 Task: Get information about  a Redfin agent in Portland, Oregon, for assistance in finding a property with a virtual tour available.
Action: Mouse pressed left at (371, 231)
Screenshot: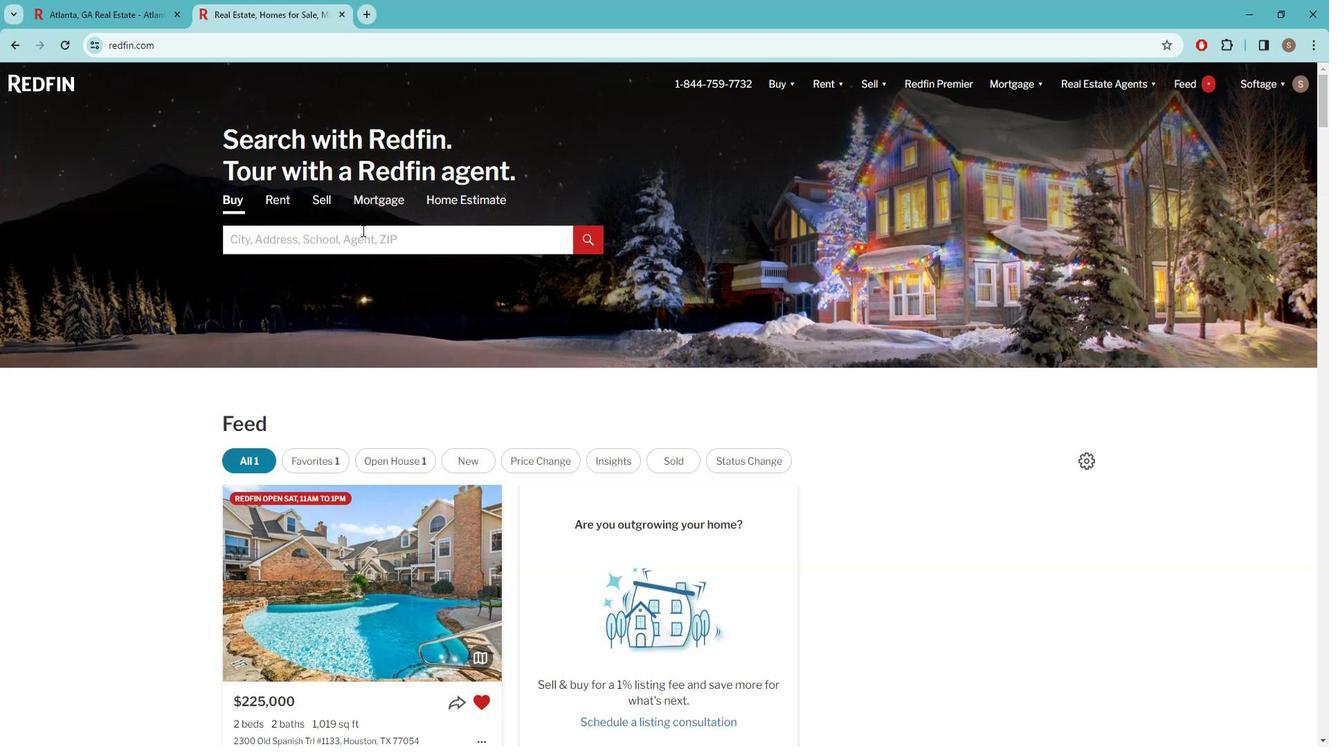 
Action: Key pressed p<Key.caps_lock>ORTLAND
Screenshot: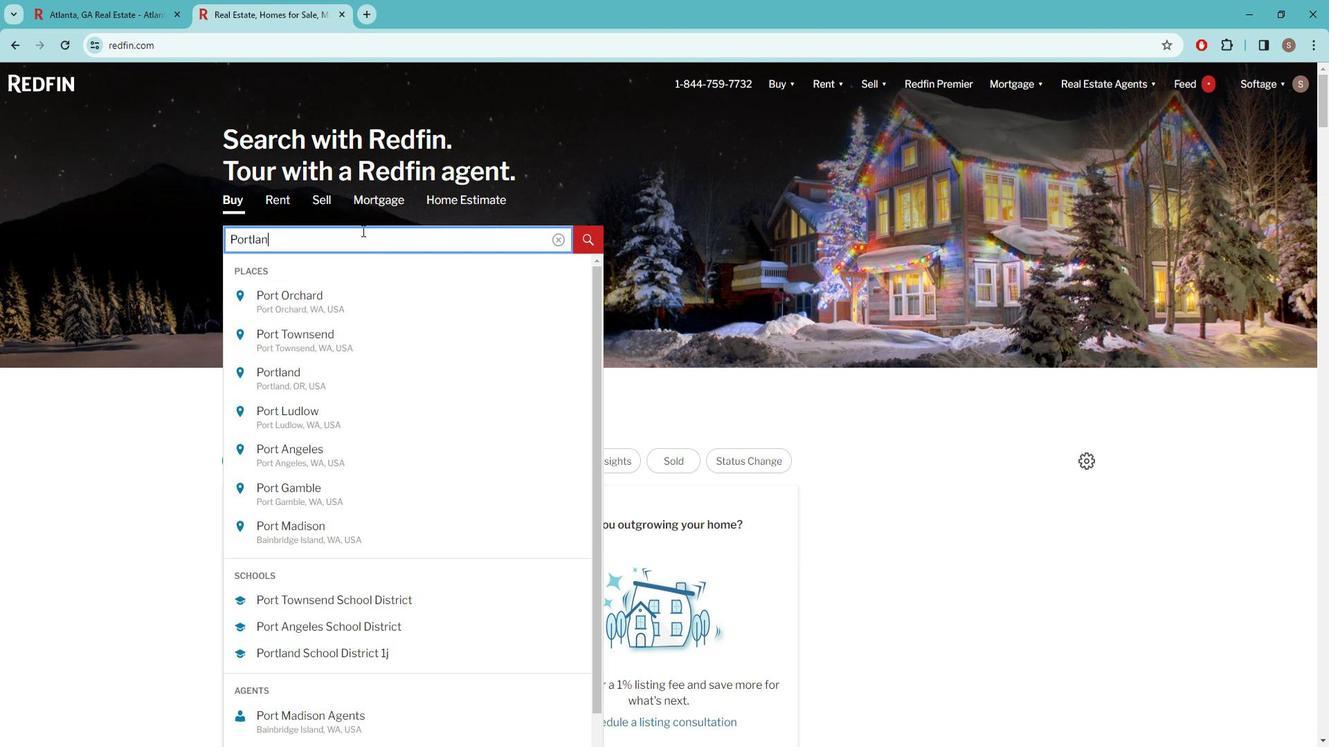 
Action: Mouse moved to (335, 299)
Screenshot: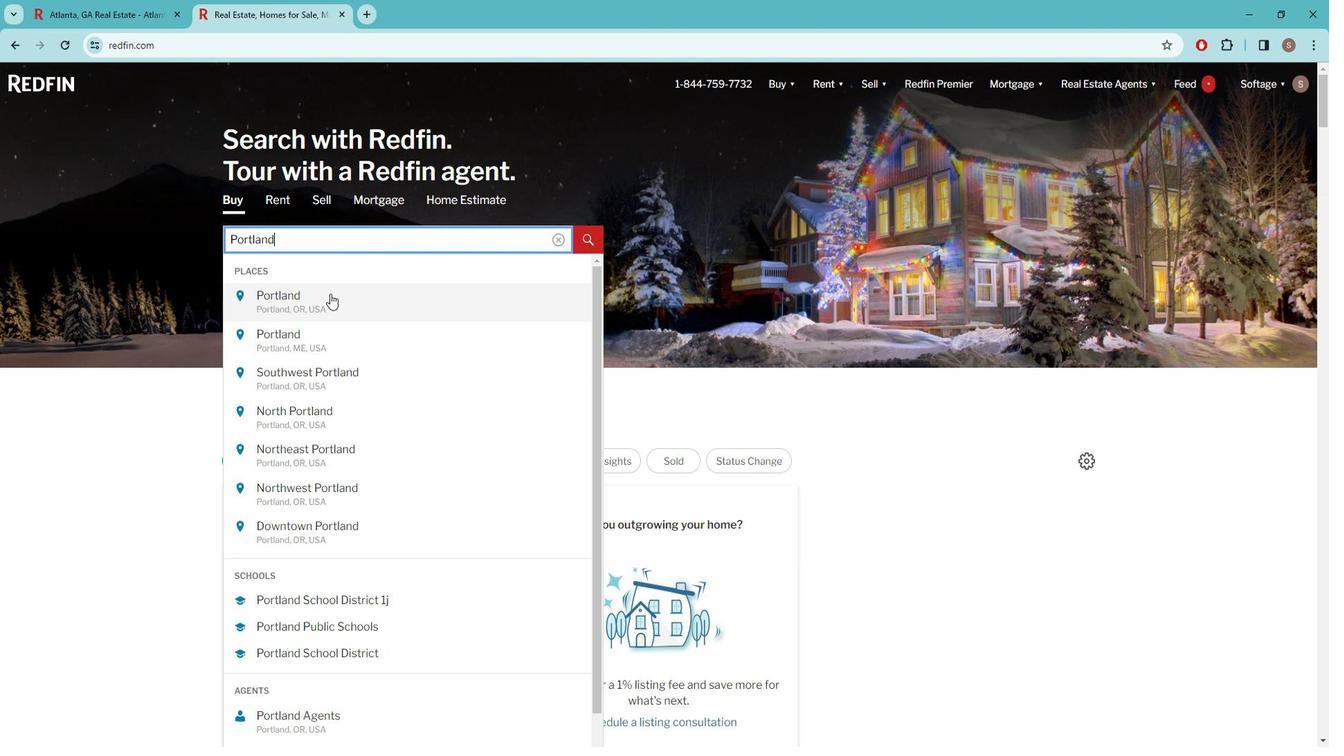 
Action: Mouse pressed left at (335, 299)
Screenshot: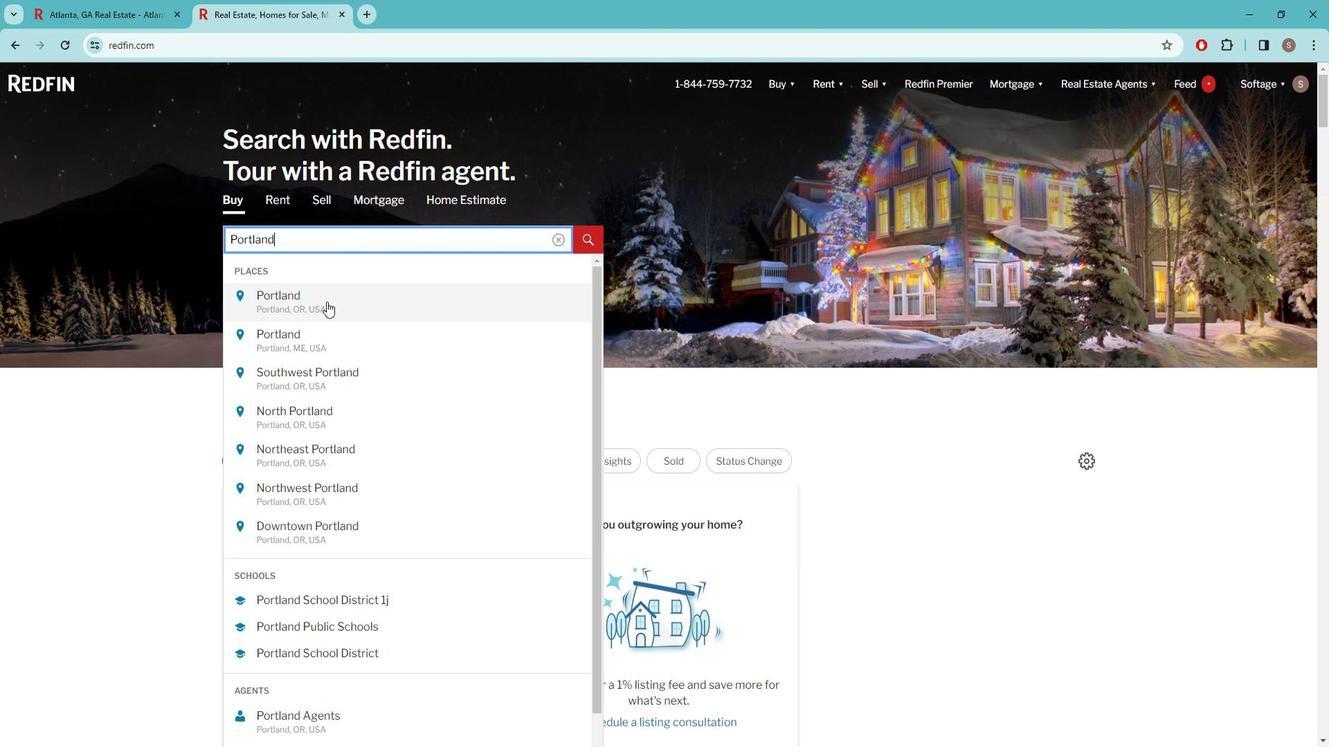 
Action: Mouse moved to (1171, 175)
Screenshot: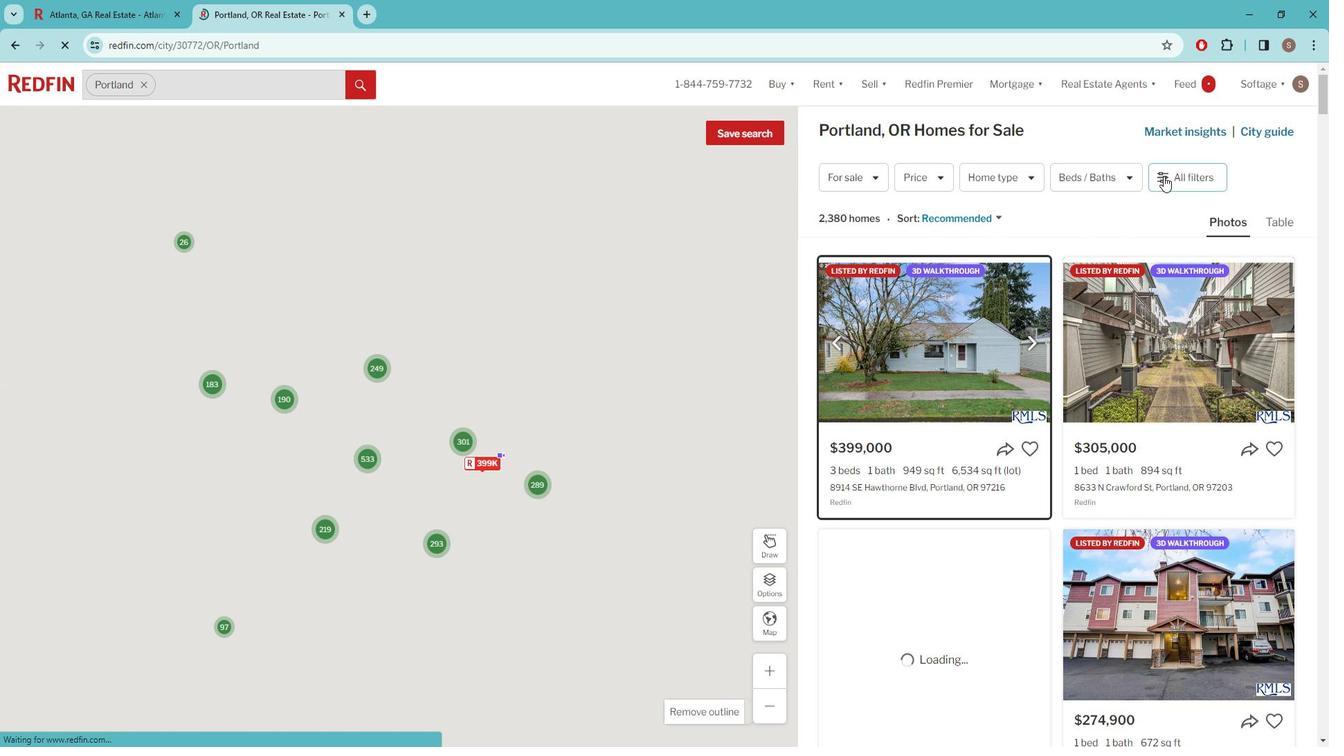 
Action: Mouse pressed left at (1171, 175)
Screenshot: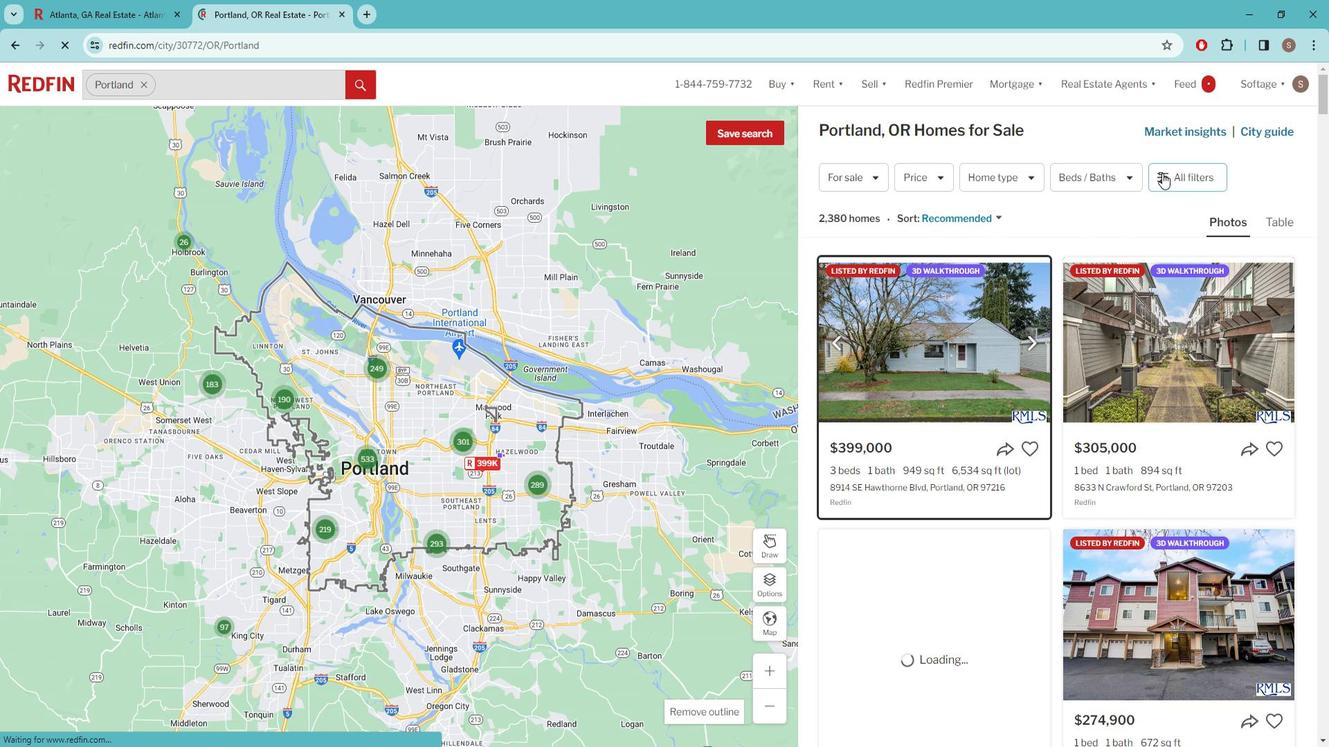 
Action: Mouse pressed left at (1171, 175)
Screenshot: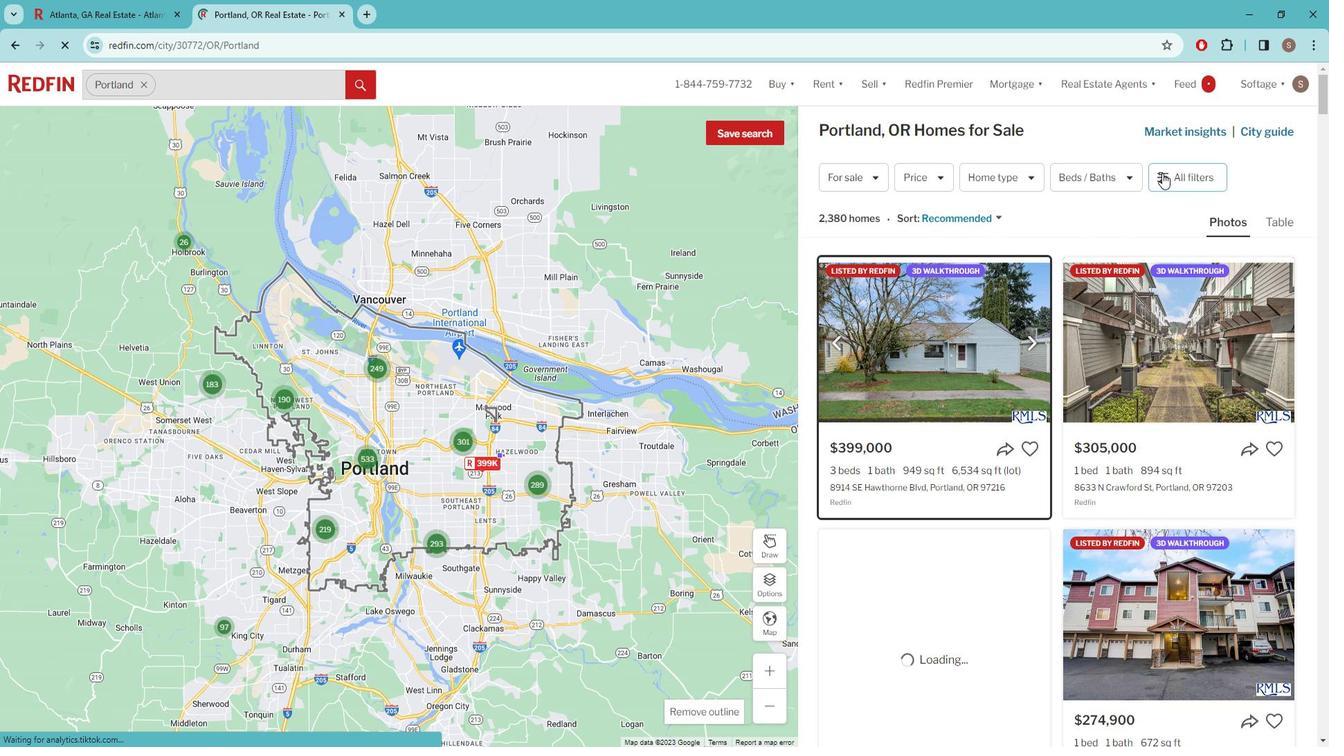 
Action: Mouse pressed left at (1171, 175)
Screenshot: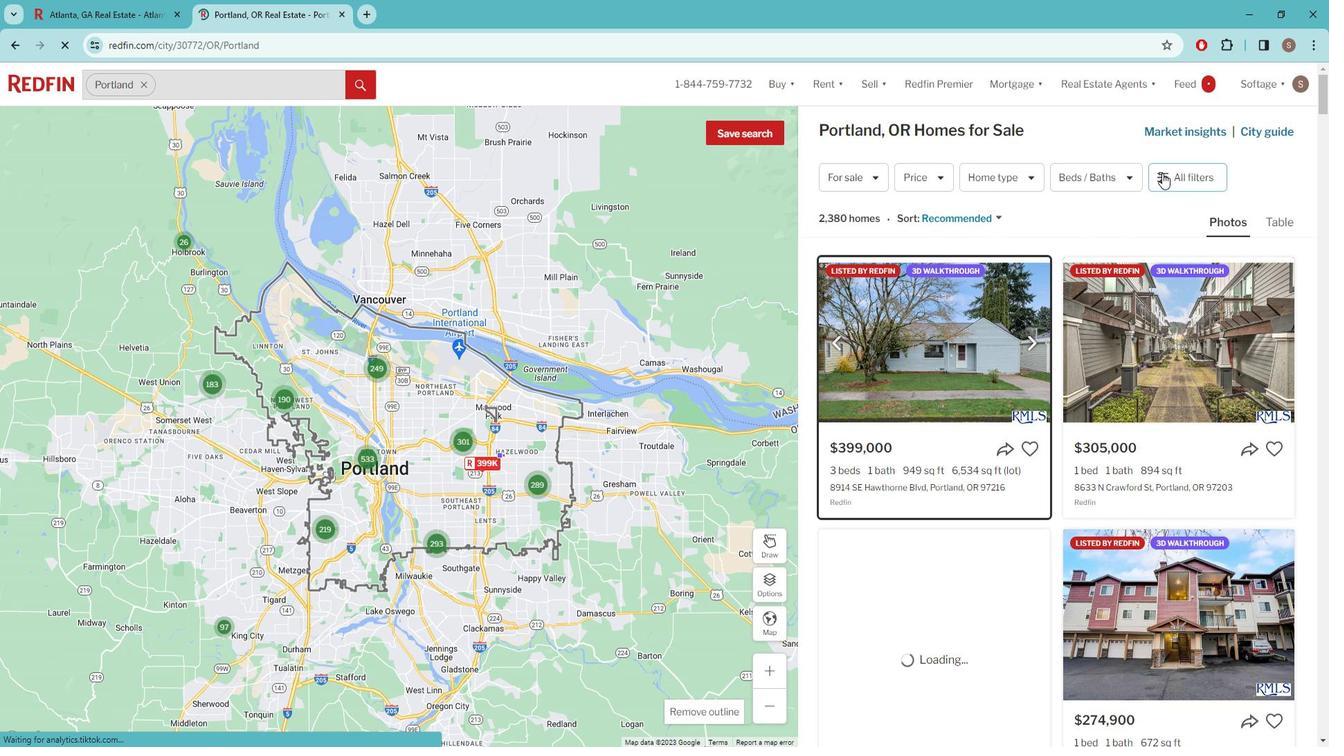 
Action: Mouse moved to (1174, 173)
Screenshot: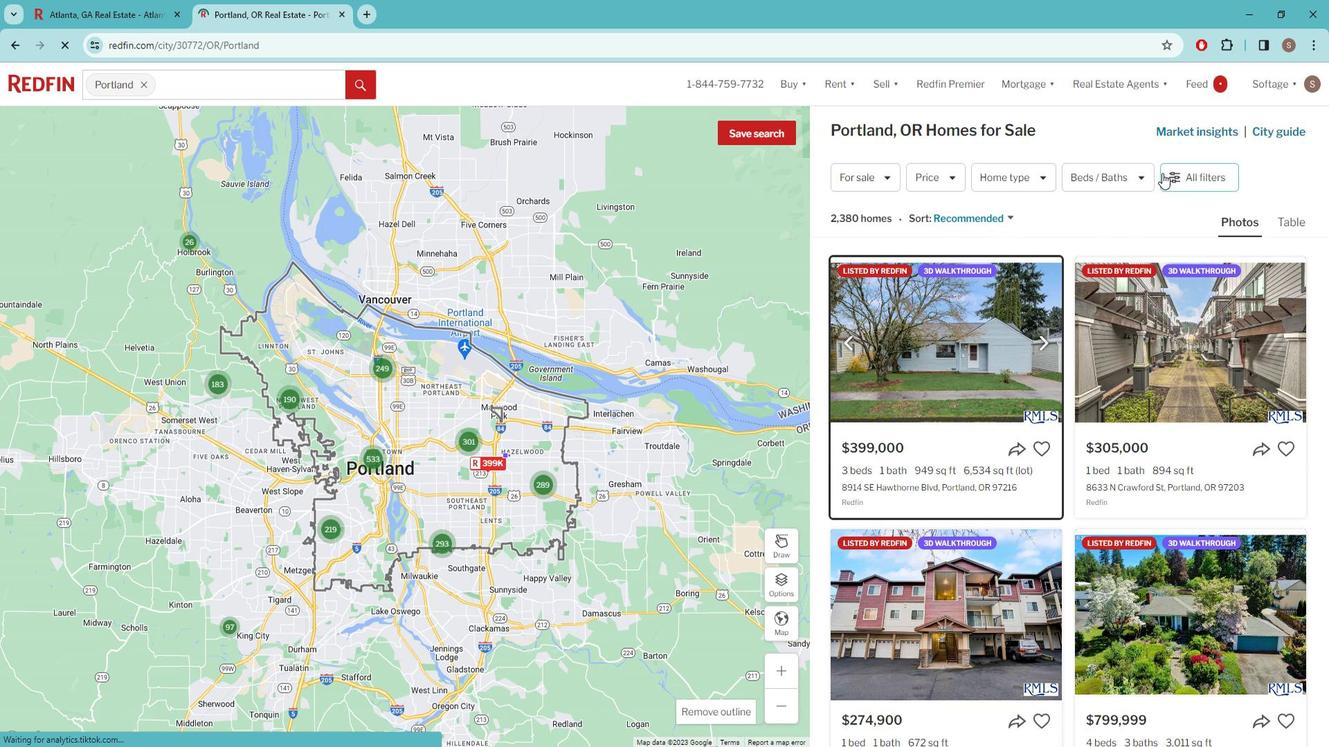 
Action: Mouse pressed left at (1174, 173)
Screenshot: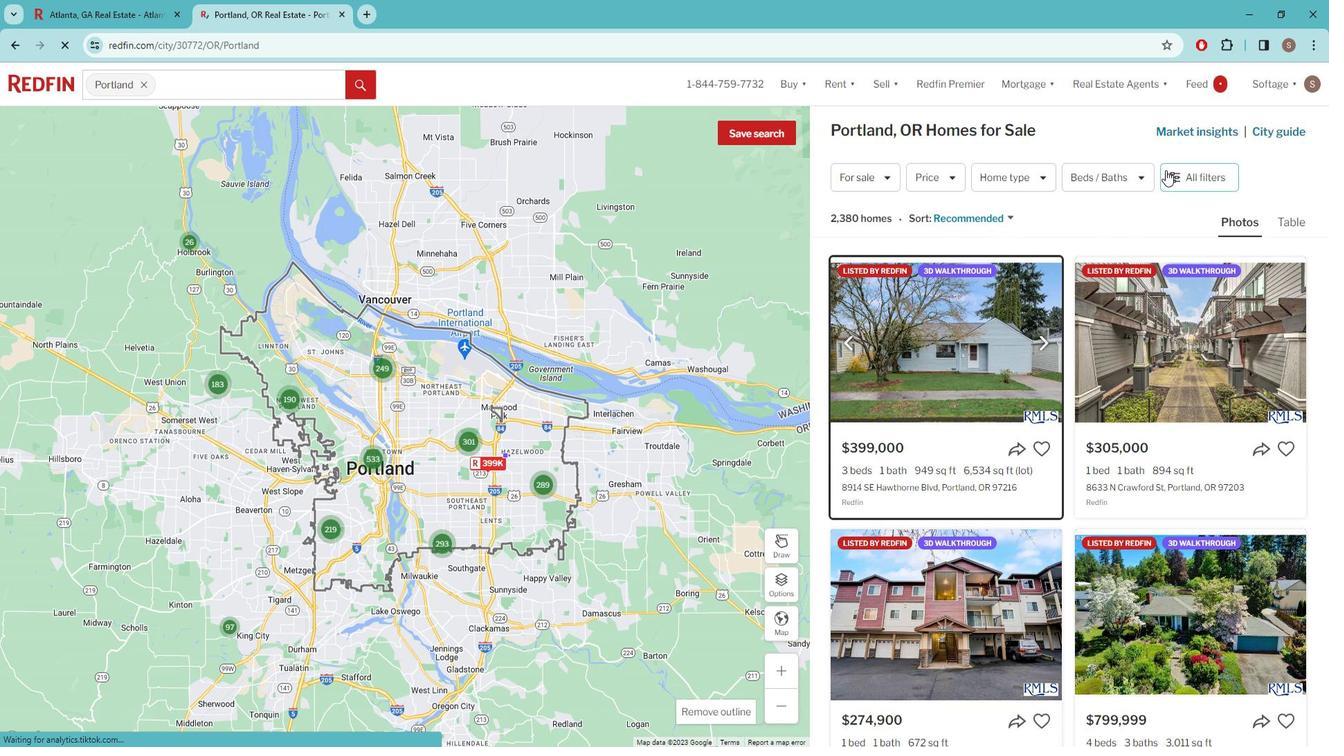 
Action: Mouse pressed left at (1174, 173)
Screenshot: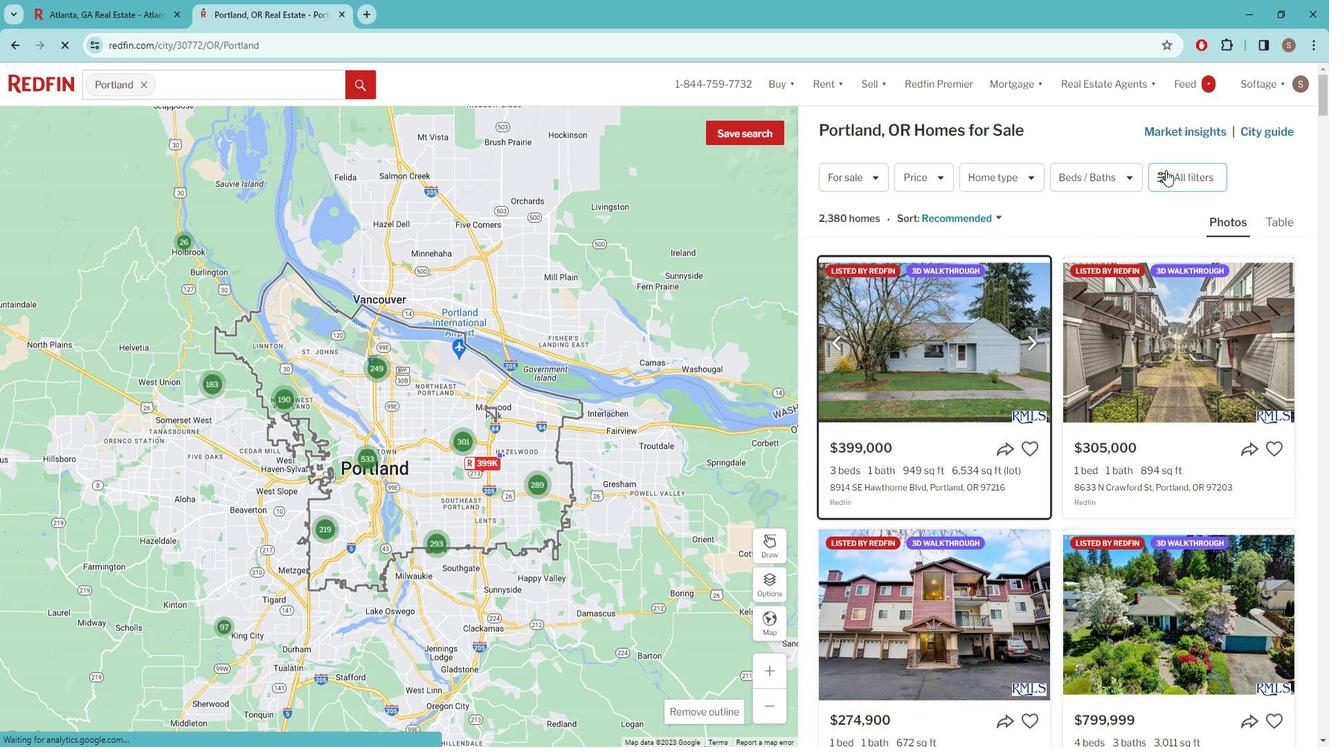 
Action: Mouse moved to (1136, 259)
Screenshot: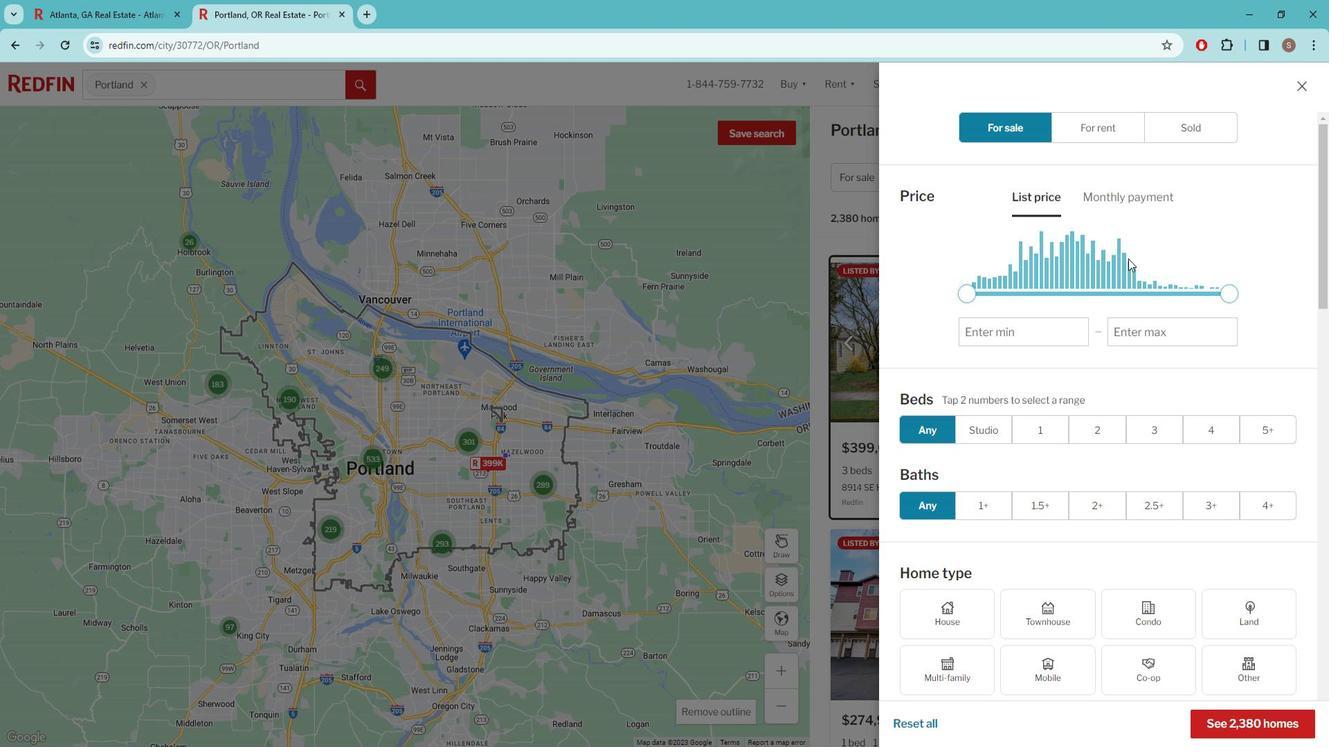 
Action: Mouse scrolled (1136, 258) with delta (0, 0)
Screenshot: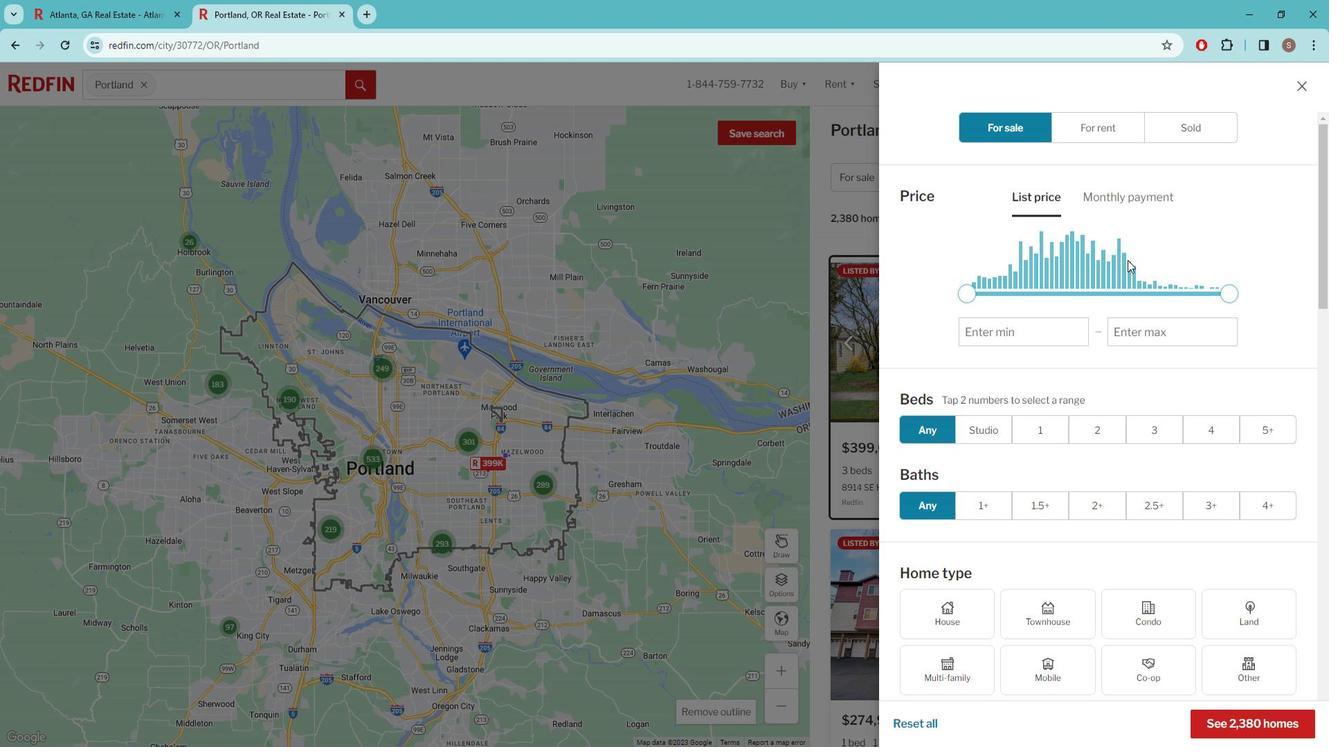 
Action: Mouse scrolled (1136, 258) with delta (0, 0)
Screenshot: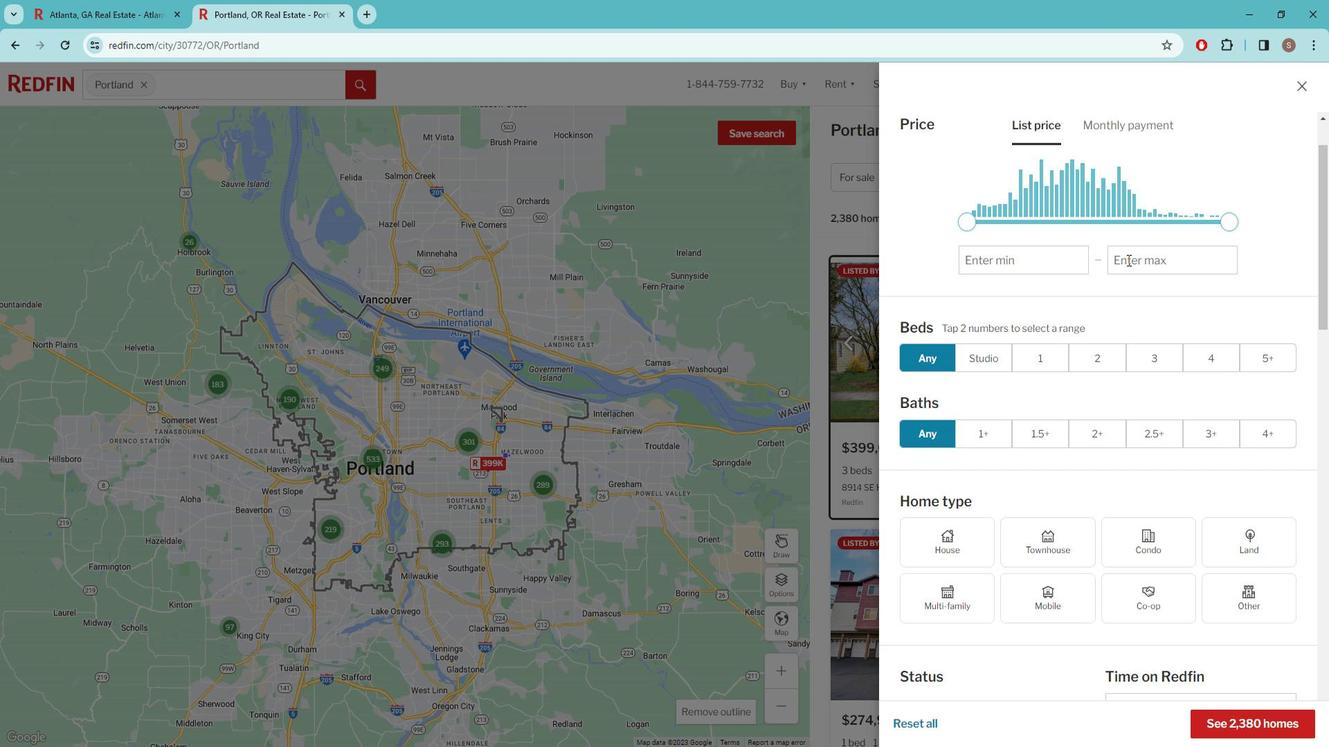 
Action: Mouse scrolled (1136, 258) with delta (0, 0)
Screenshot: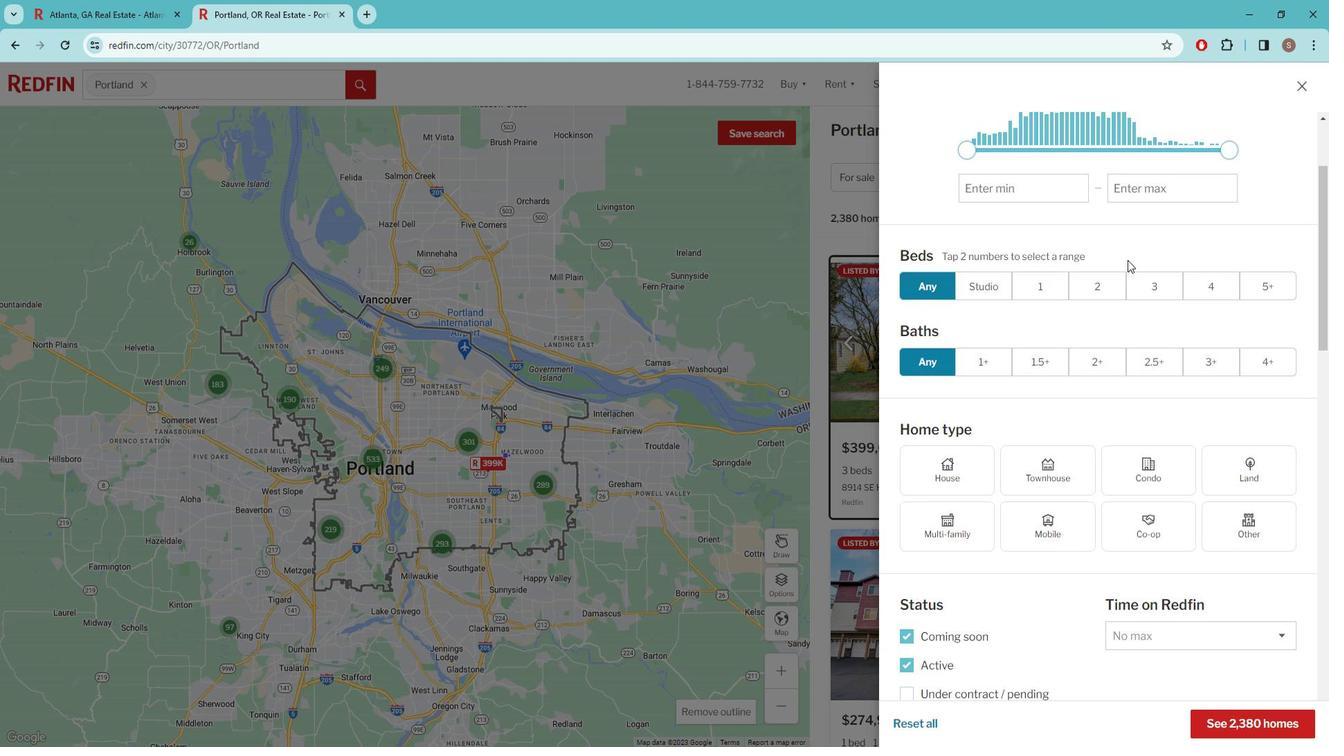 
Action: Mouse scrolled (1136, 258) with delta (0, 0)
Screenshot: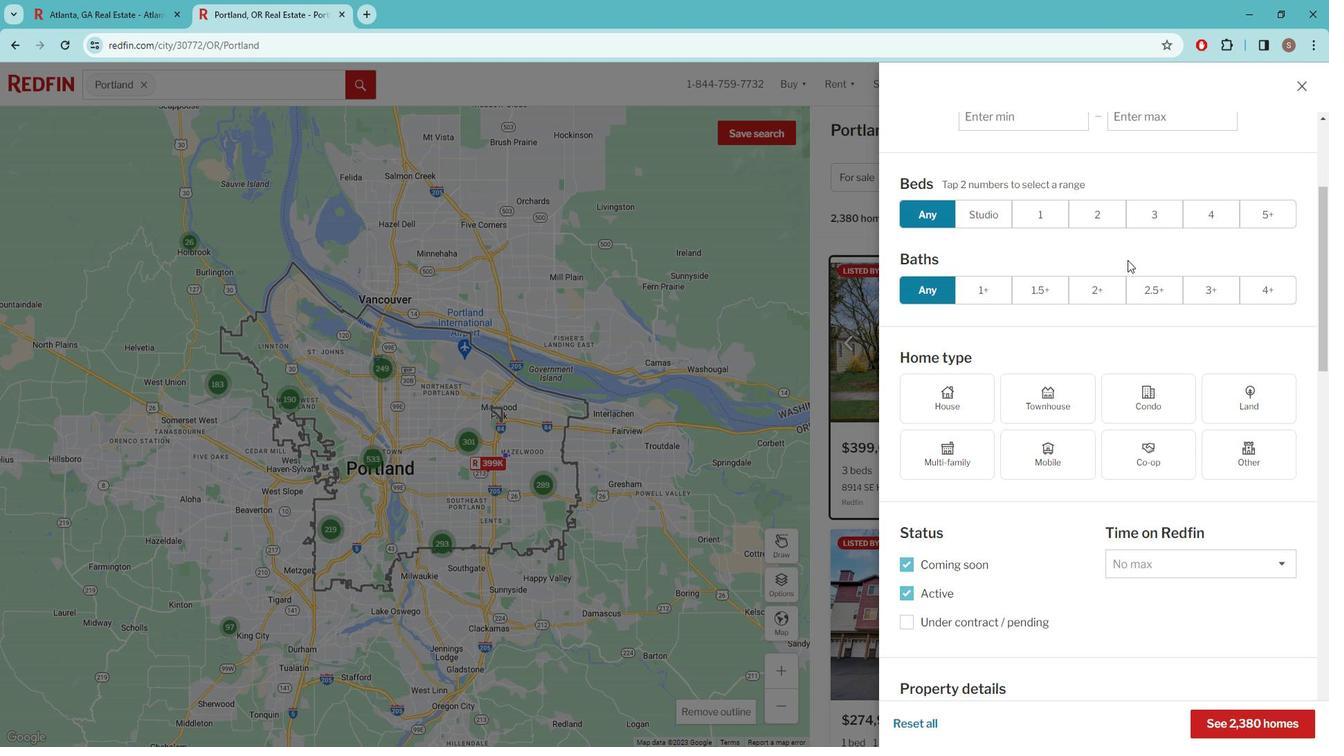 
Action: Mouse scrolled (1136, 258) with delta (0, 0)
Screenshot: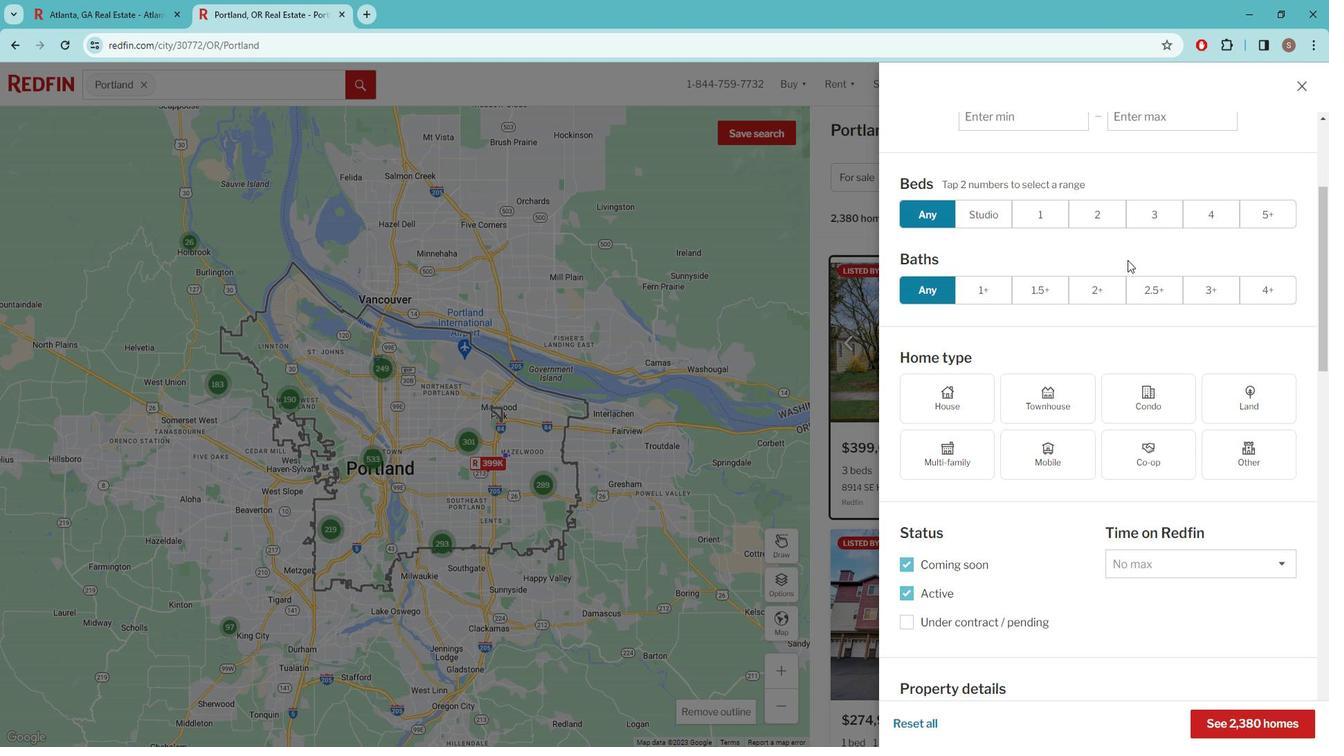 
Action: Mouse scrolled (1136, 260) with delta (0, 0)
Screenshot: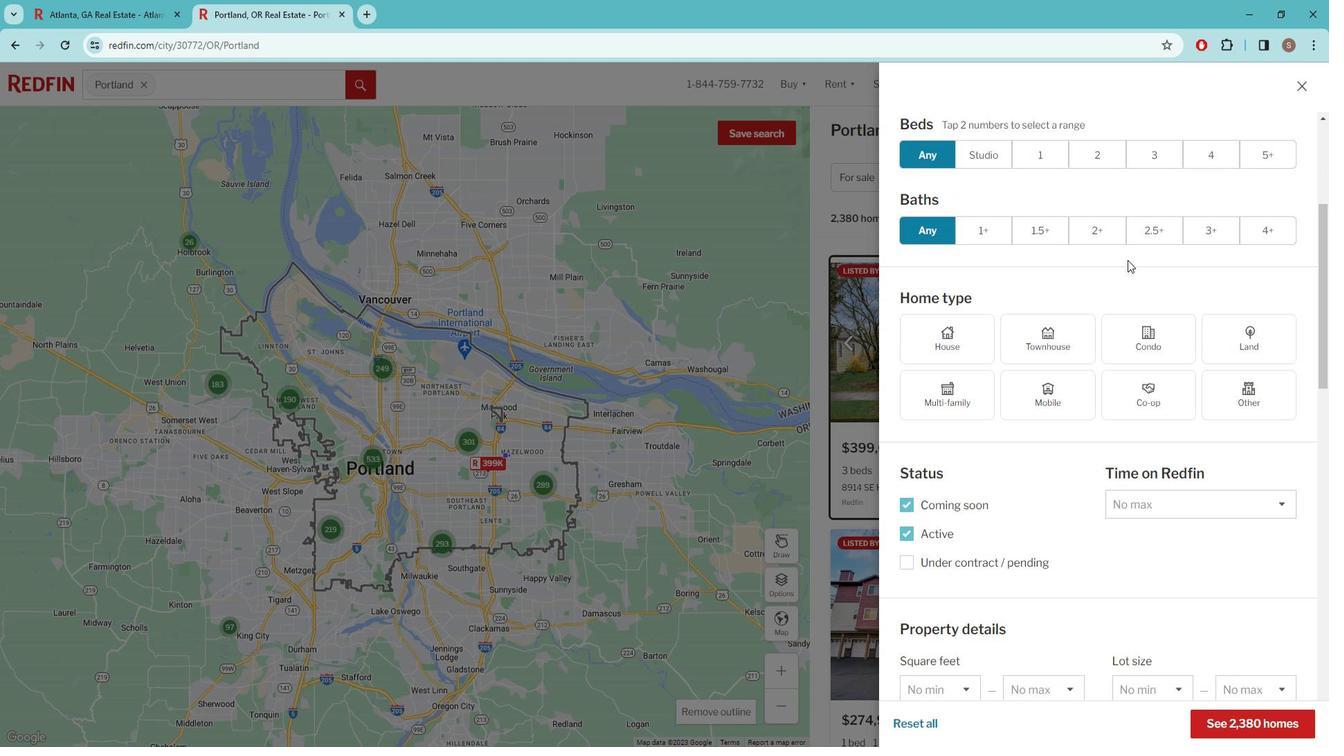 
Action: Mouse scrolled (1136, 258) with delta (0, 0)
Screenshot: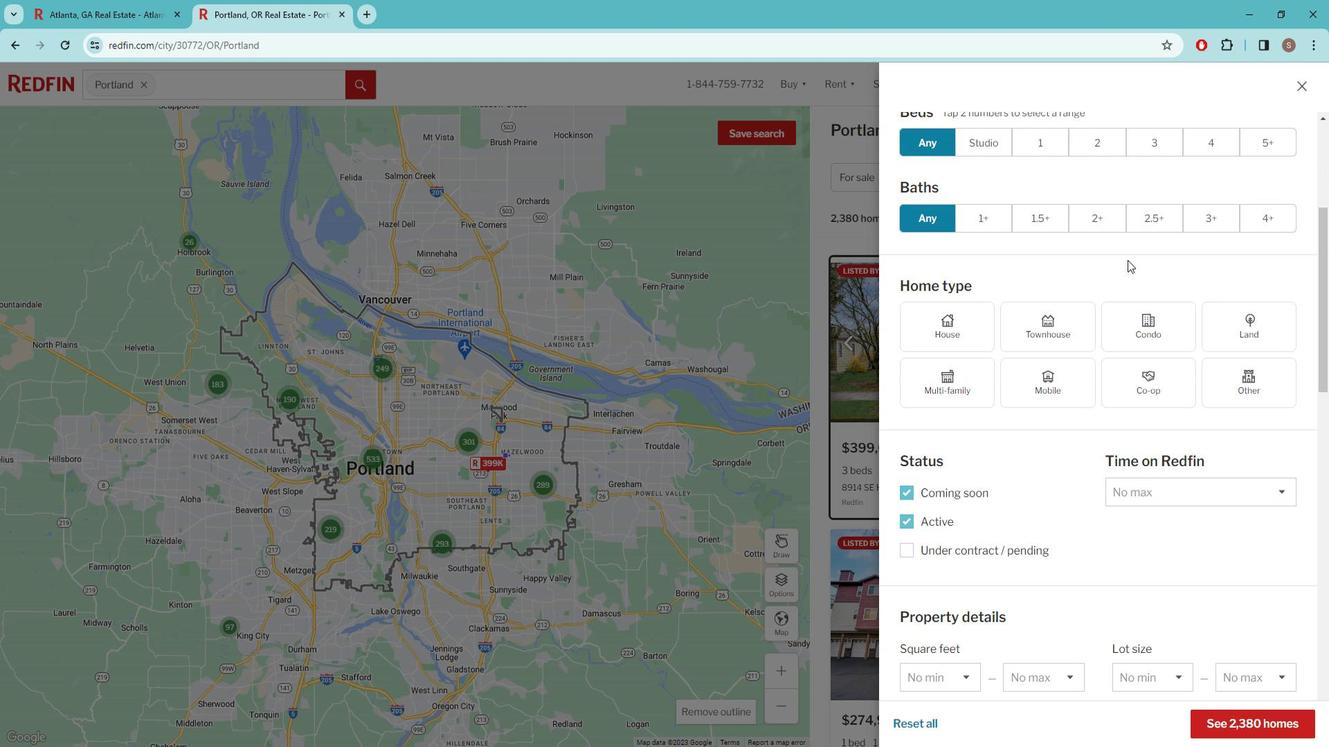 
Action: Mouse scrolled (1136, 258) with delta (0, 0)
Screenshot: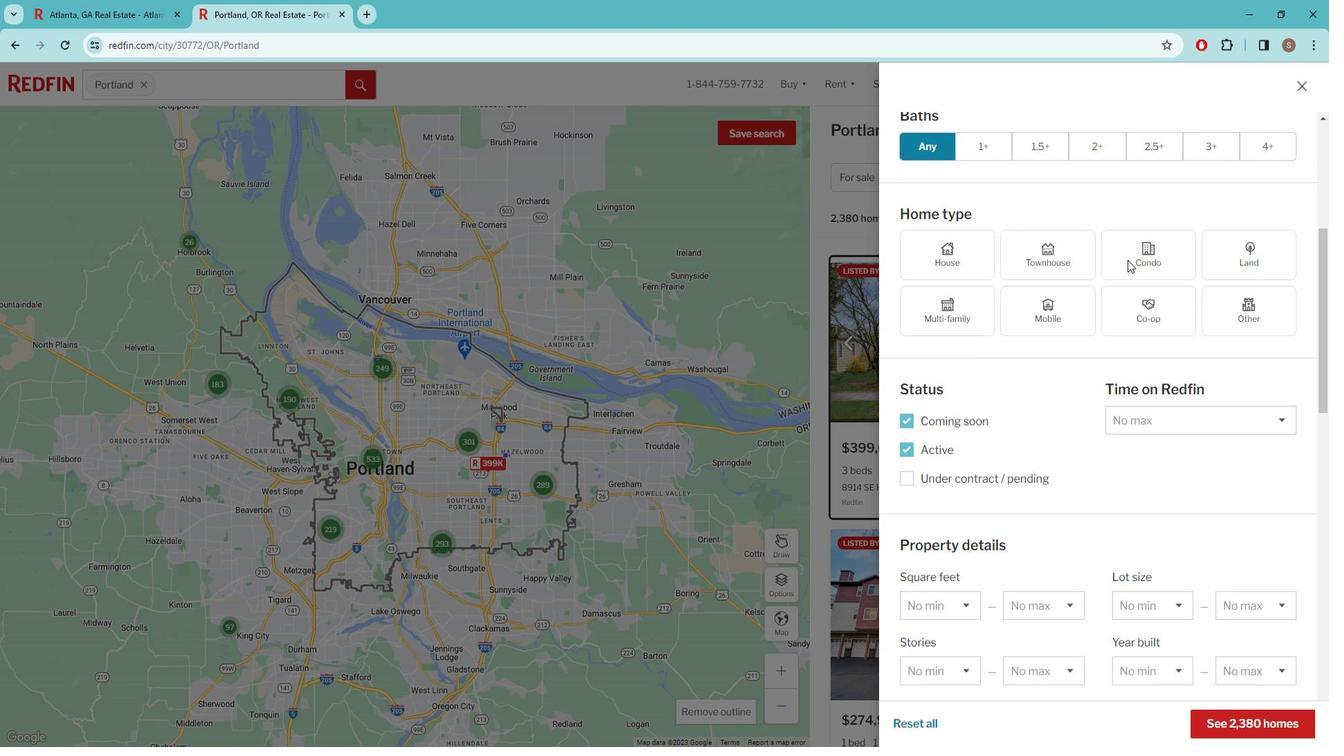 
Action: Mouse scrolled (1136, 258) with delta (0, 0)
Screenshot: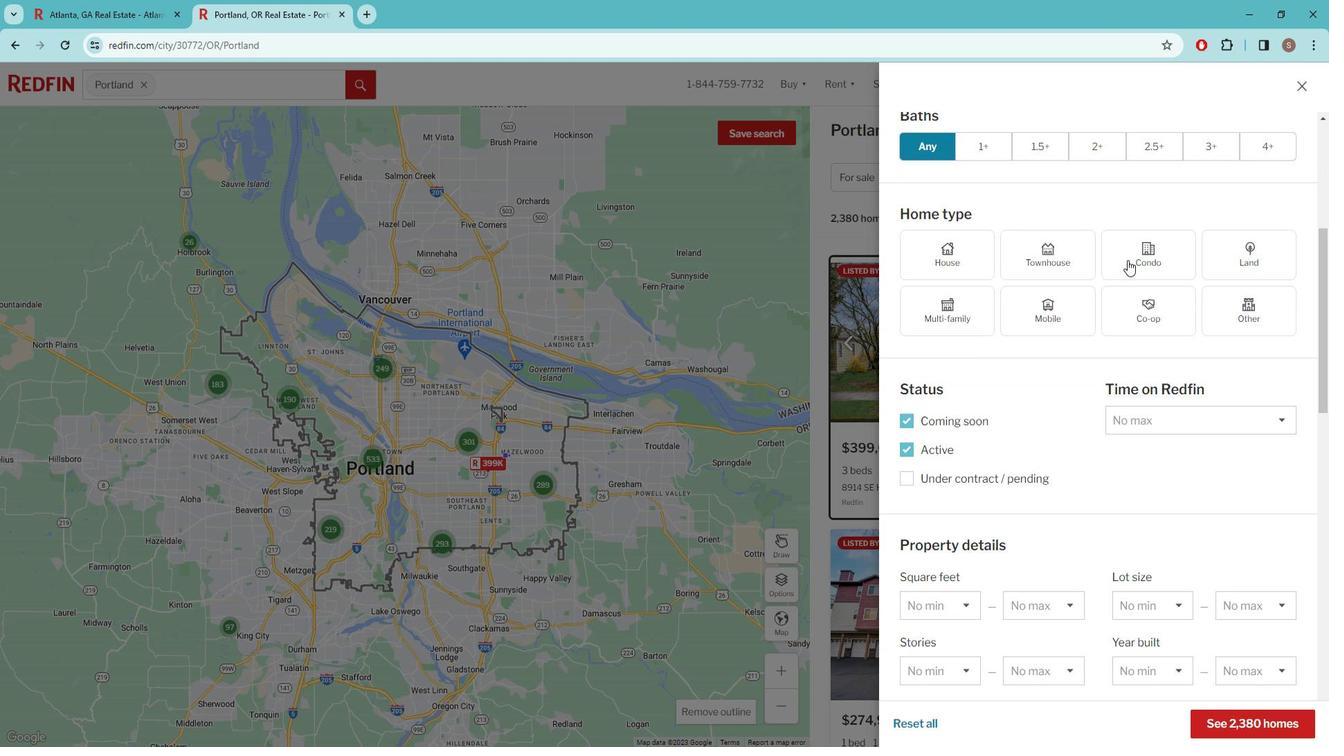 
Action: Mouse scrolled (1136, 258) with delta (0, 0)
Screenshot: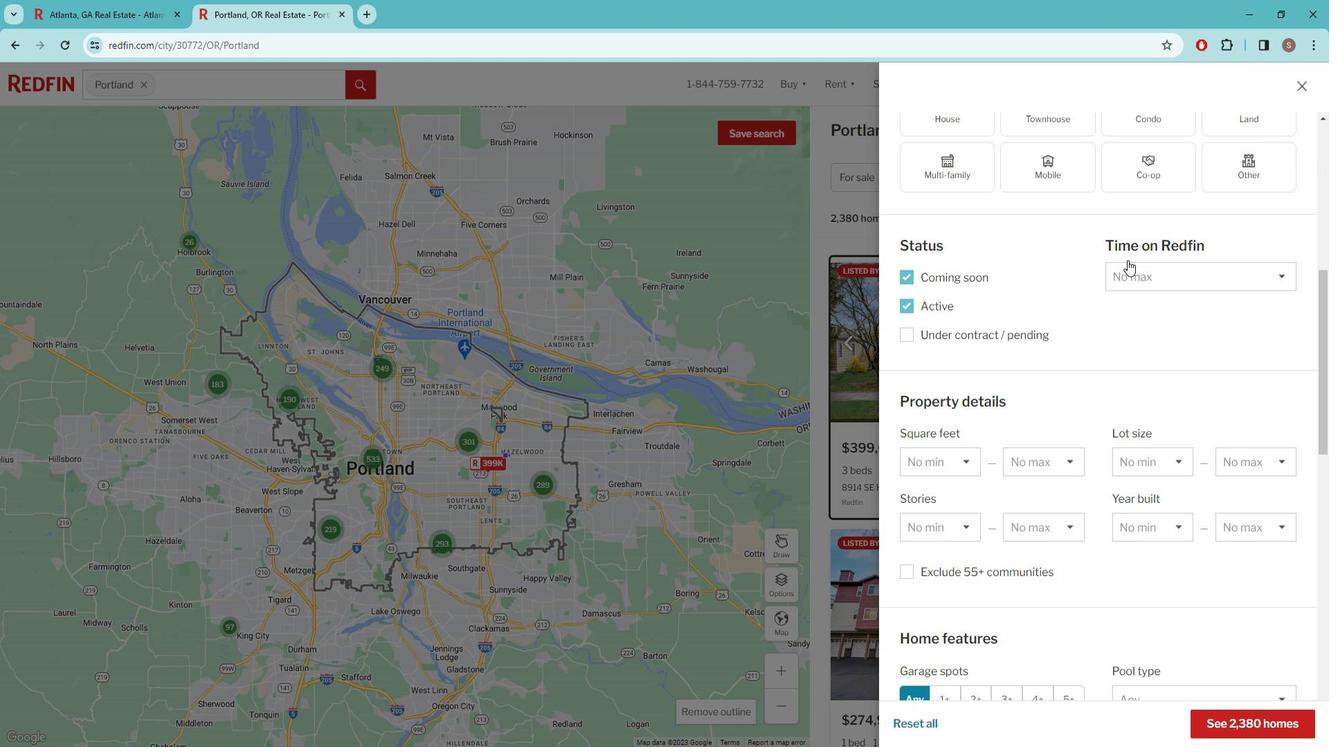 
Action: Mouse scrolled (1136, 258) with delta (0, 0)
Screenshot: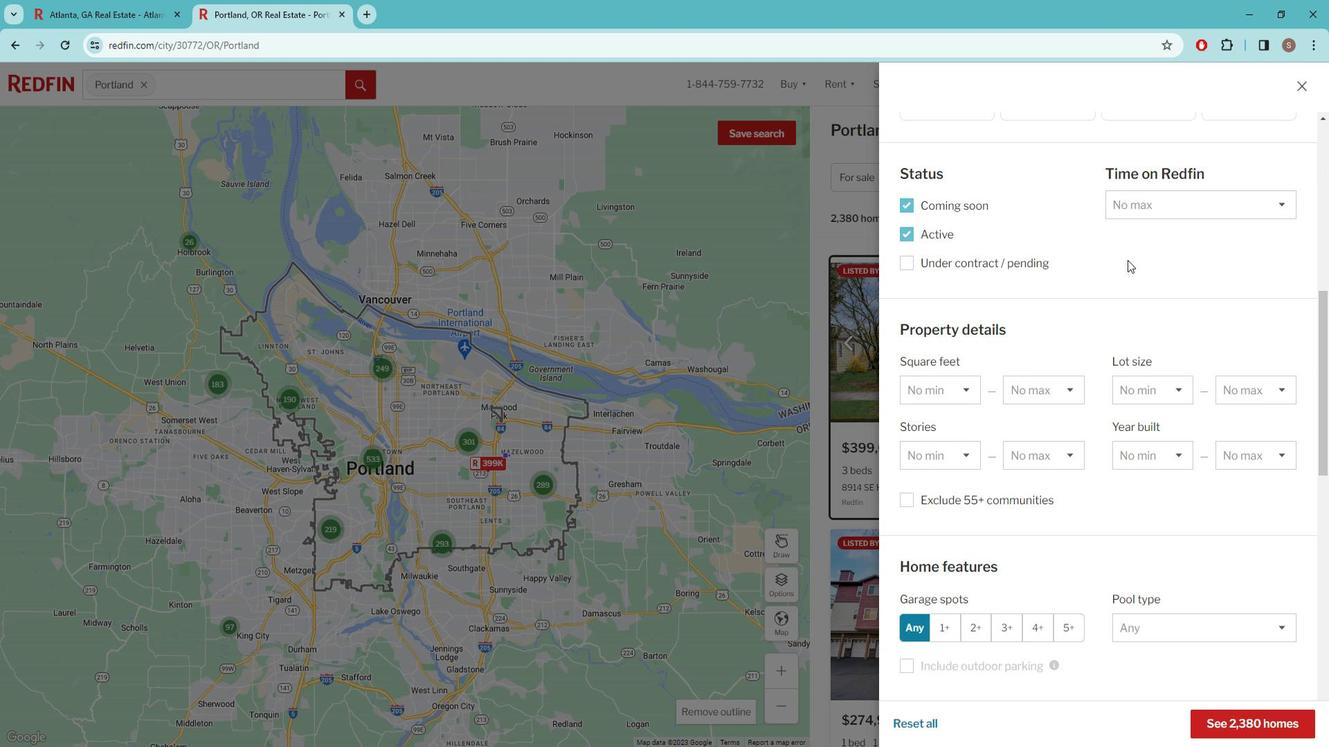 
Action: Mouse scrolled (1136, 258) with delta (0, 0)
Screenshot: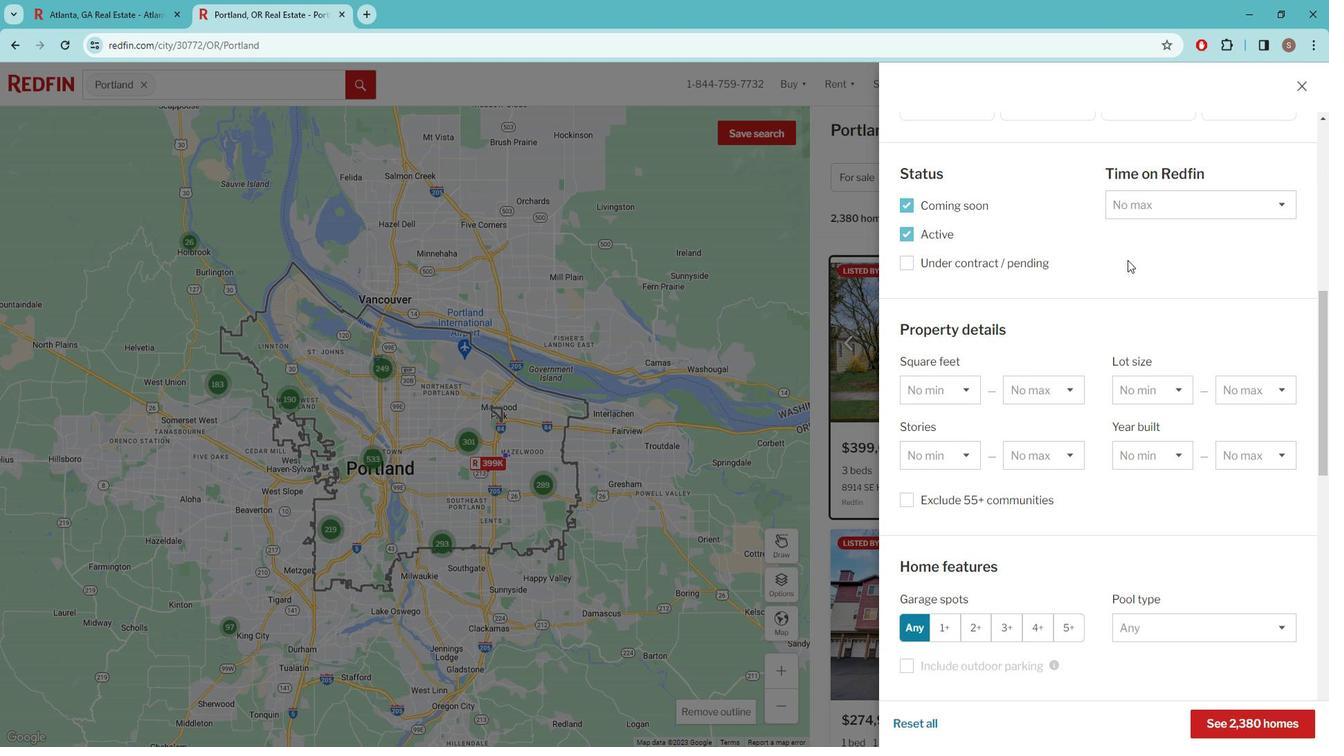 
Action: Mouse scrolled (1136, 258) with delta (0, 0)
Screenshot: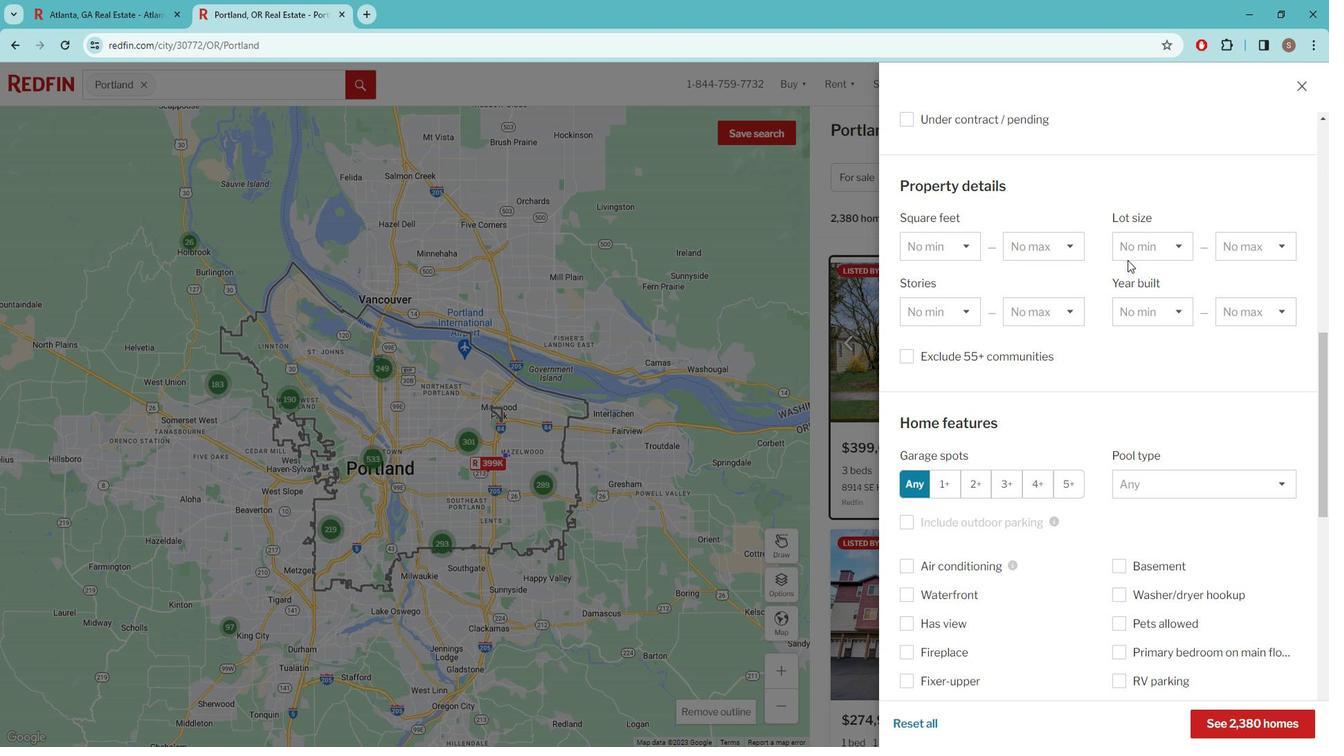 
Action: Mouse scrolled (1136, 258) with delta (0, 0)
Screenshot: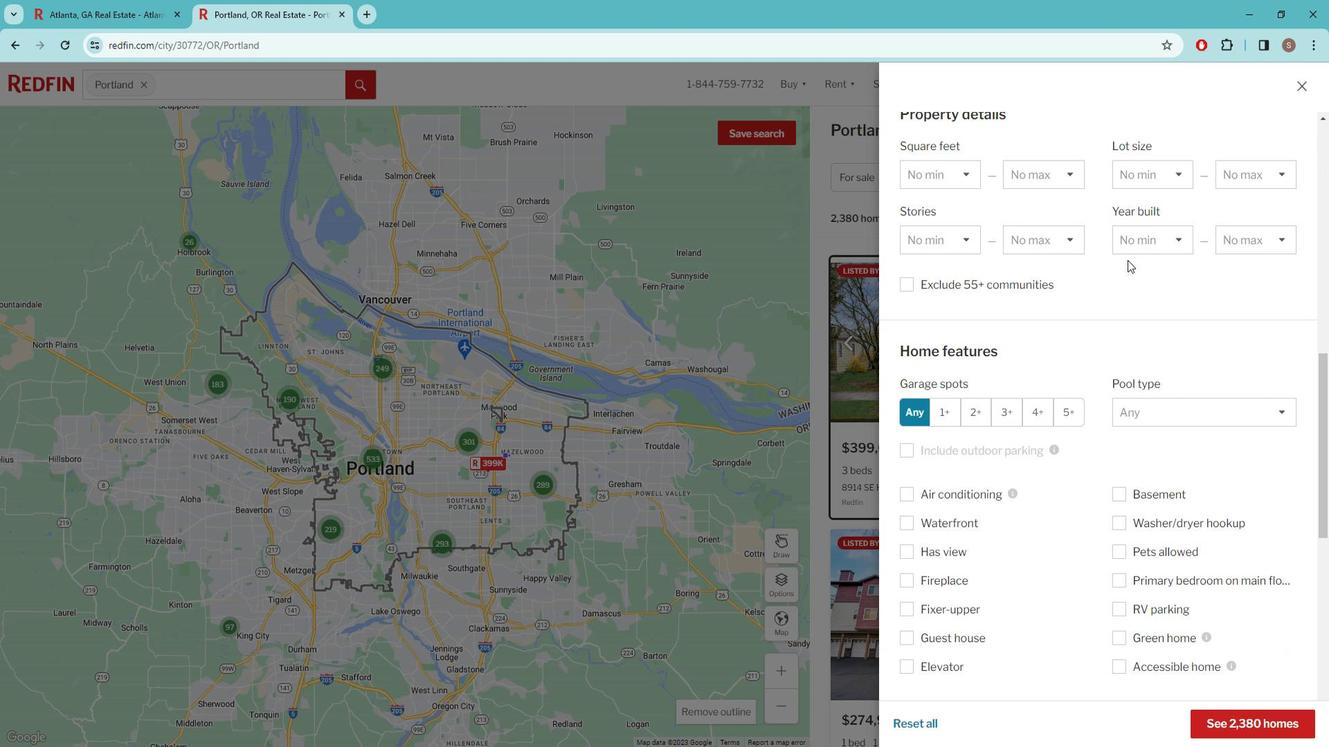 
Action: Mouse scrolled (1136, 258) with delta (0, 0)
Screenshot: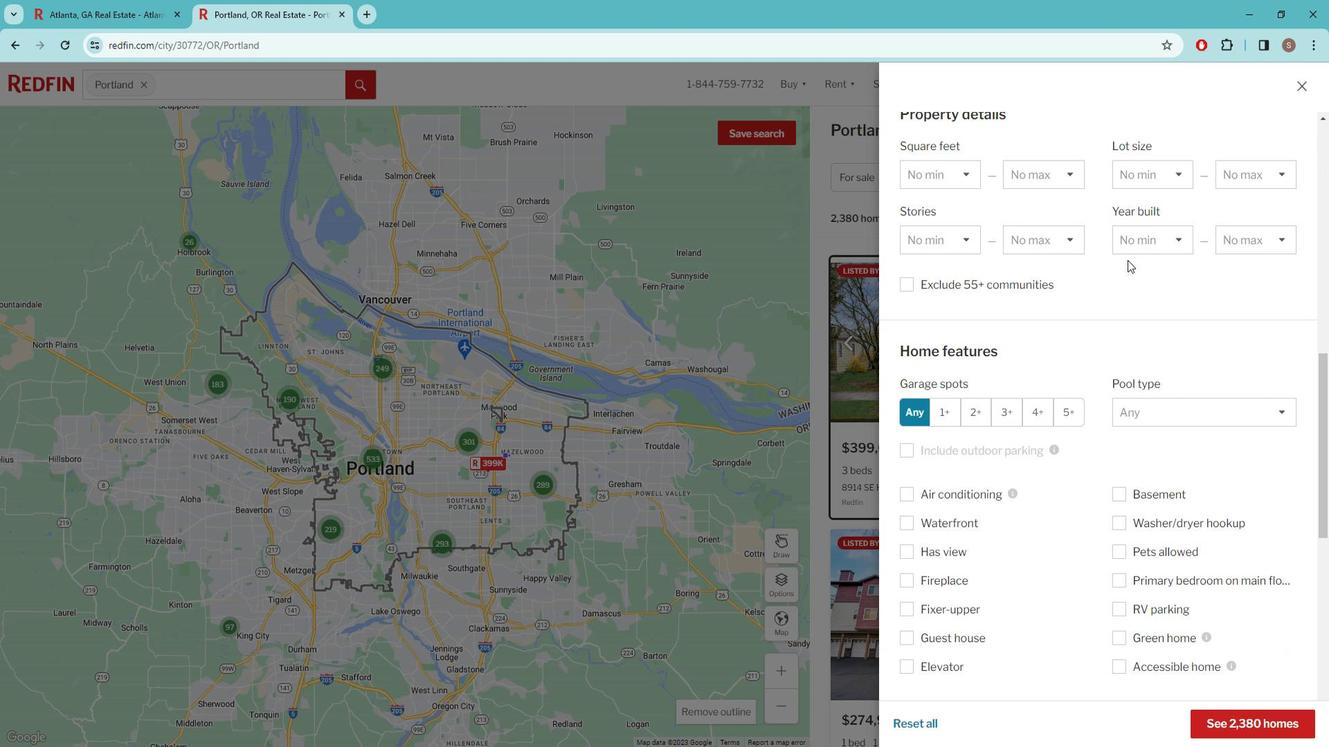 
Action: Mouse scrolled (1136, 258) with delta (0, 0)
Screenshot: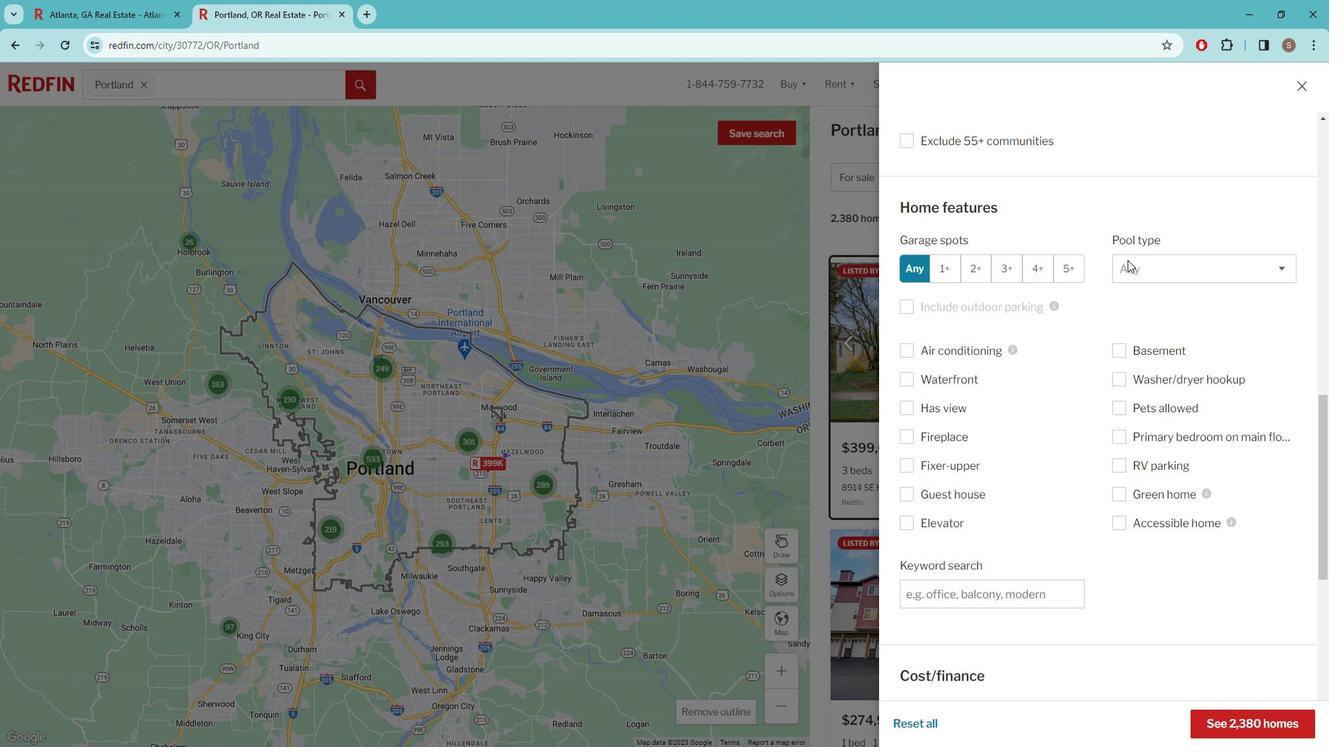 
Action: Mouse scrolled (1136, 258) with delta (0, 0)
Screenshot: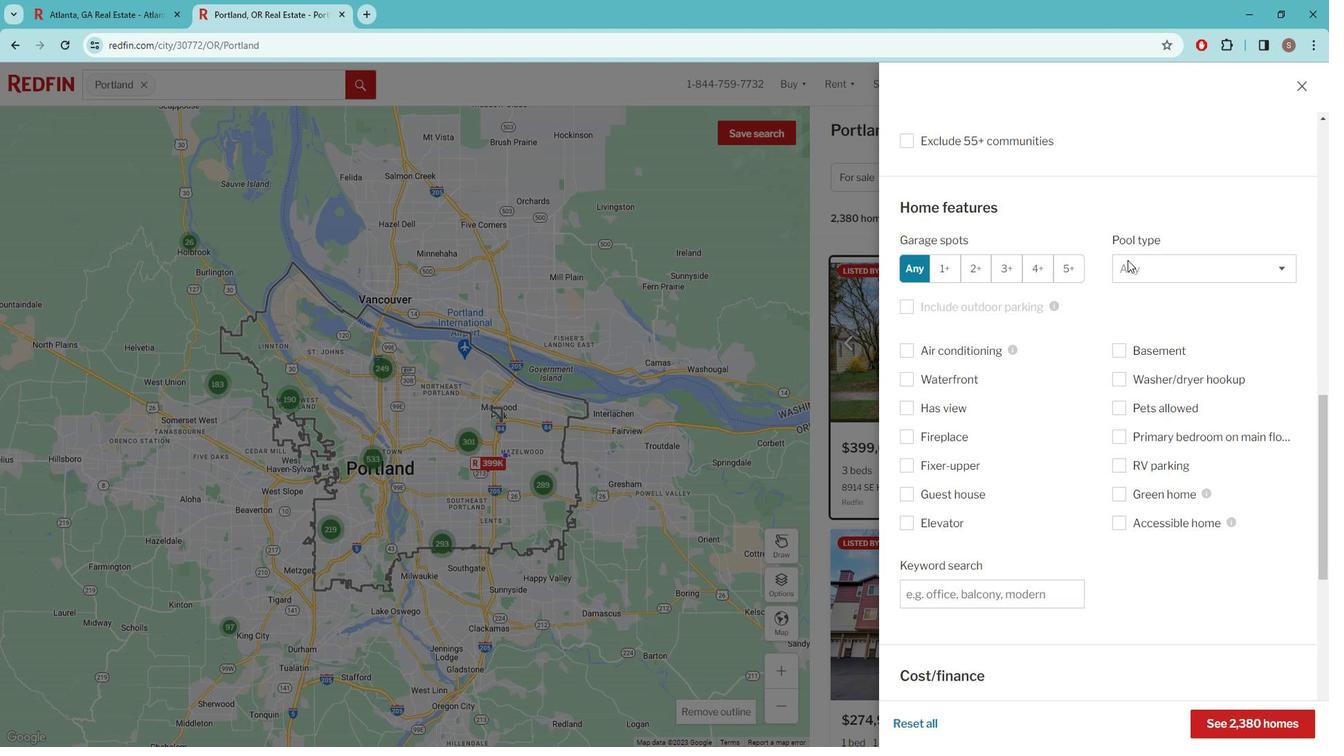 
Action: Mouse moved to (971, 449)
Screenshot: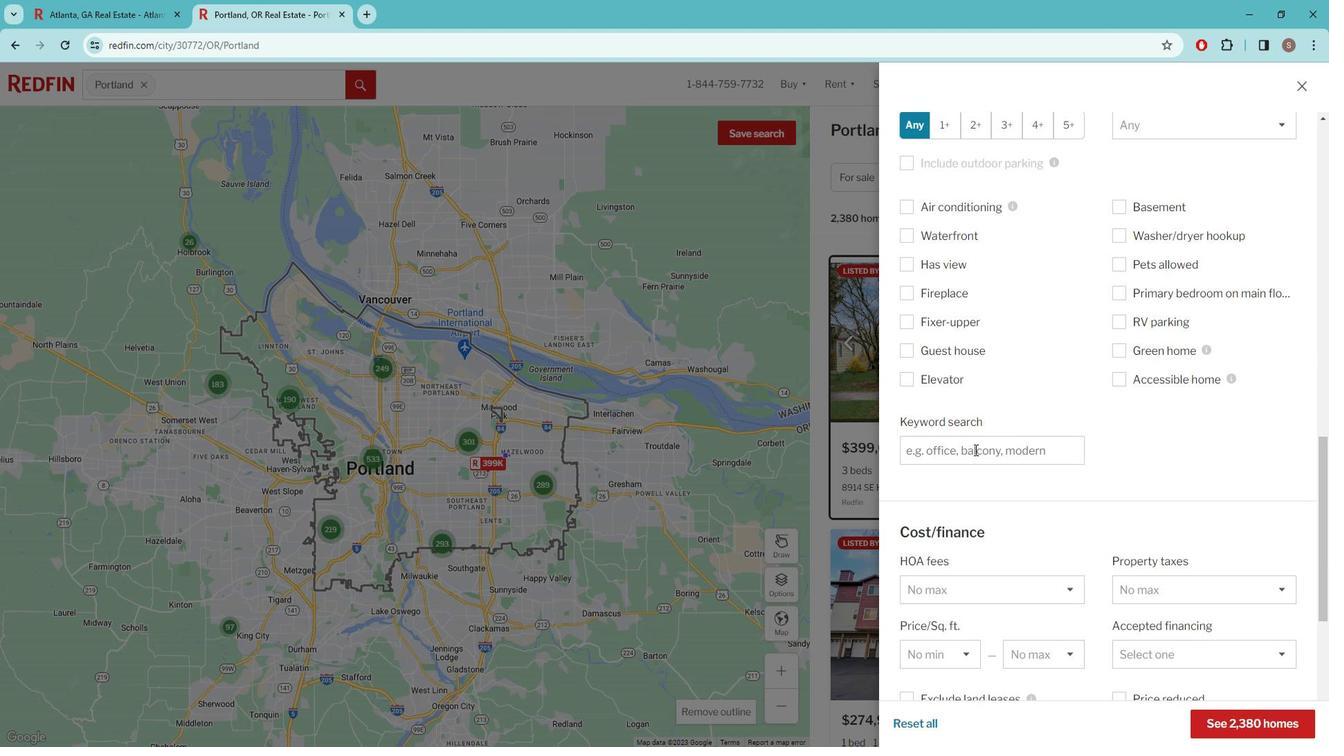
Action: Mouse pressed left at (971, 449)
Screenshot: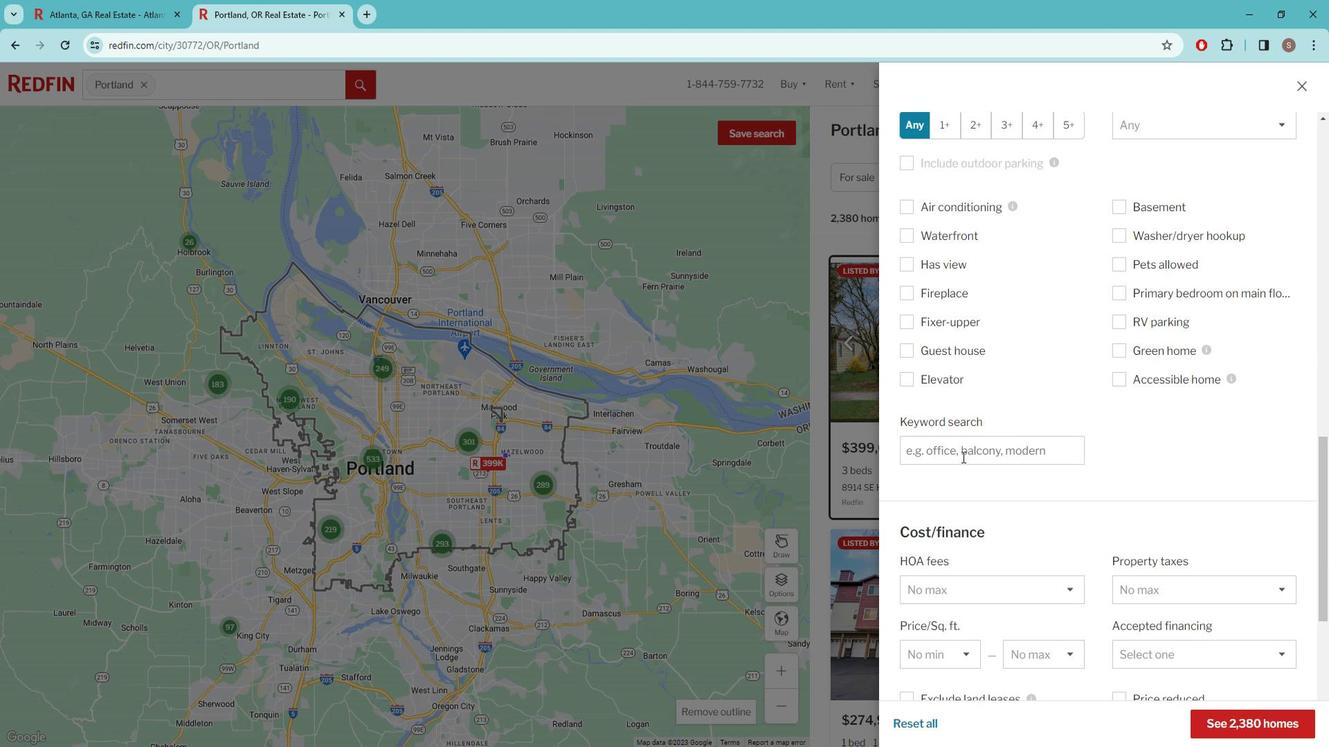 
Action: Key pressed VIRTUAL<Key.space>TOUR<Key.space>
Screenshot: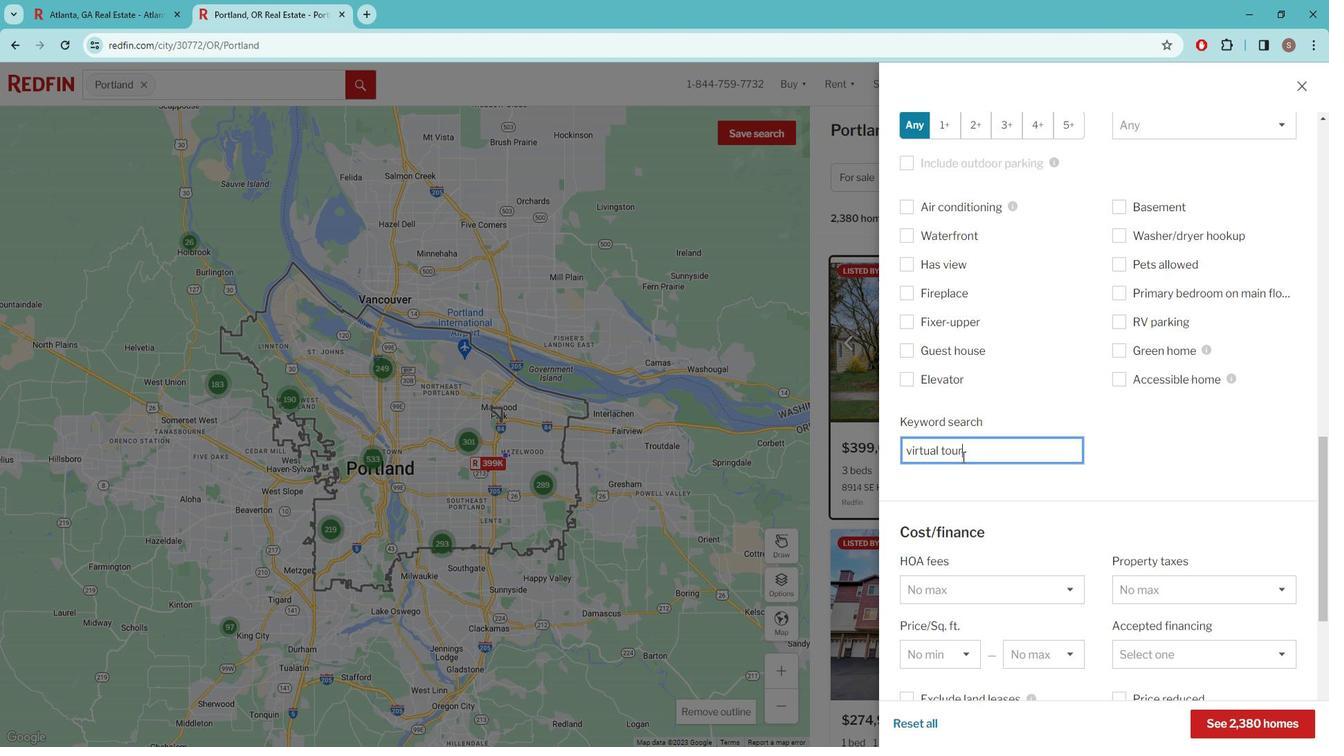 
Action: Mouse moved to (1005, 483)
Screenshot: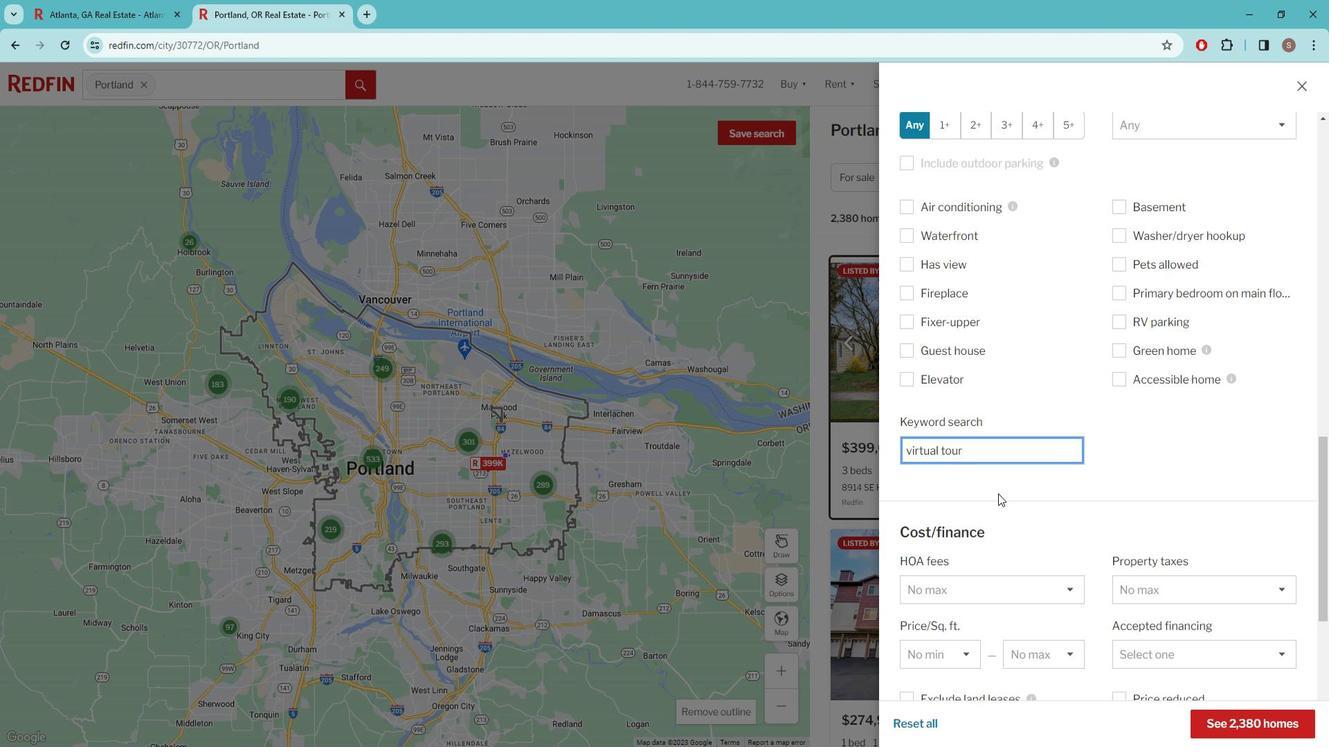 
Action: Mouse scrolled (1005, 483) with delta (0, 0)
Screenshot: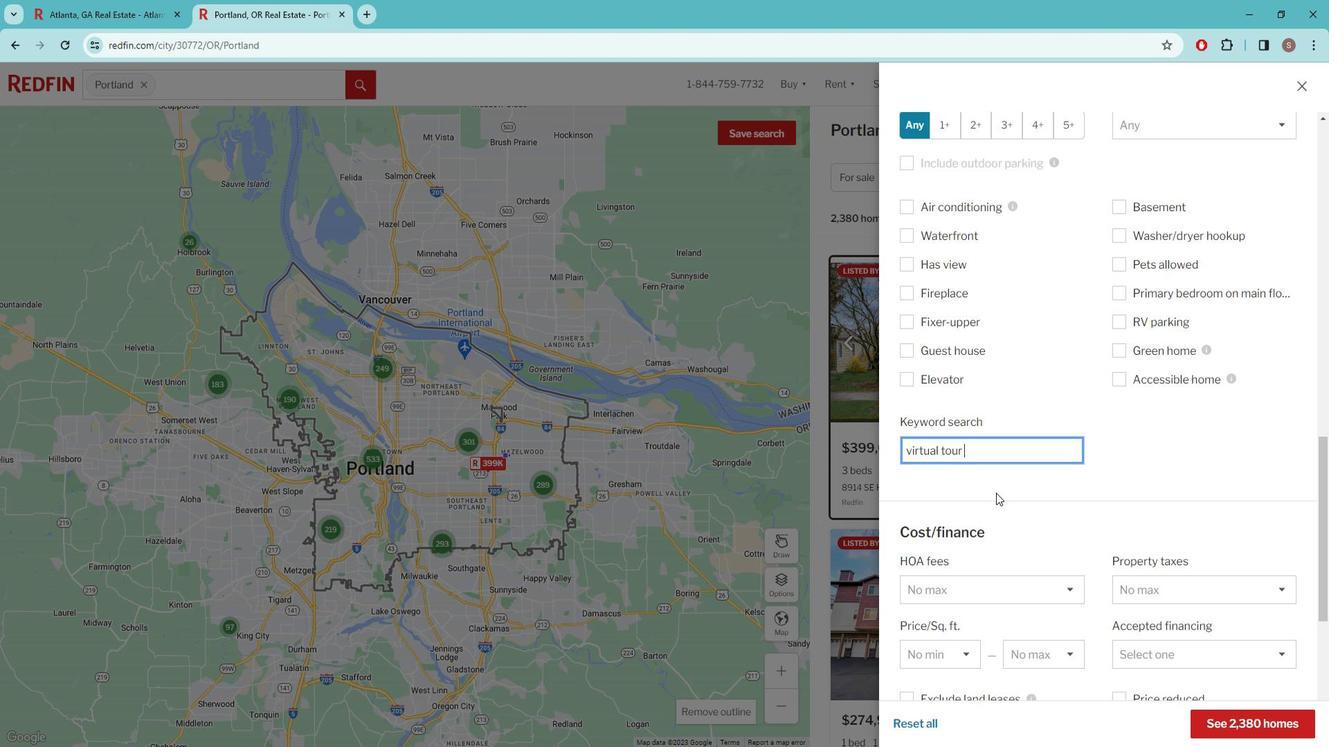 
Action: Mouse moved to (1005, 477)
Screenshot: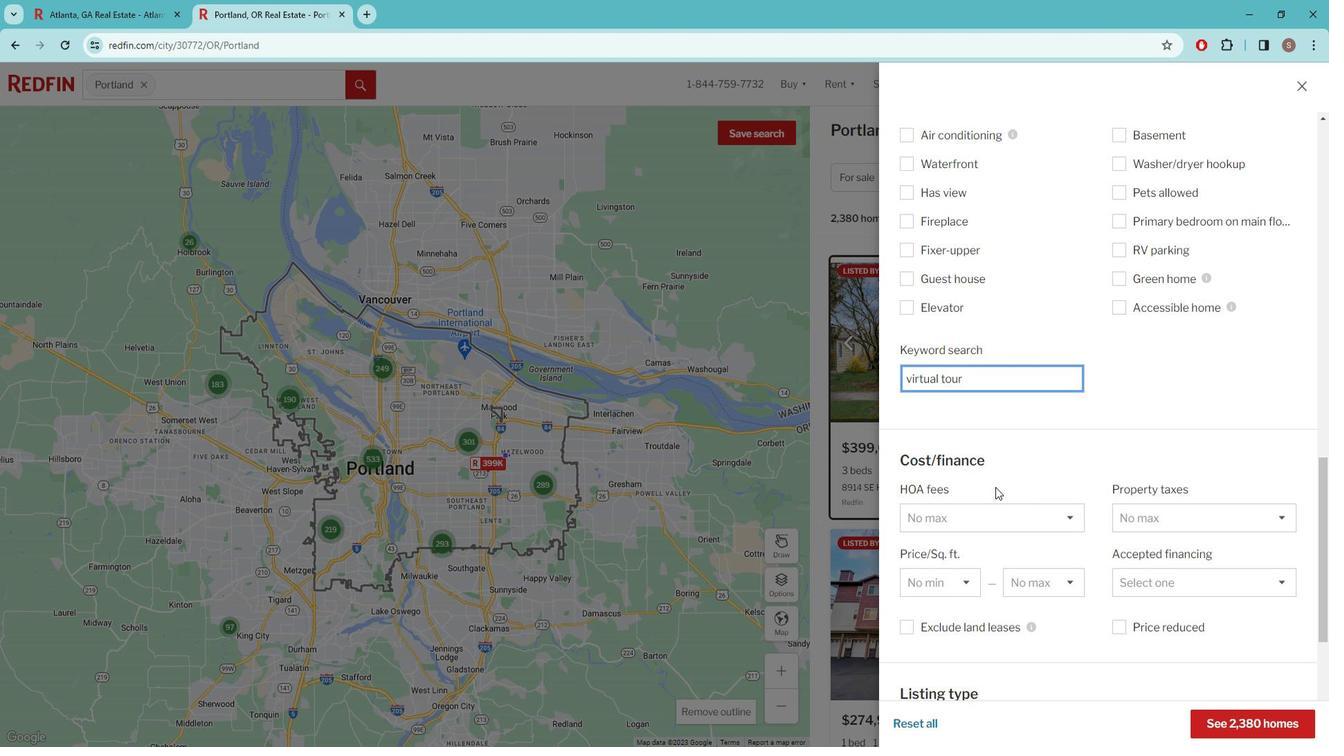 
Action: Mouse scrolled (1005, 477) with delta (0, 0)
Screenshot: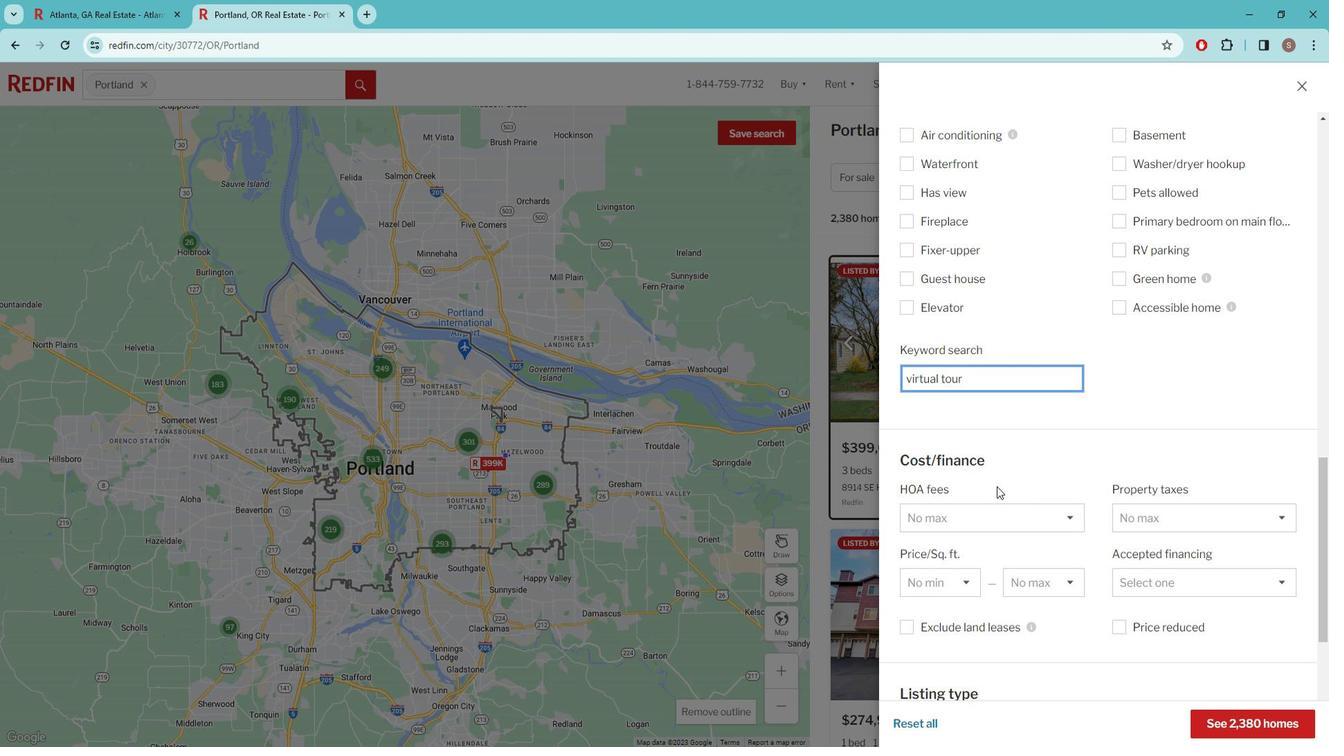 
Action: Mouse scrolled (1005, 477) with delta (0, 0)
Screenshot: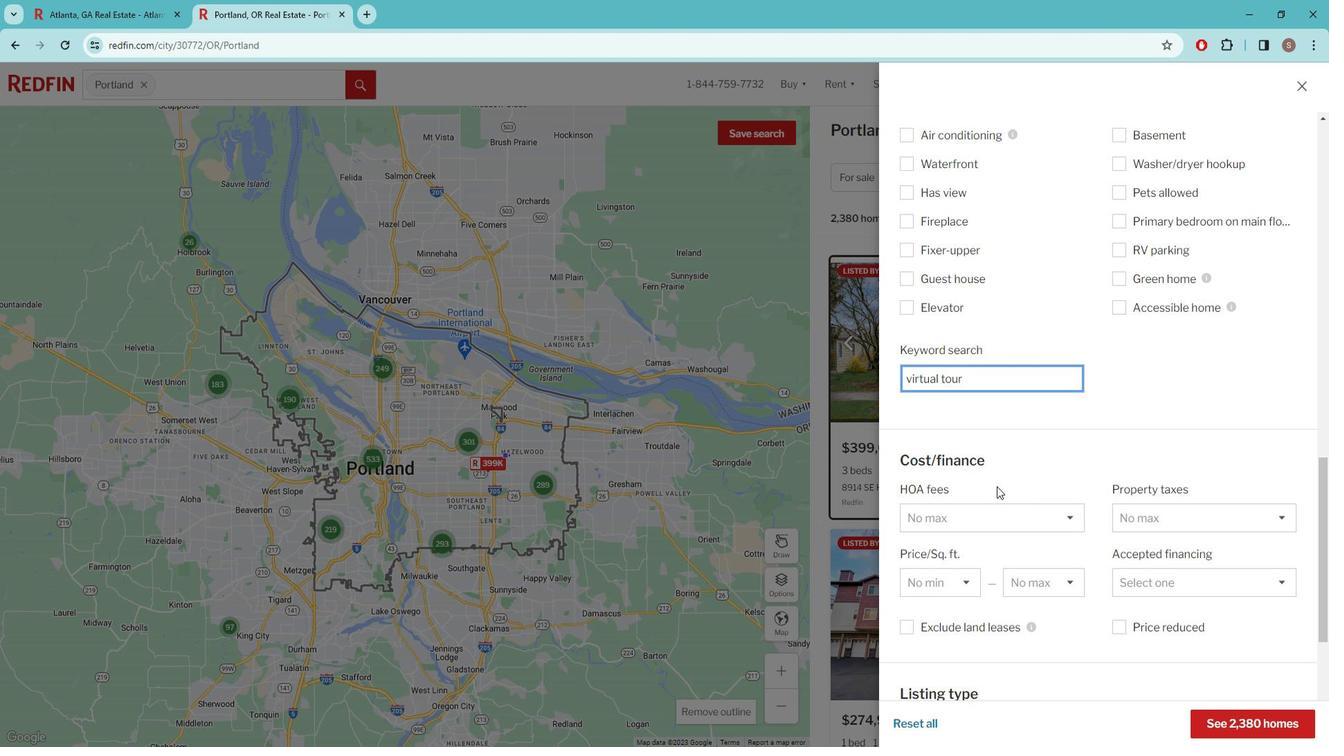 
Action: Mouse scrolled (1005, 477) with delta (0, 0)
Screenshot: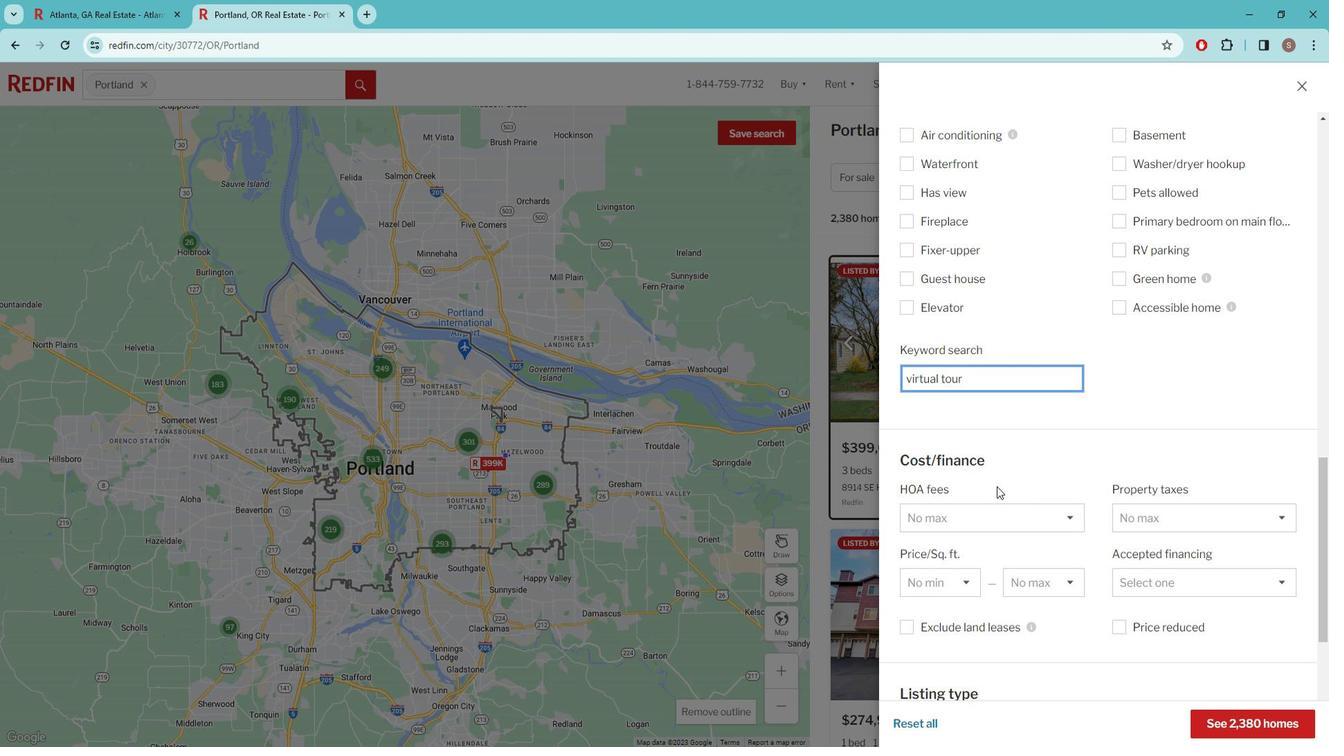 
Action: Mouse moved to (1006, 477)
Screenshot: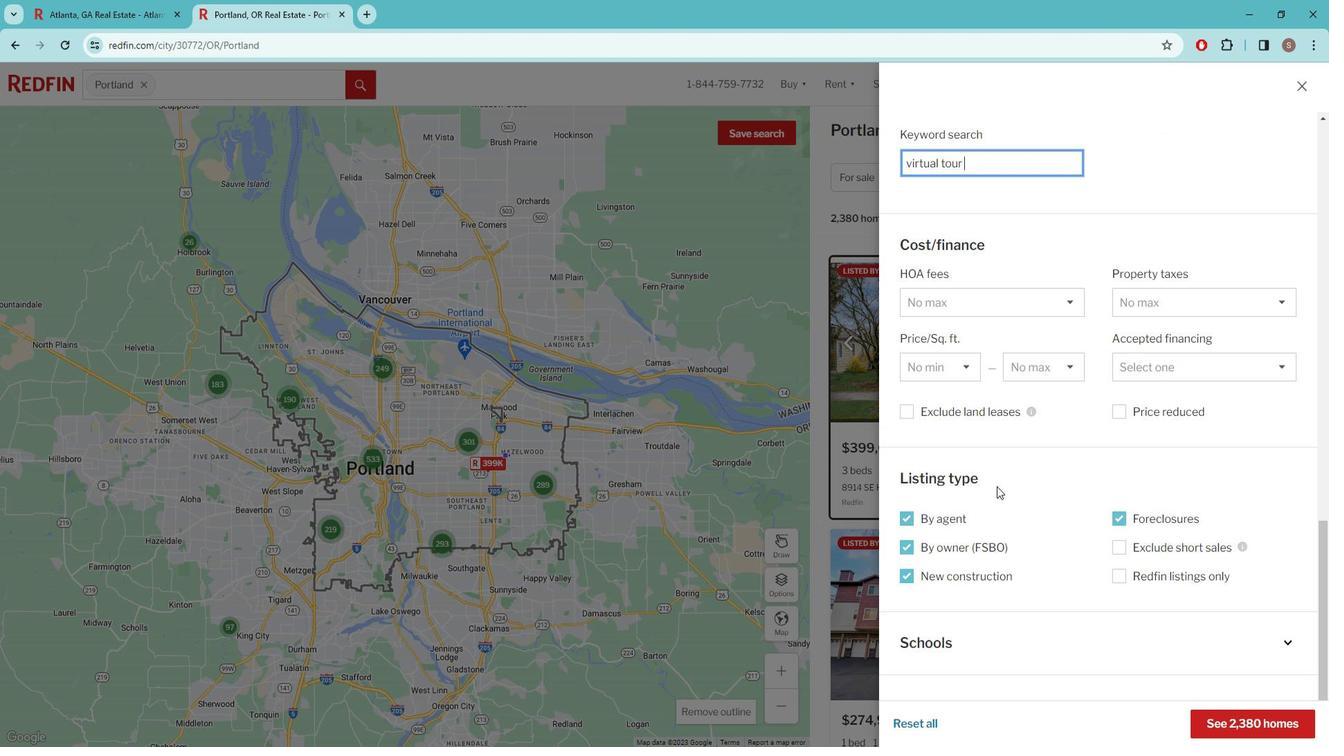 
Action: Mouse scrolled (1006, 477) with delta (0, 0)
Screenshot: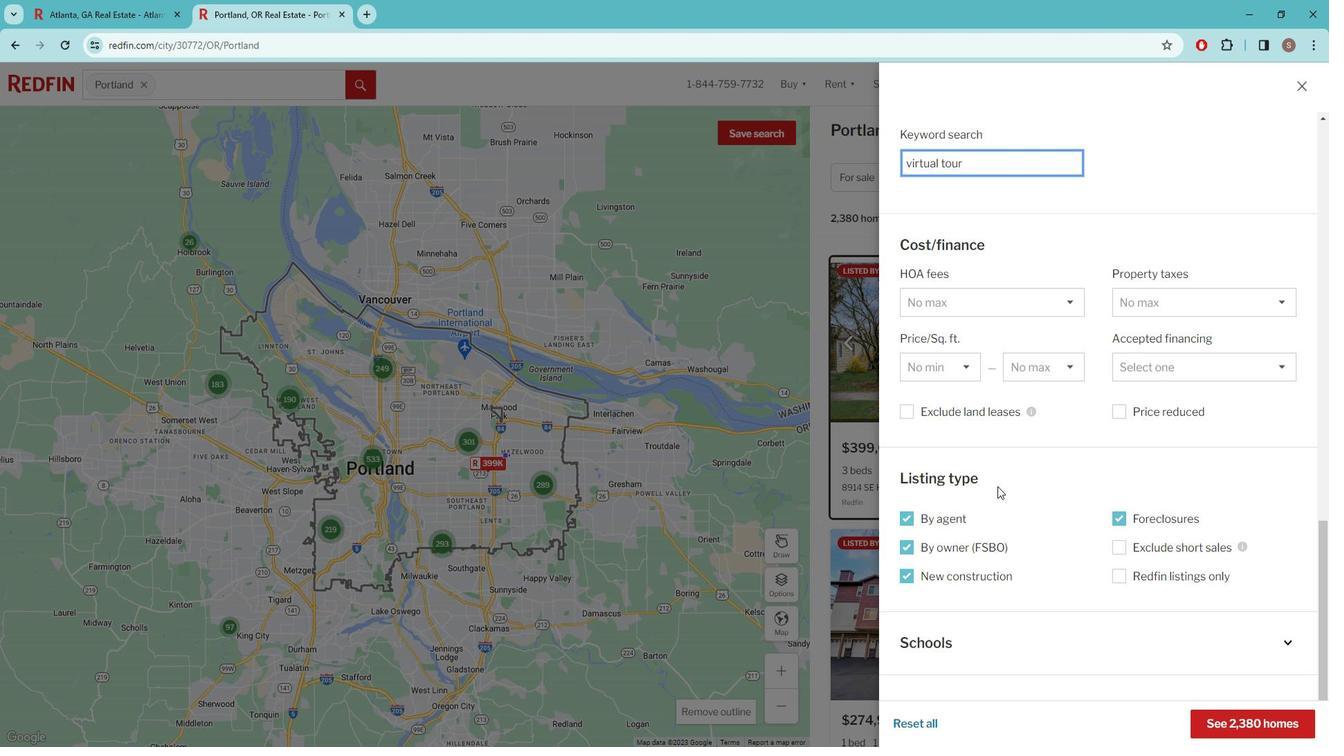 
Action: Mouse scrolled (1006, 477) with delta (0, 0)
Screenshot: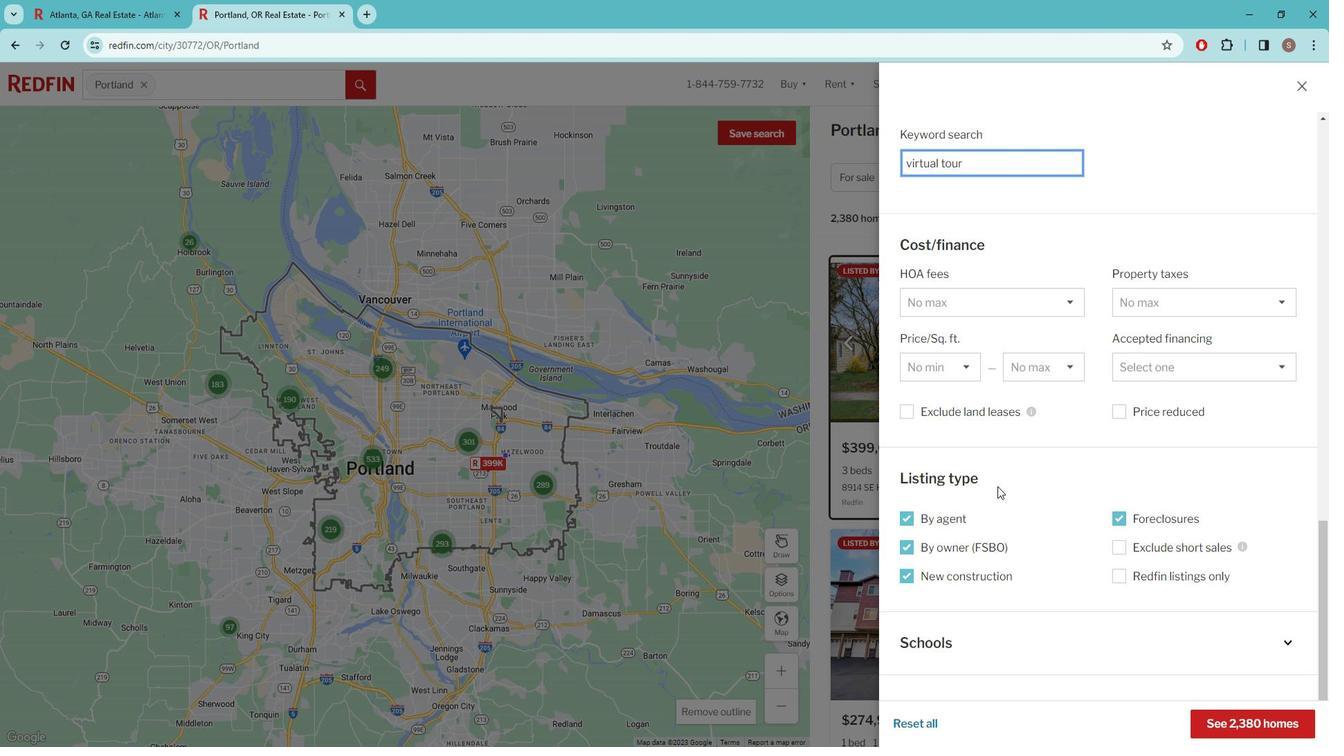 
Action: Mouse scrolled (1006, 477) with delta (0, 0)
Screenshot: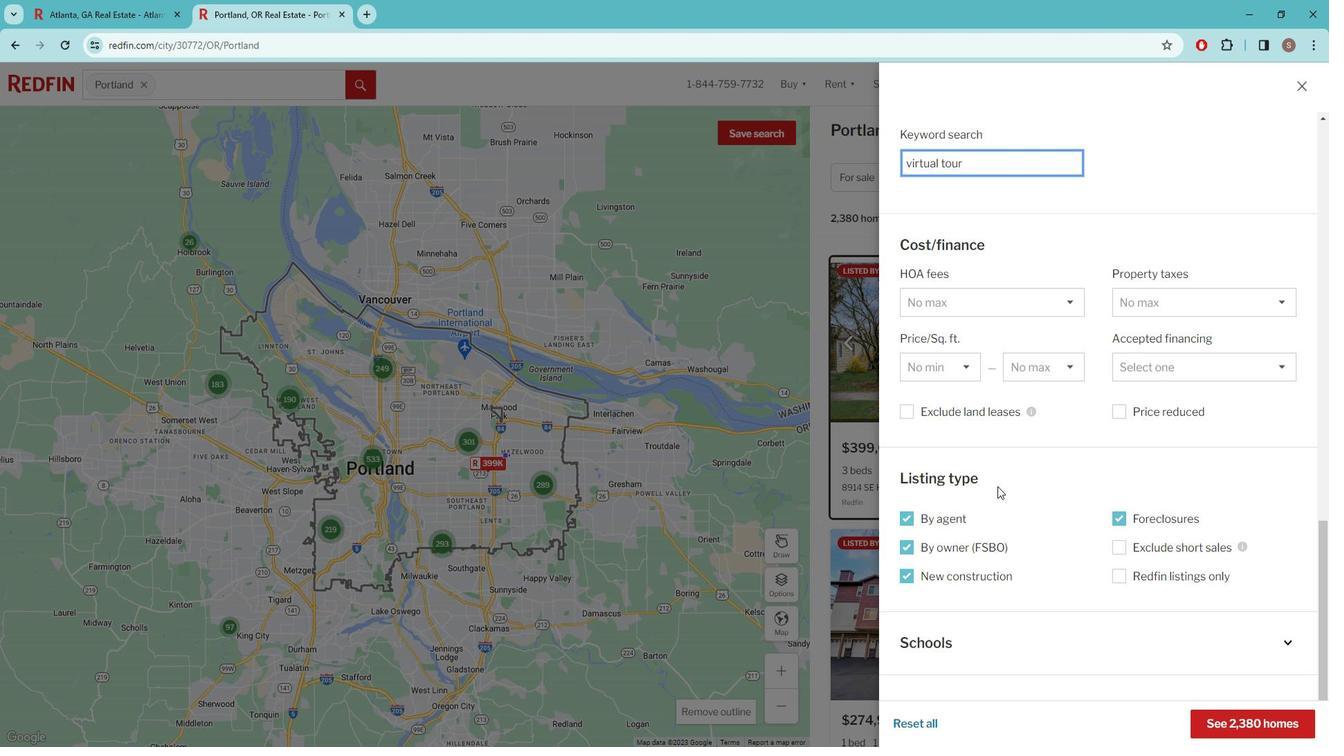 
Action: Mouse scrolled (1006, 477) with delta (0, 0)
Screenshot: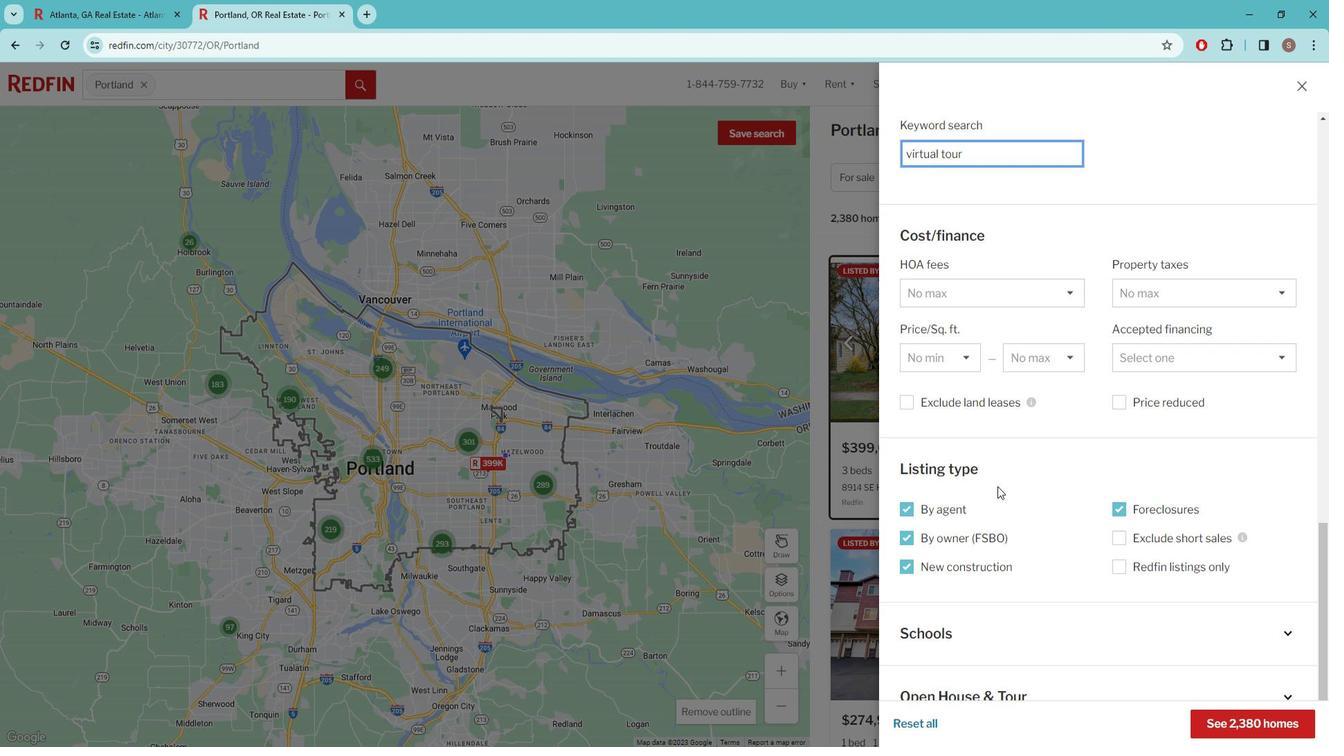 
Action: Mouse scrolled (1006, 477) with delta (0, 0)
Screenshot: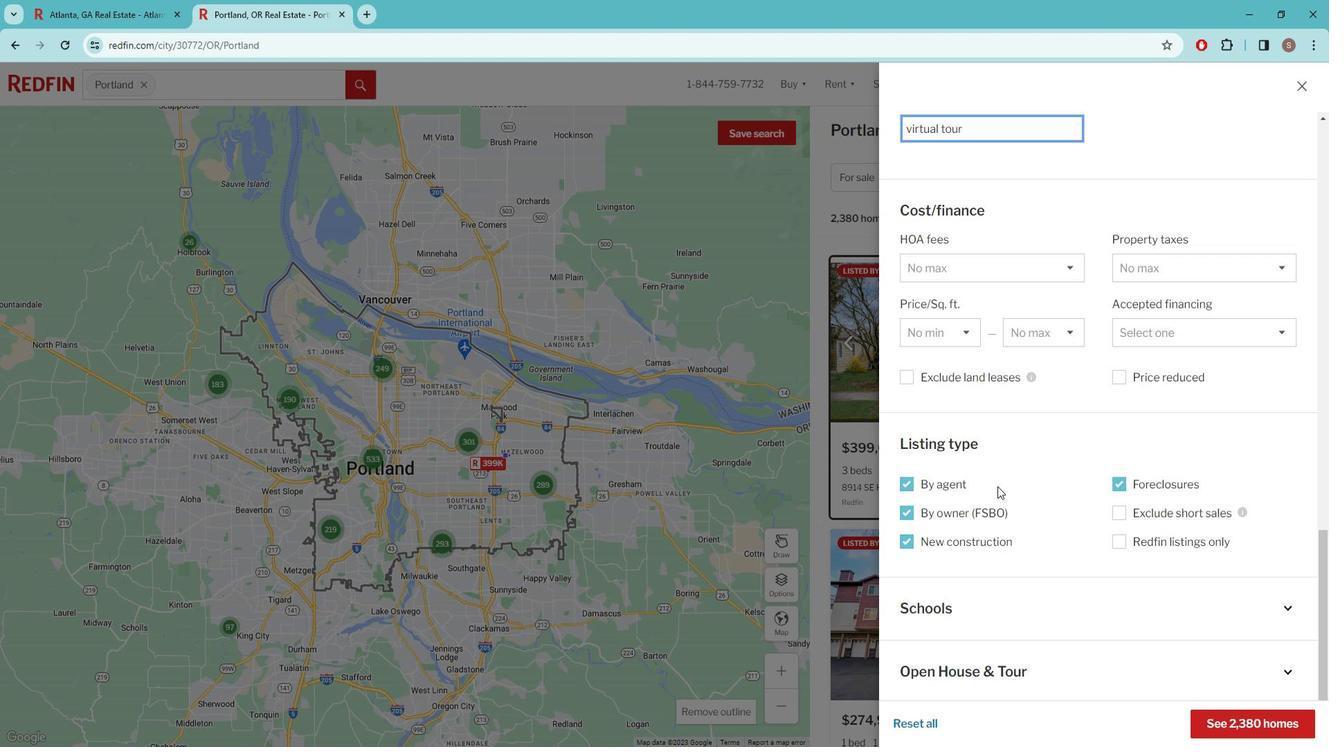 
Action: Mouse moved to (1251, 708)
Screenshot: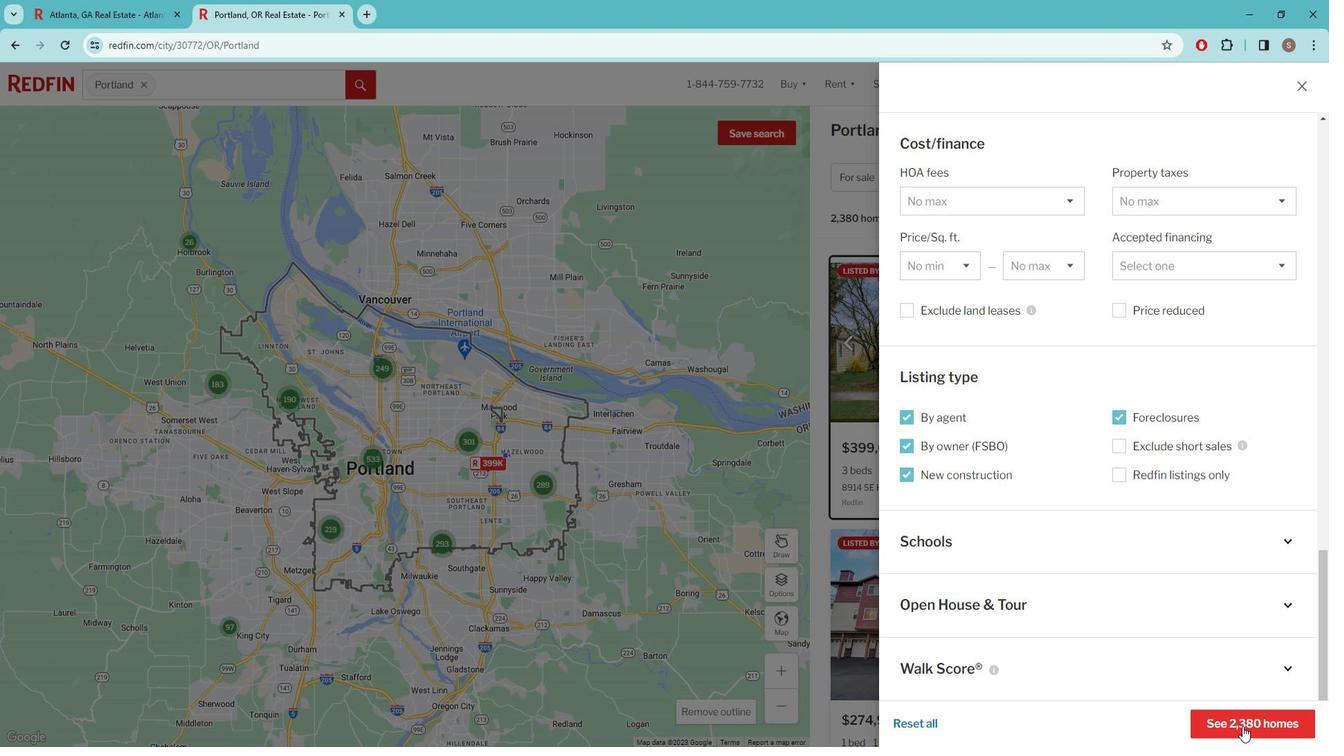 
Action: Mouse pressed left at (1251, 708)
Screenshot: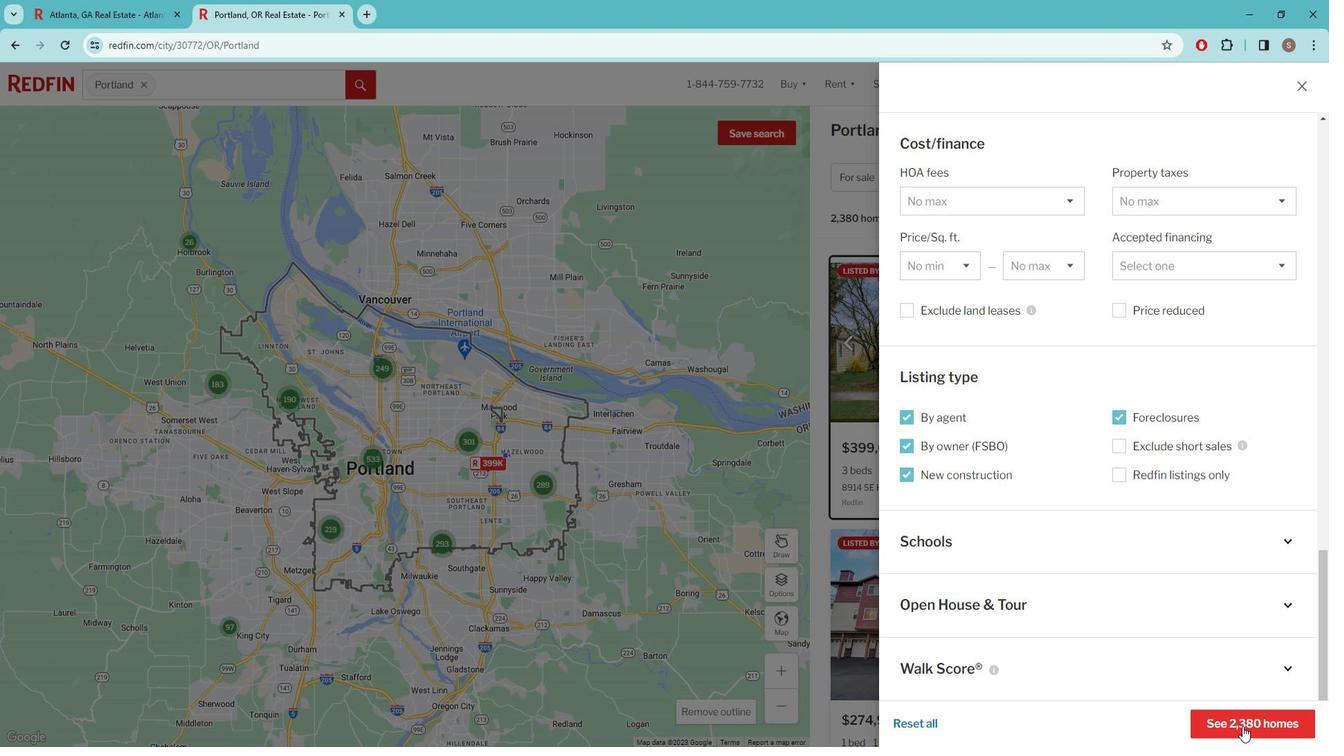 
Action: Mouse moved to (1021, 472)
Screenshot: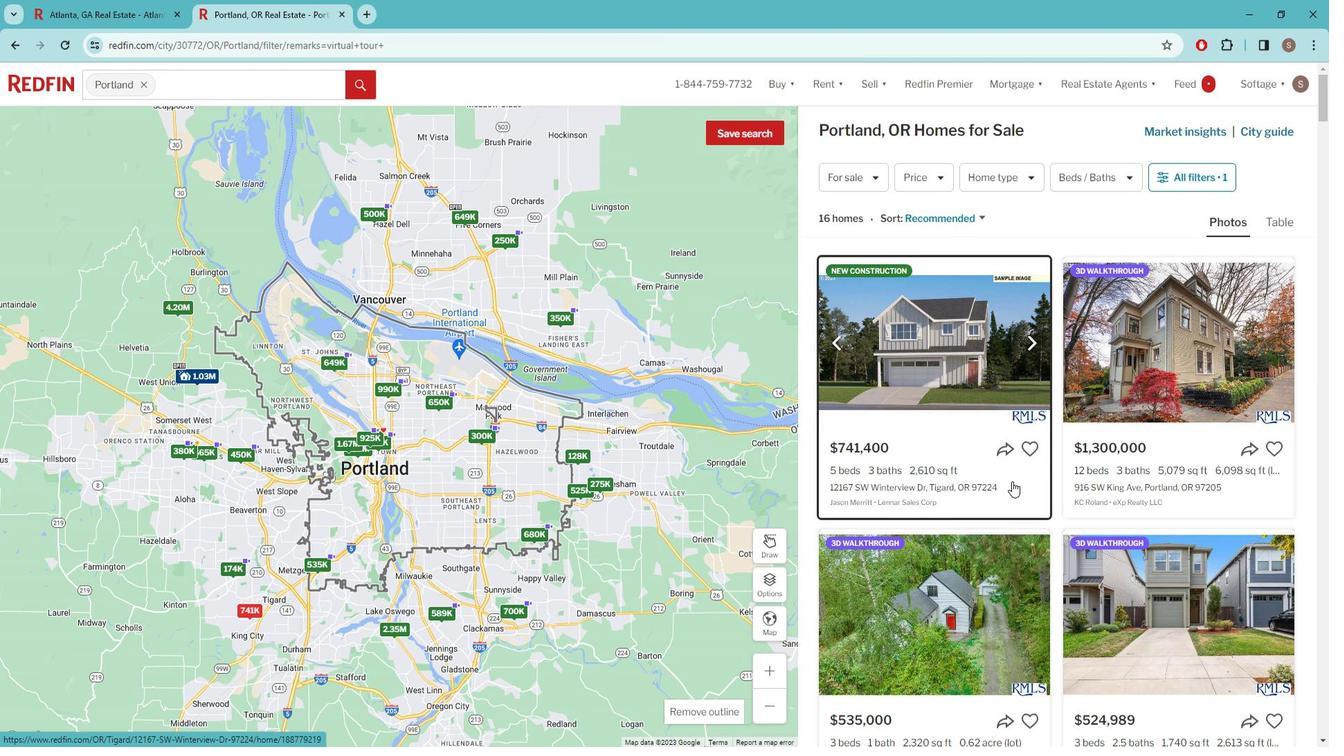 
Action: Mouse pressed left at (1021, 472)
Screenshot: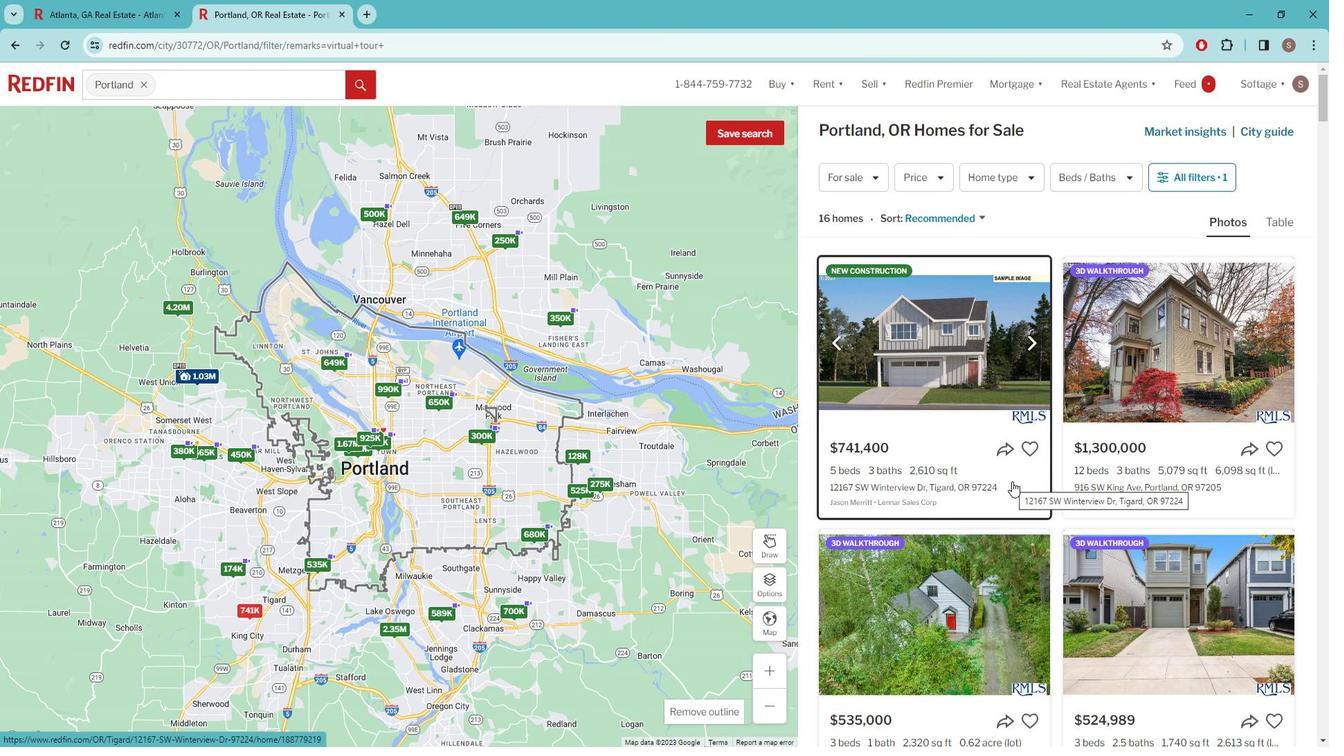 
Action: Mouse moved to (732, 473)
Screenshot: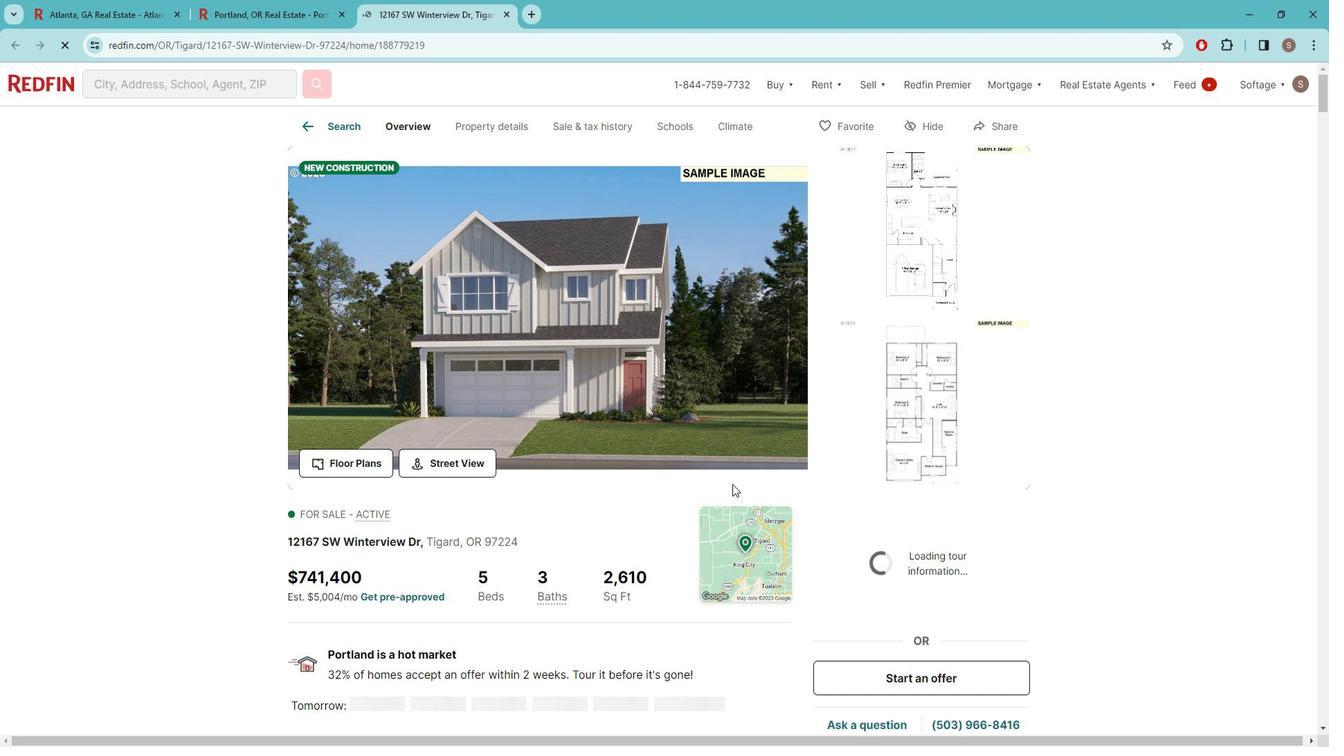 
Action: Mouse scrolled (732, 472) with delta (0, 0)
Screenshot: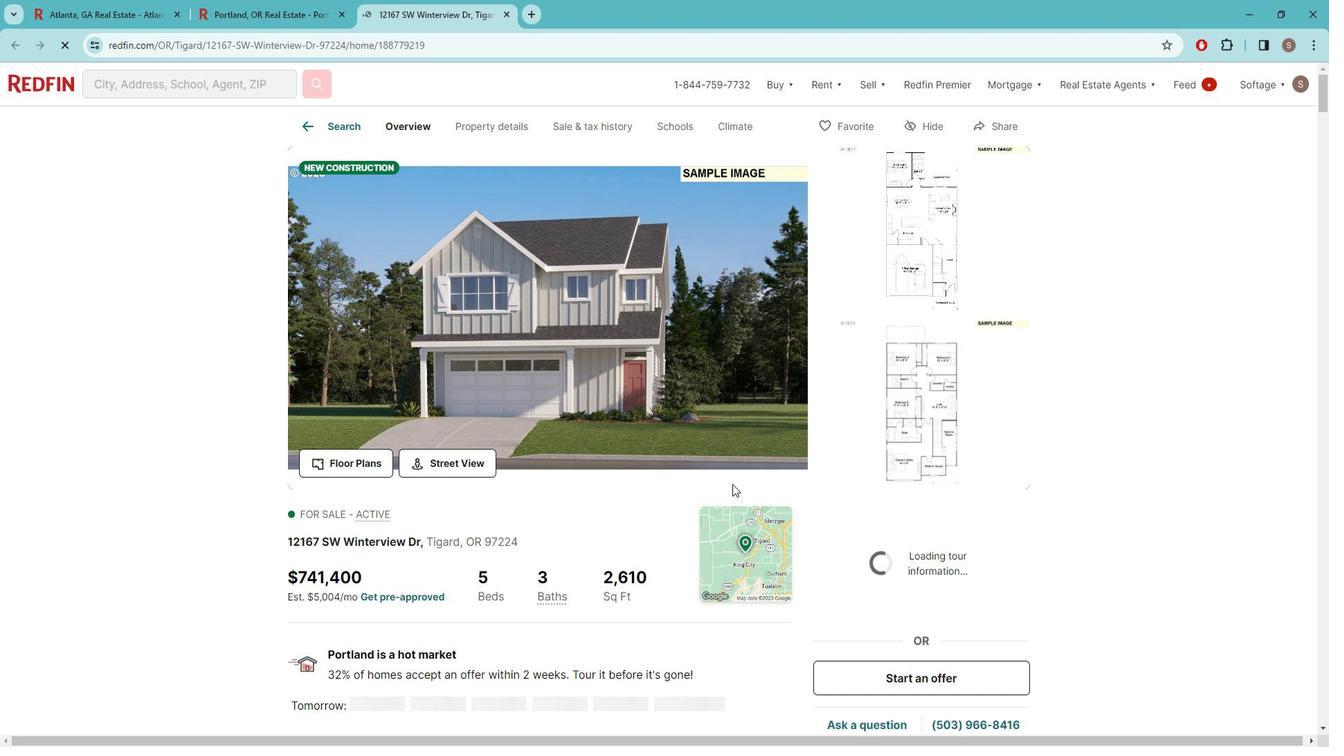 
Action: Mouse moved to (713, 466)
Screenshot: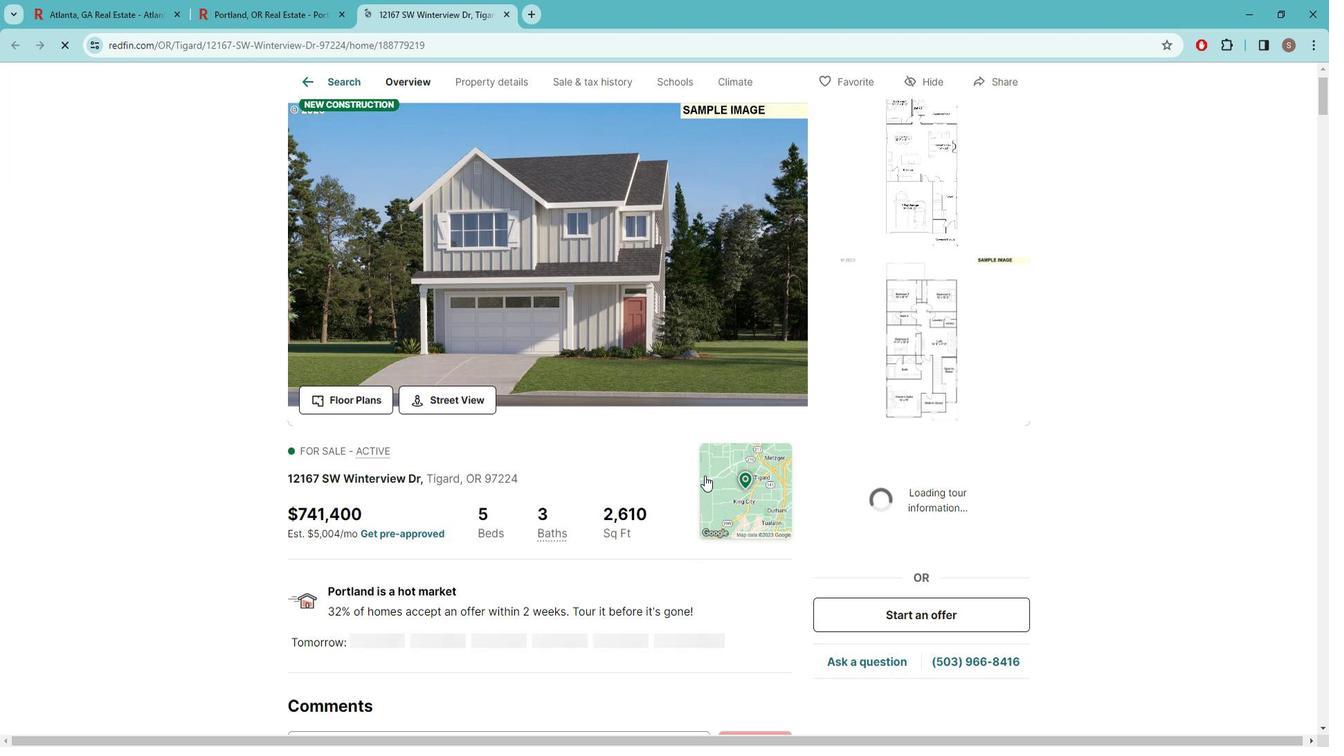 
Action: Mouse scrolled (713, 465) with delta (0, 0)
Screenshot: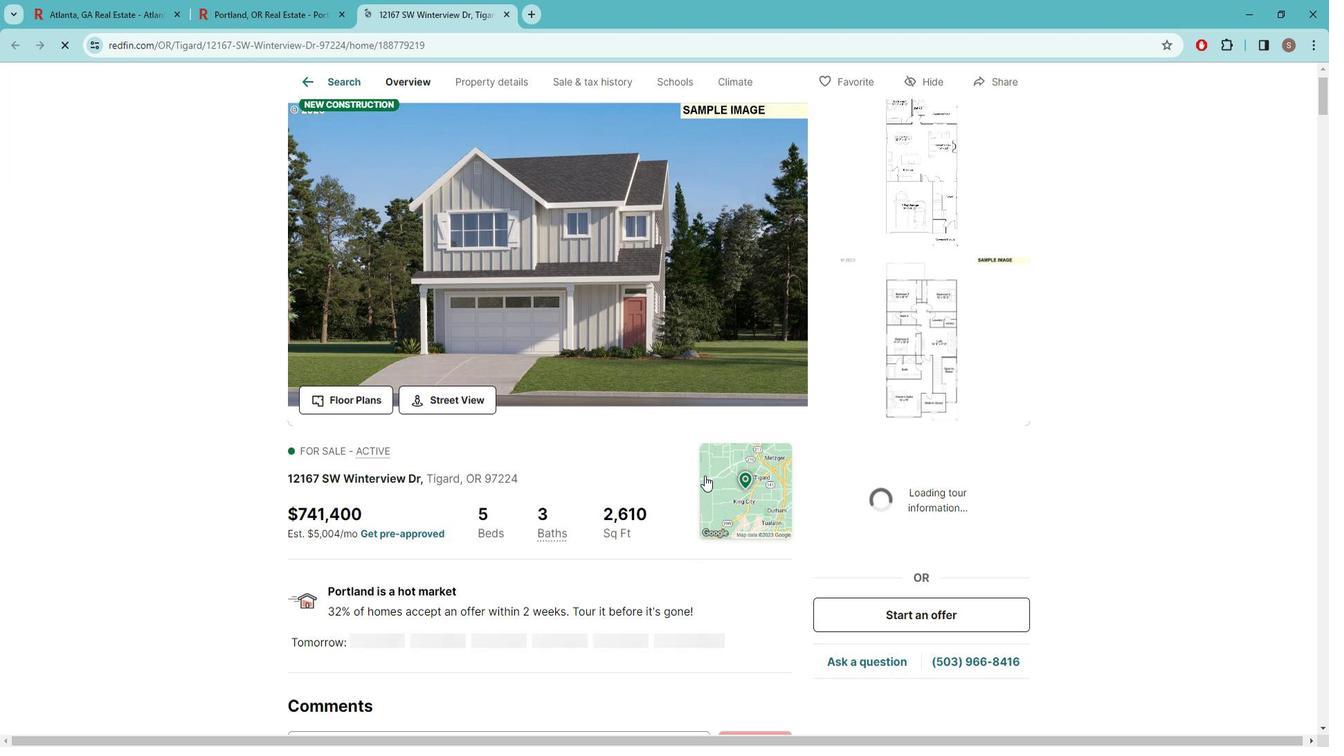 
Action: Mouse moved to (709, 463)
Screenshot: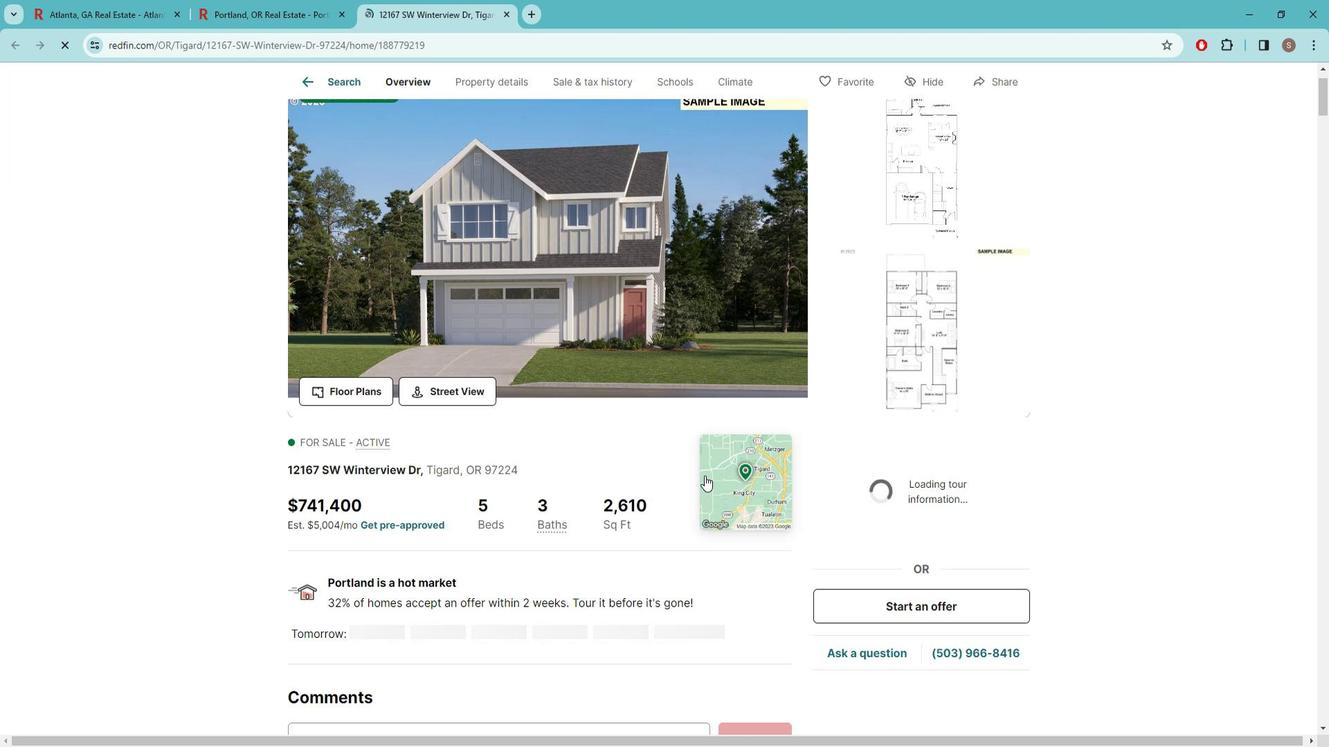 
Action: Mouse scrolled (709, 462) with delta (0, 0)
Screenshot: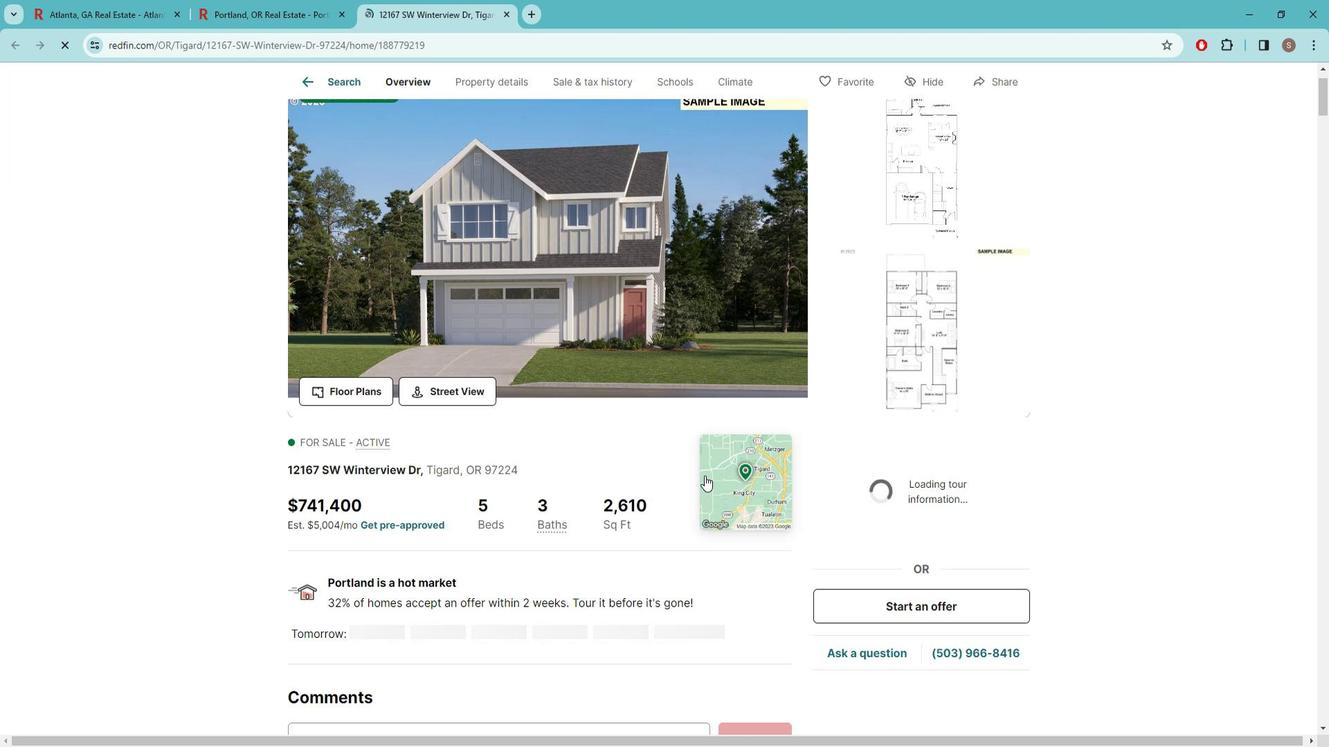 
Action: Mouse scrolled (709, 462) with delta (0, 0)
Screenshot: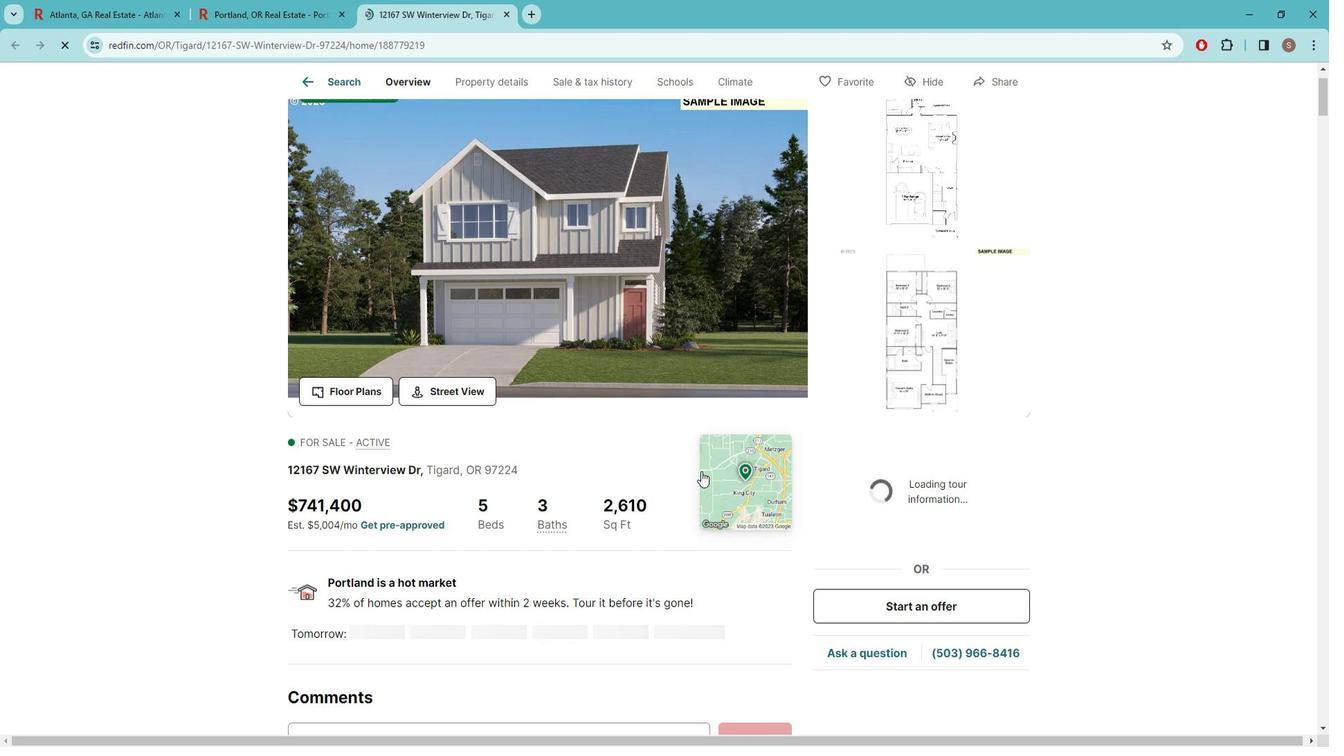 
Action: Mouse moved to (708, 462)
Screenshot: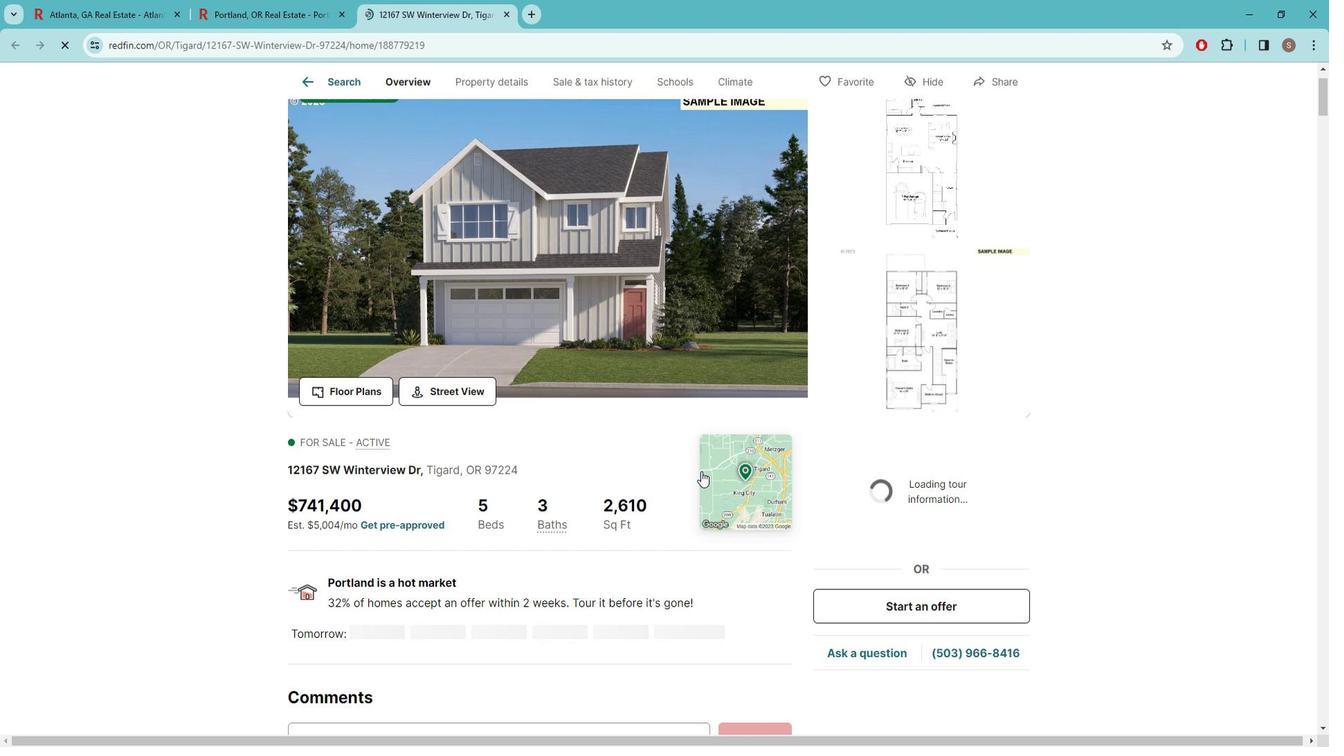 
Action: Mouse scrolled (708, 461) with delta (0, 0)
Screenshot: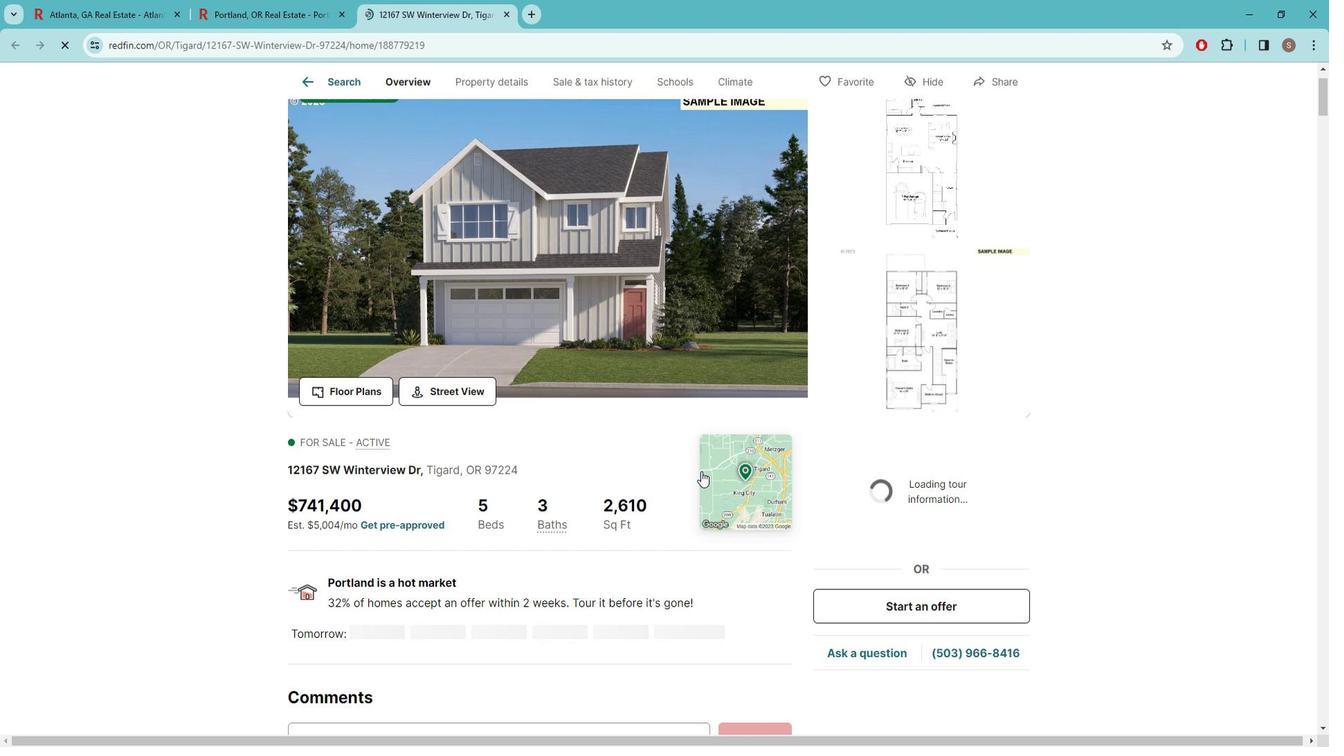 
Action: Mouse moved to (708, 459)
Screenshot: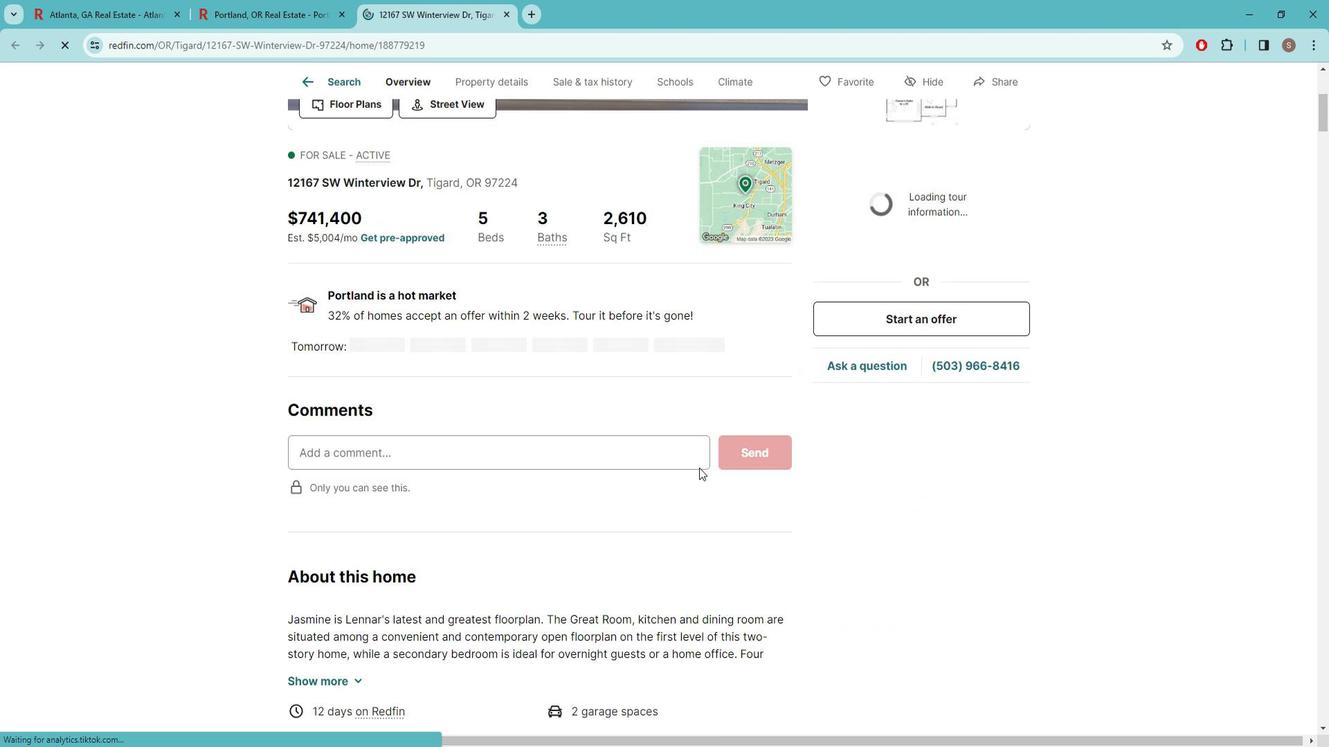 
Action: Mouse scrolled (708, 459) with delta (0, 0)
Screenshot: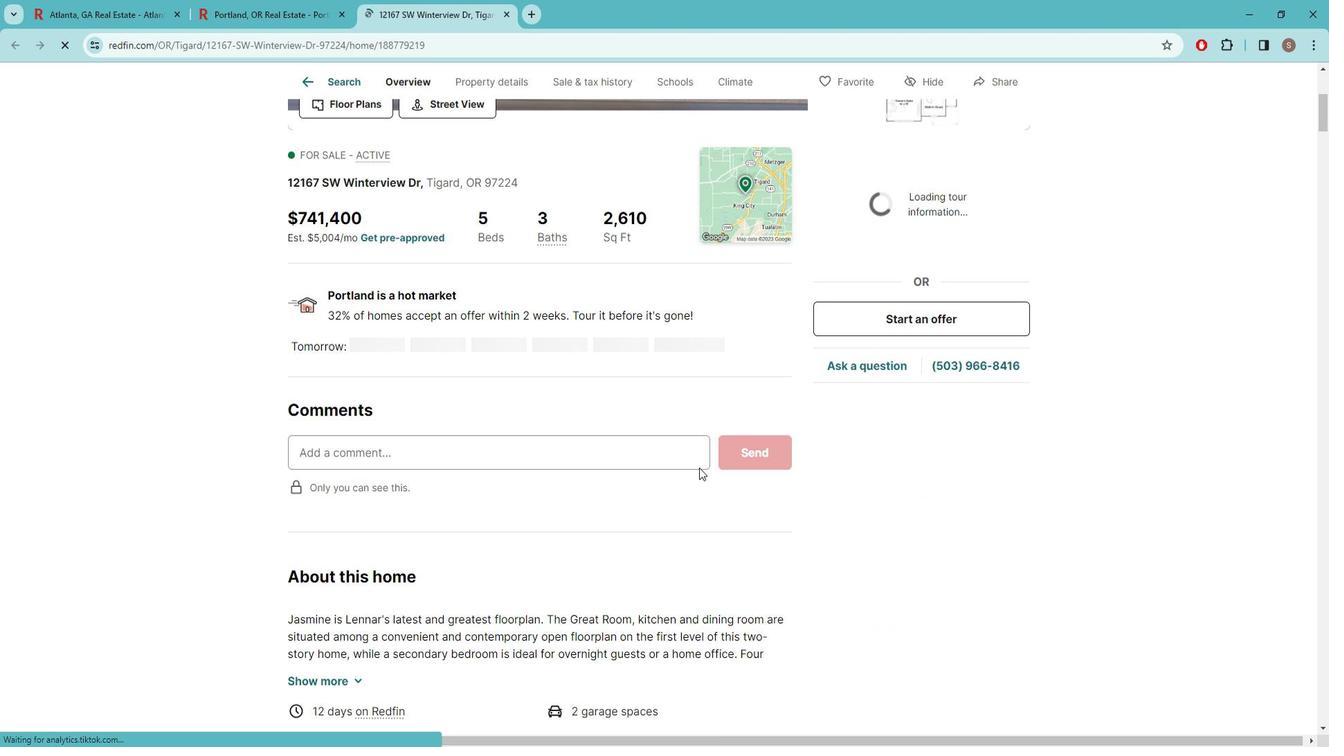 
Action: Mouse scrolled (708, 459) with delta (0, 0)
Screenshot: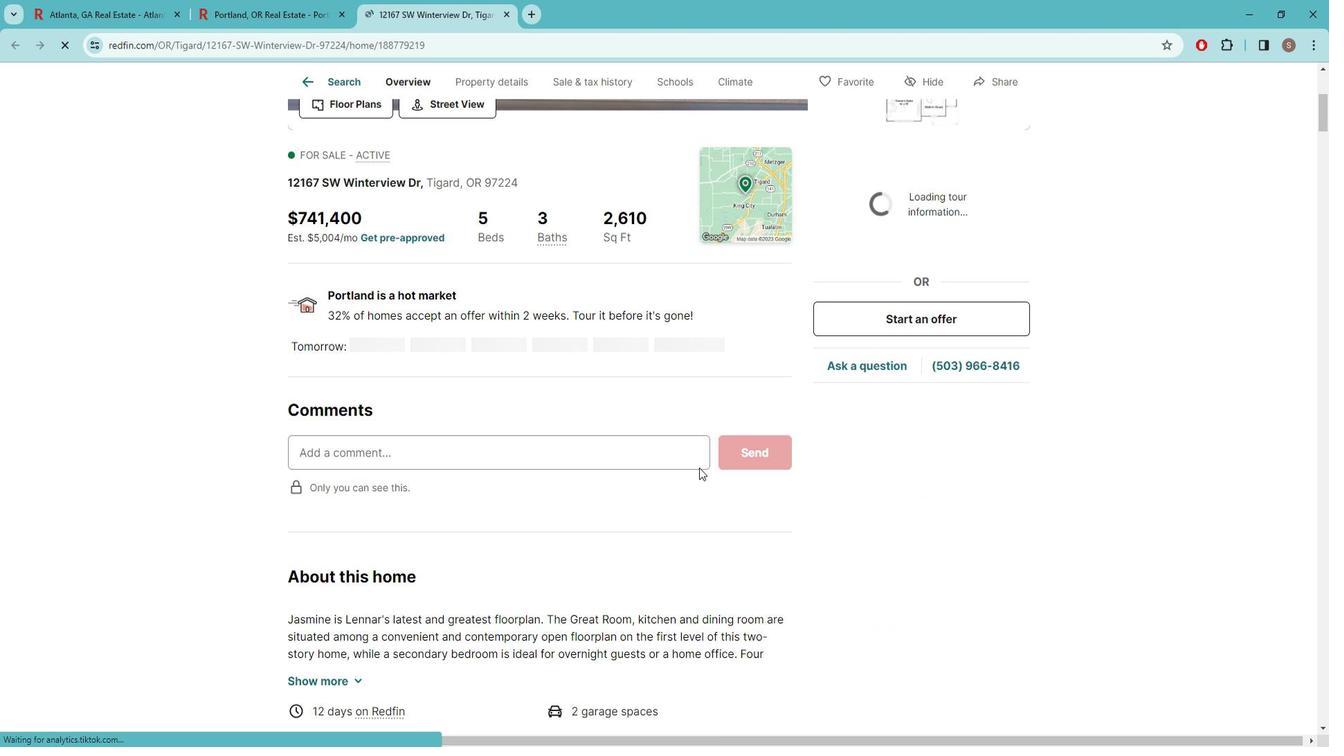 
Action: Mouse scrolled (708, 459) with delta (0, 0)
Screenshot: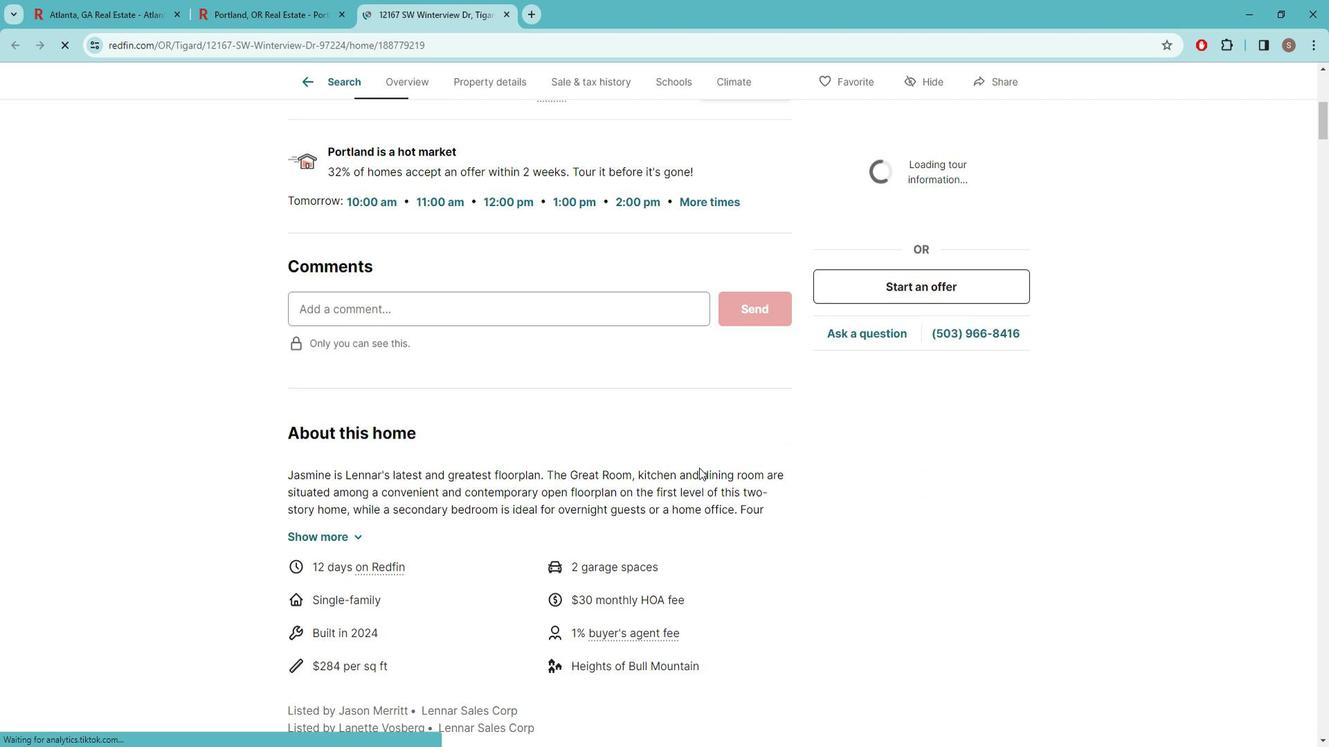 
Action: Mouse scrolled (708, 459) with delta (0, 0)
Screenshot: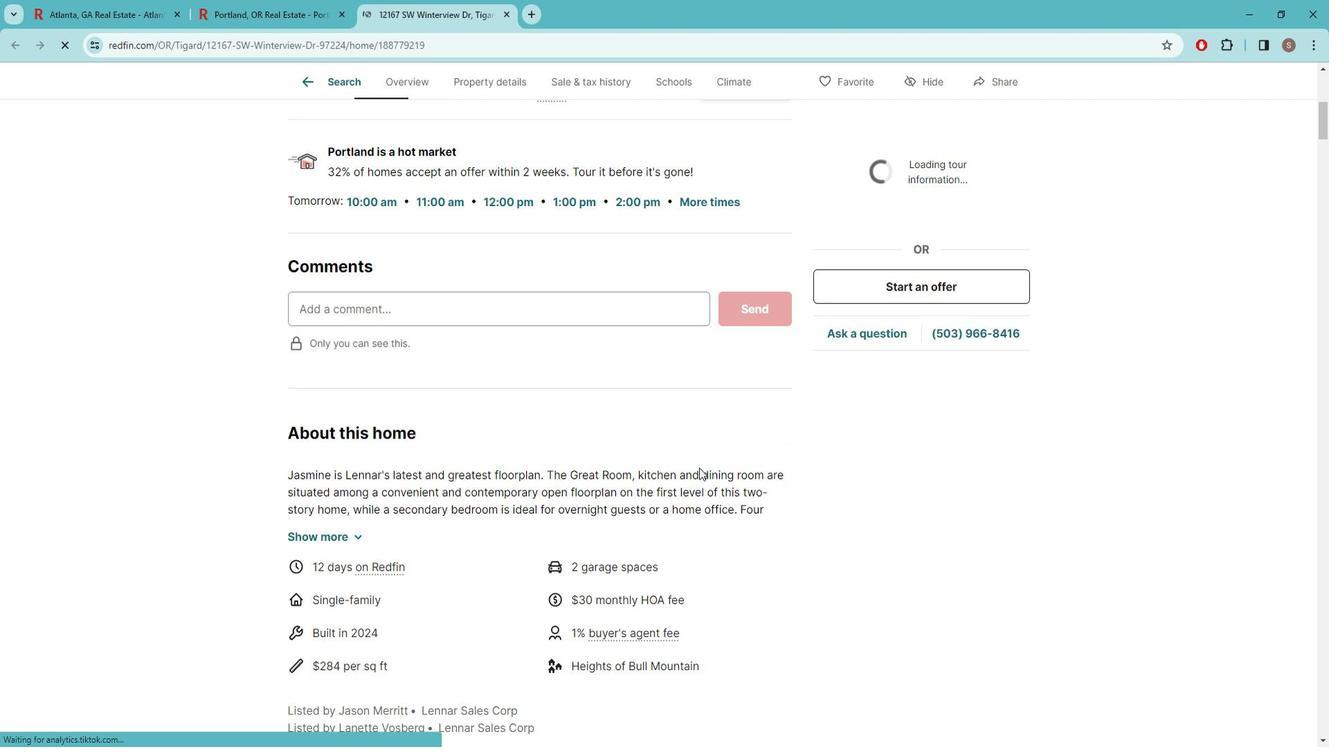 
Action: Mouse scrolled (708, 459) with delta (0, 0)
Screenshot: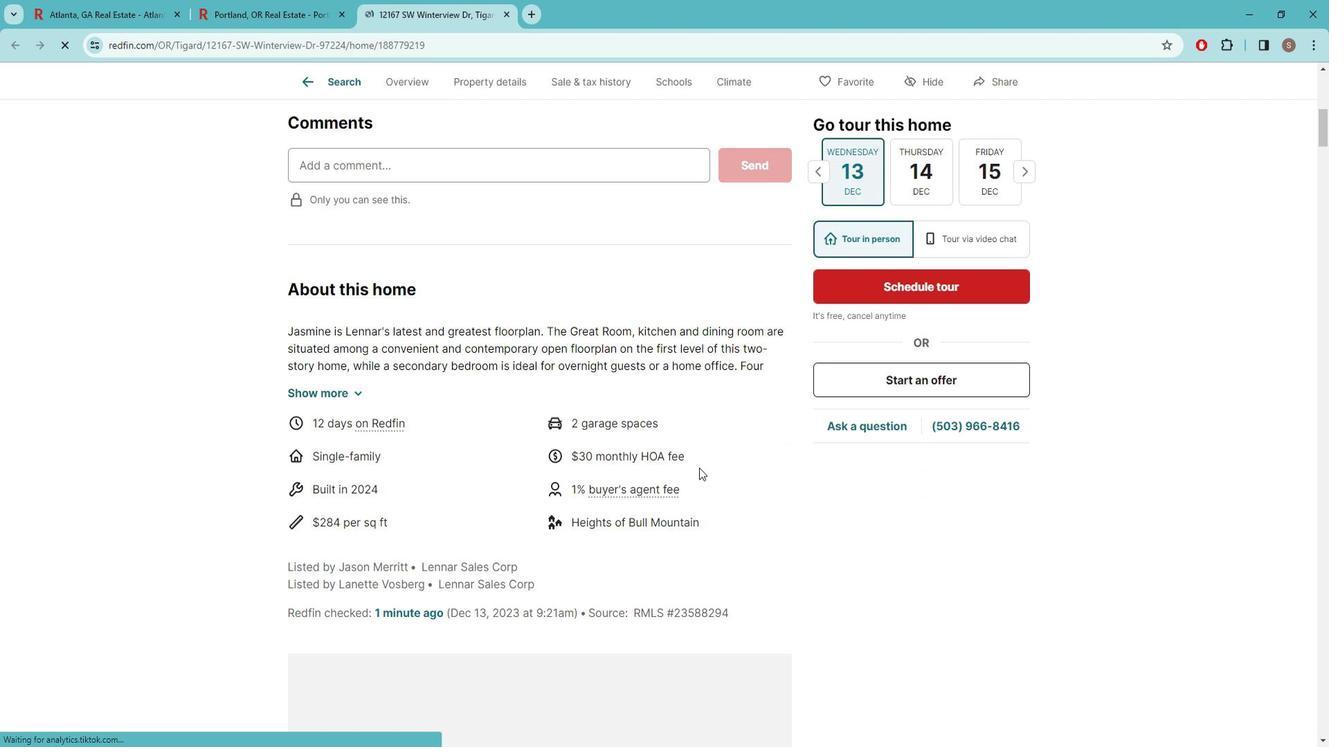 
Action: Mouse scrolled (708, 459) with delta (0, 0)
Screenshot: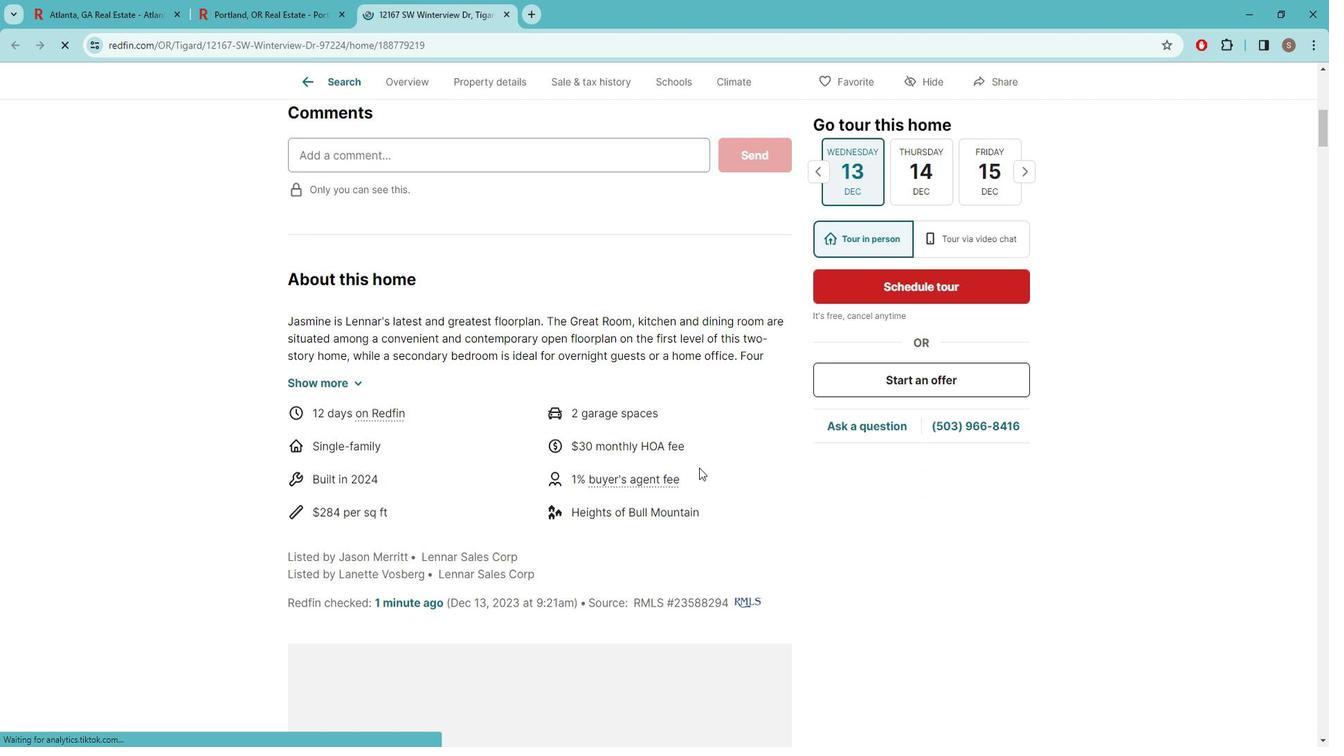 
Action: Mouse moved to (706, 445)
Screenshot: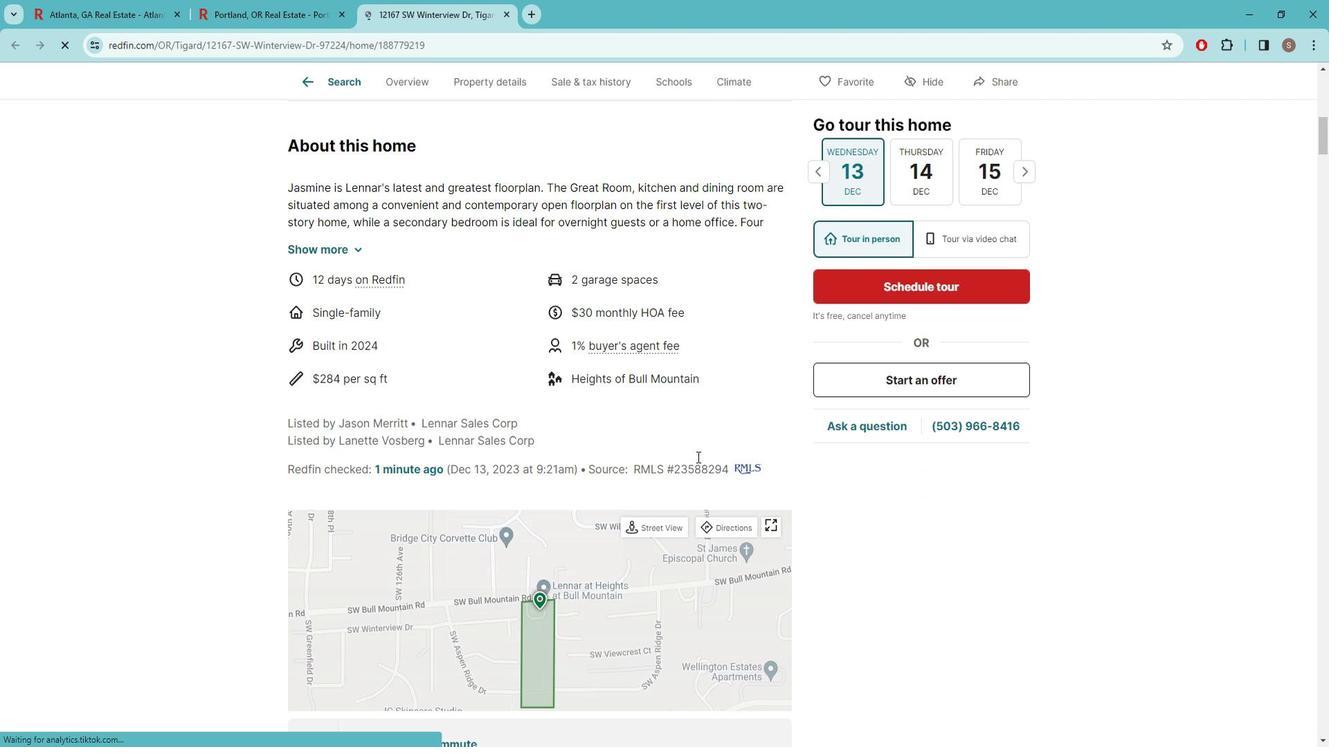 
Action: Mouse scrolled (706, 445) with delta (0, 0)
Screenshot: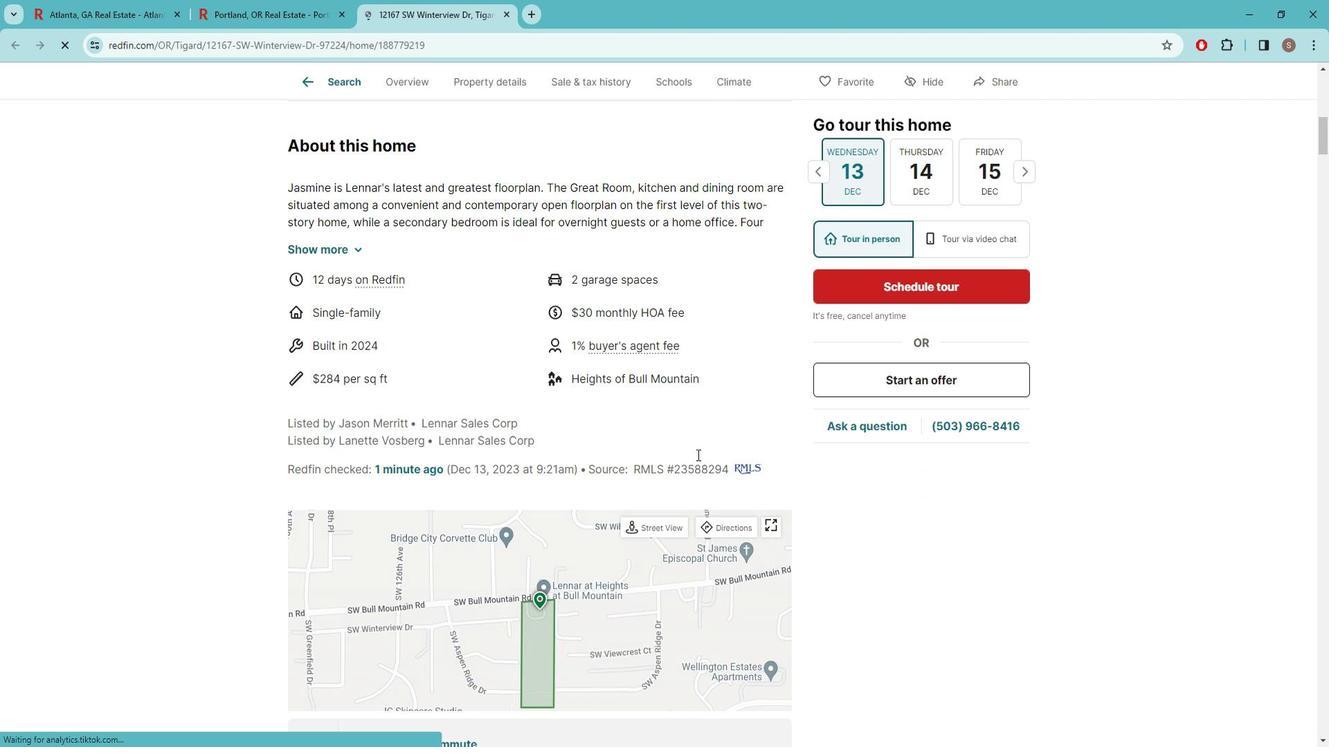 
Action: Mouse moved to (706, 445)
Screenshot: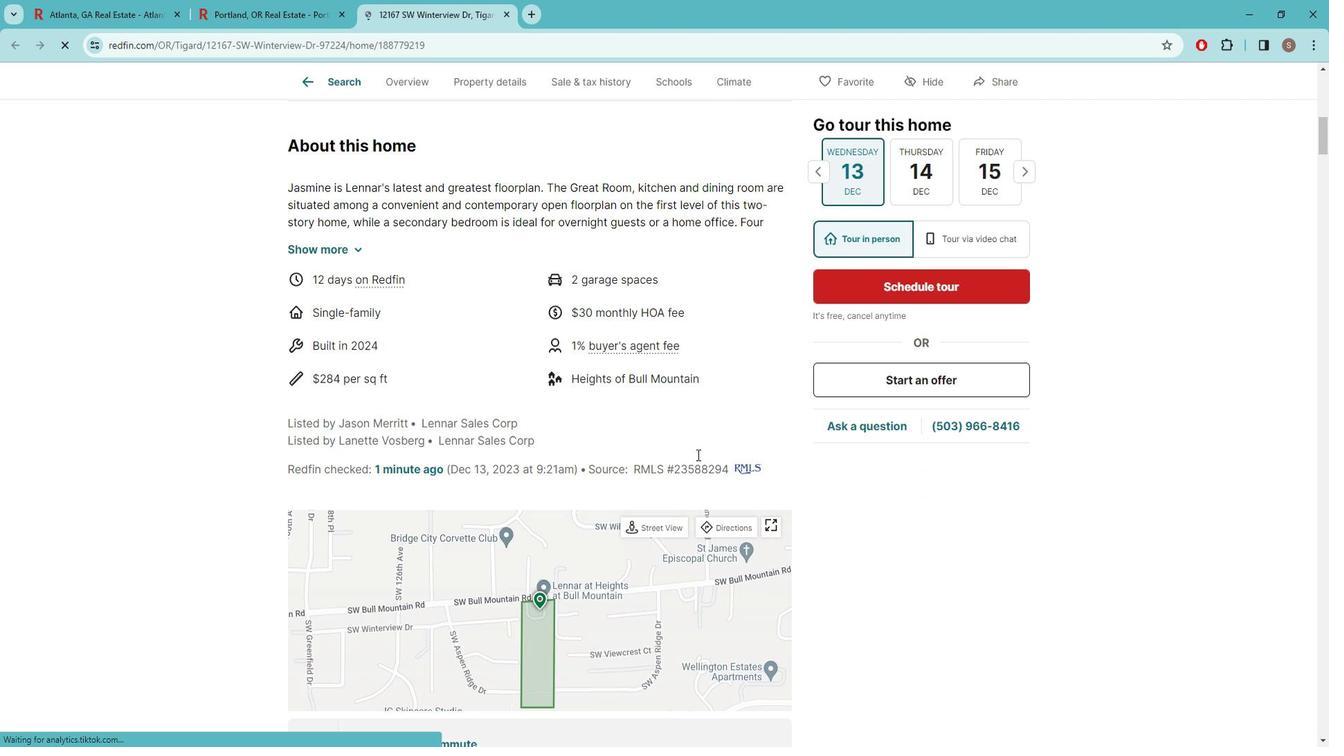 
Action: Mouse scrolled (706, 444) with delta (0, 0)
Screenshot: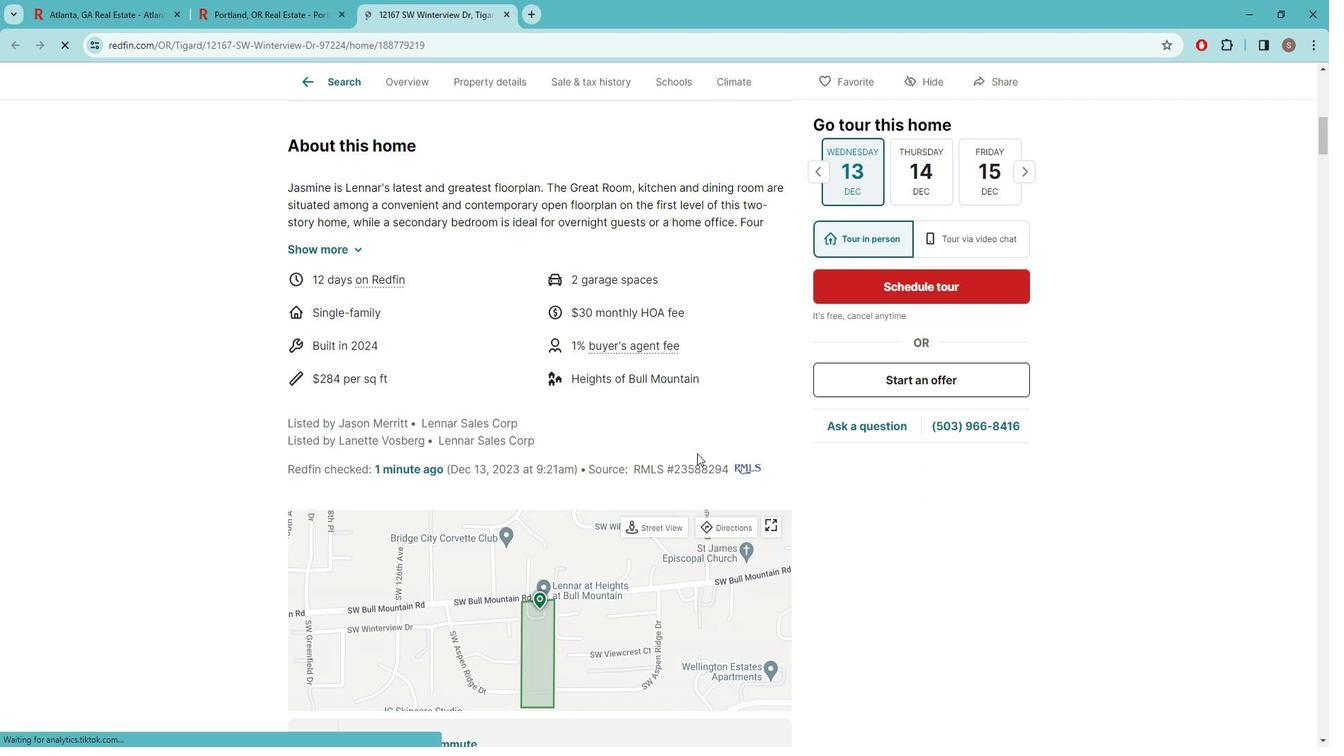 
Action: Mouse moved to (705, 441)
Screenshot: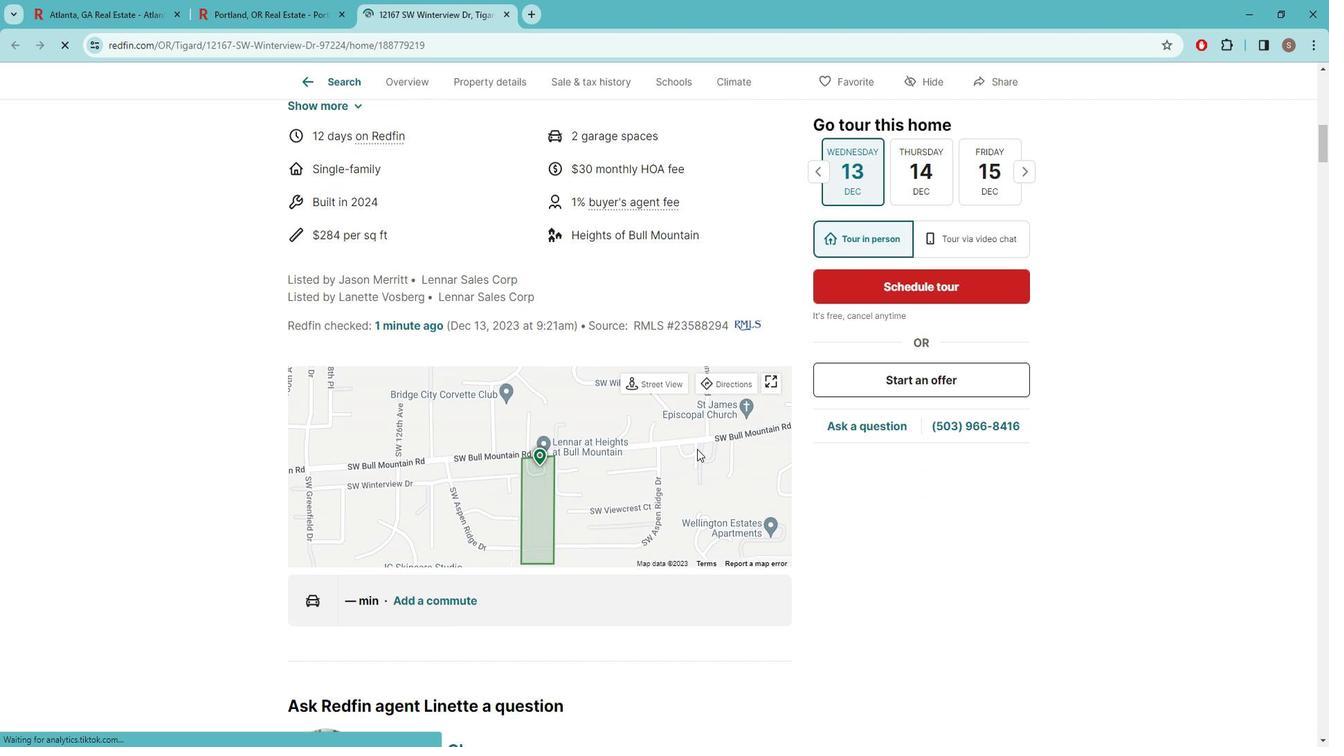 
Action: Mouse scrolled (705, 441) with delta (0, 0)
Screenshot: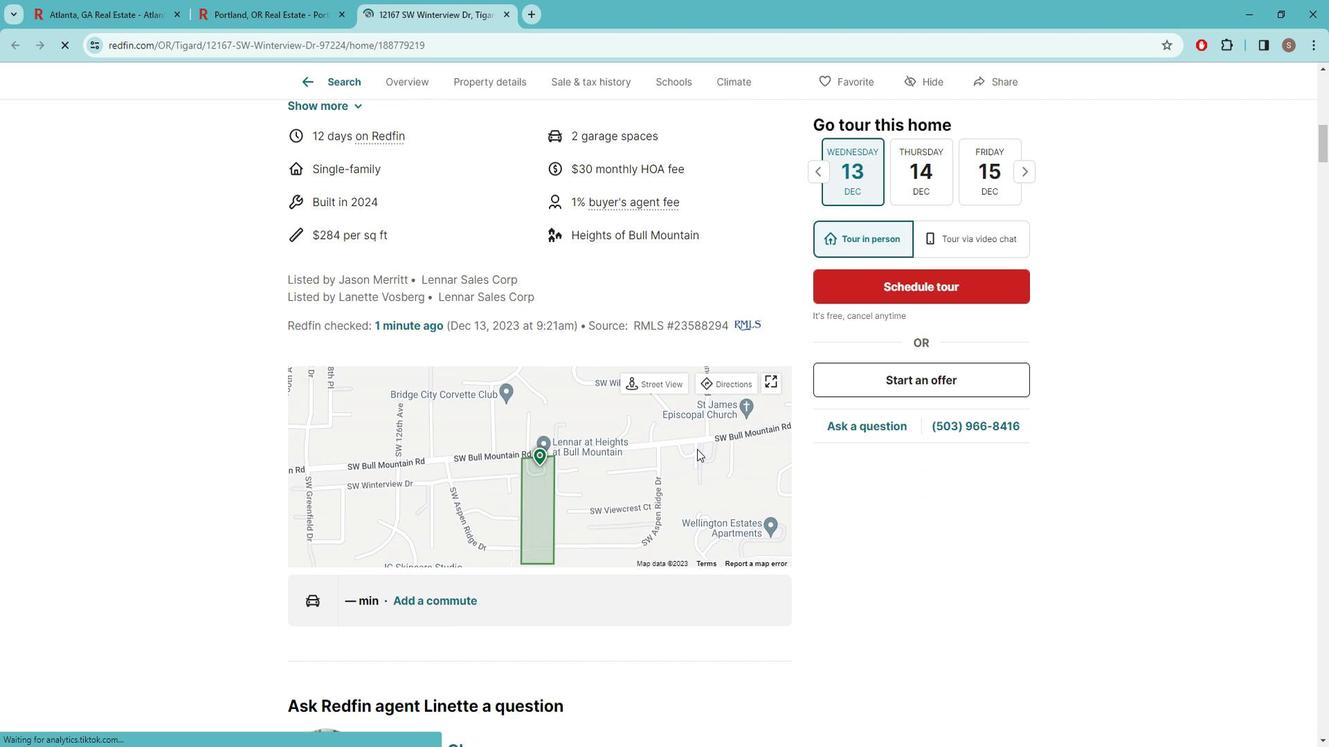 
Action: Mouse scrolled (705, 441) with delta (0, 0)
Screenshot: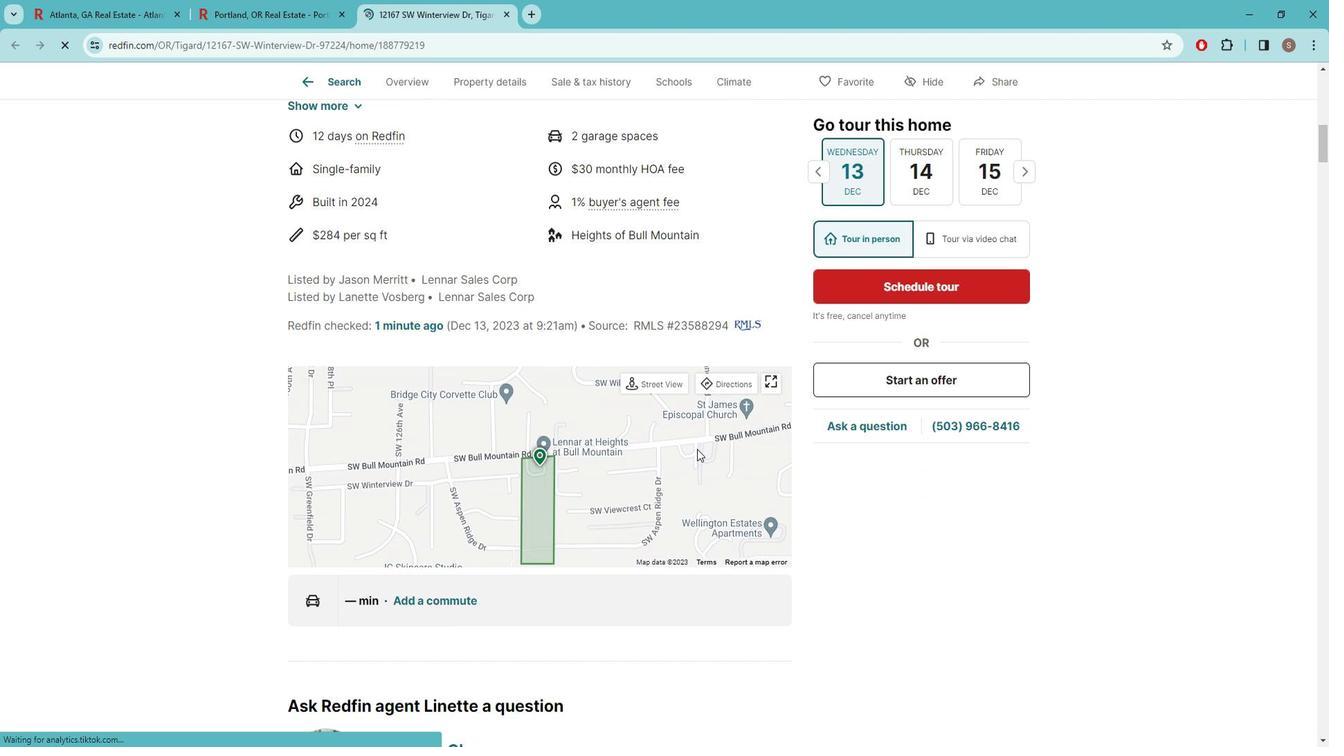 
Action: Mouse moved to (478, 589)
Screenshot: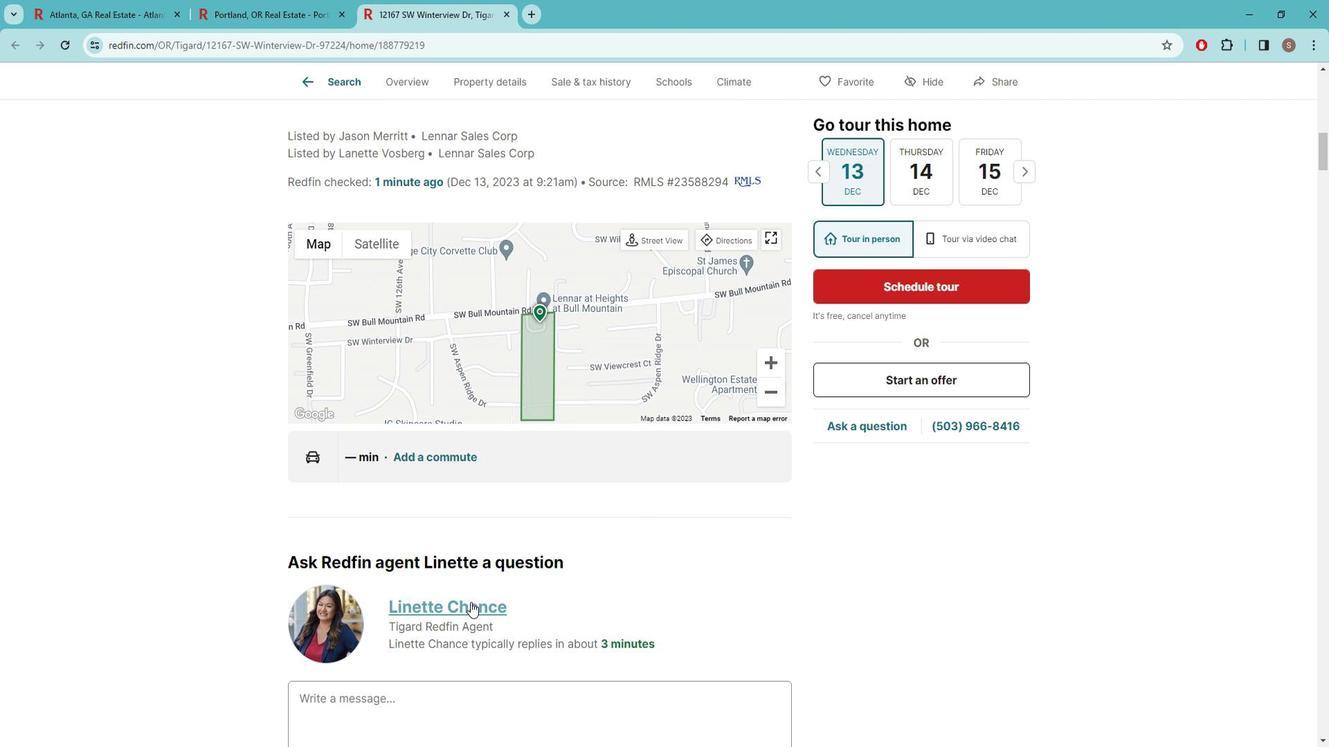 
Action: Mouse pressed left at (478, 589)
Screenshot: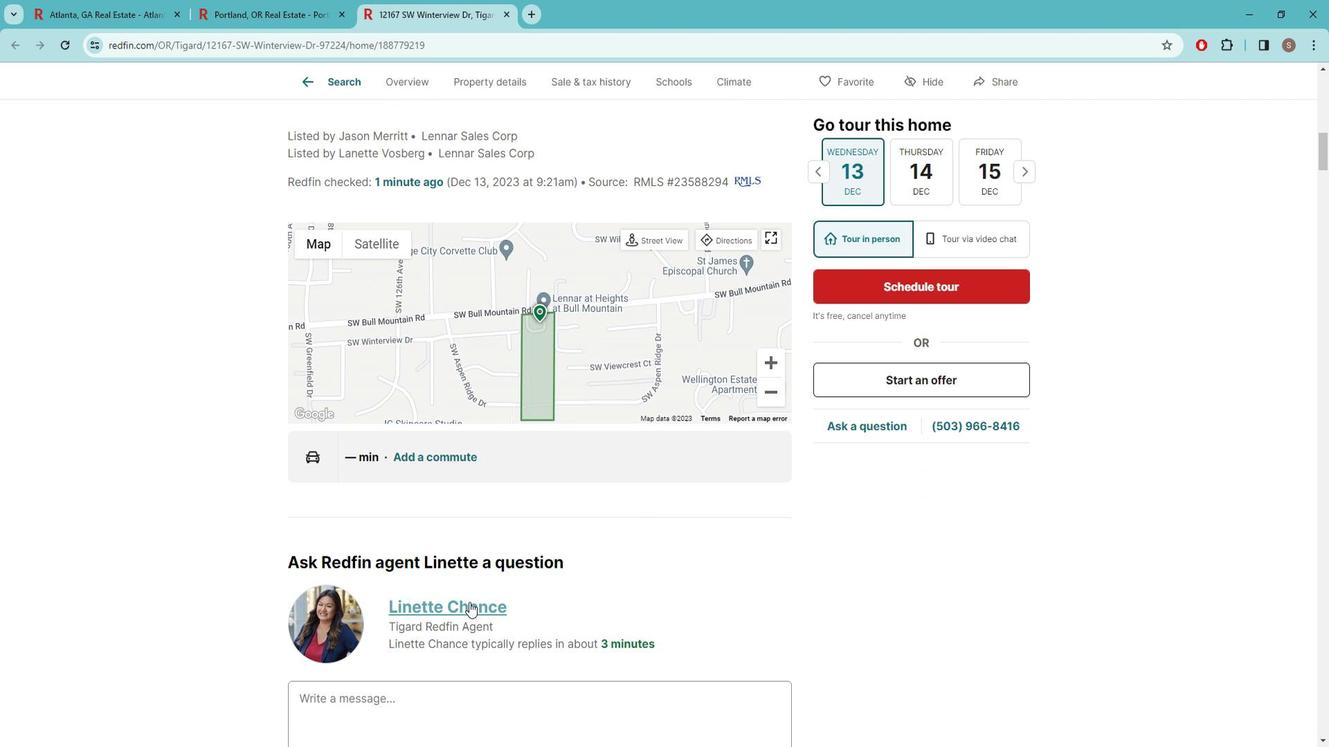 
